 Task: Look for space in Caucete, Argentina from 11th June, 2023 to 15th June, 2023 for 2 adults in price range Rs.7000 to Rs.16000. Place can be private room with 1  bedroom having 2 beds and 1 bathroom. Property type can be house, flat, guest house, hotel. Amenities needed are: heating. Booking option can be shelf check-in. Required host language is English.
Action: Mouse moved to (480, 128)
Screenshot: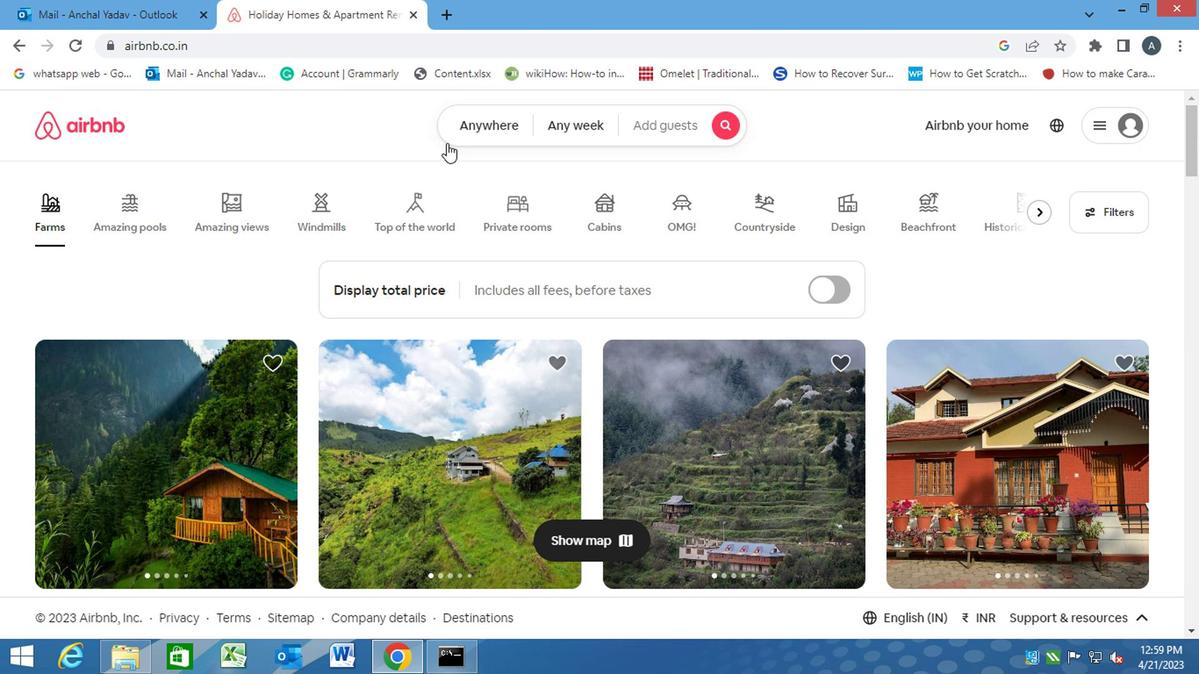 
Action: Mouse pressed left at (480, 128)
Screenshot: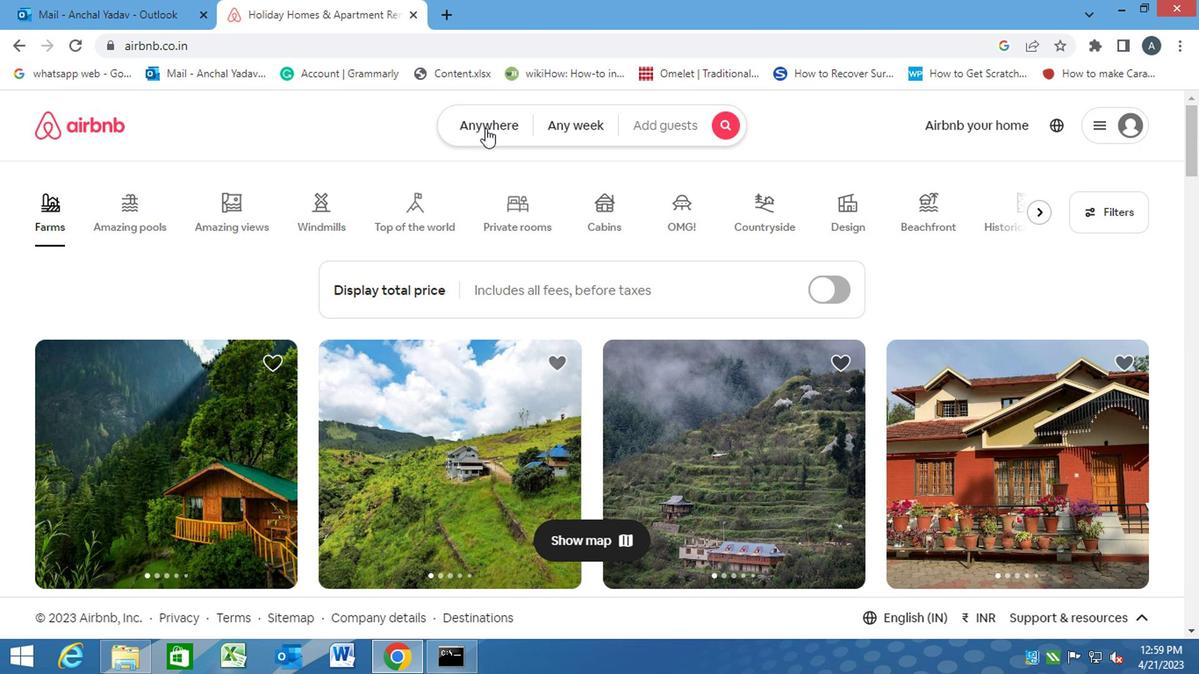 
Action: Mouse moved to (423, 190)
Screenshot: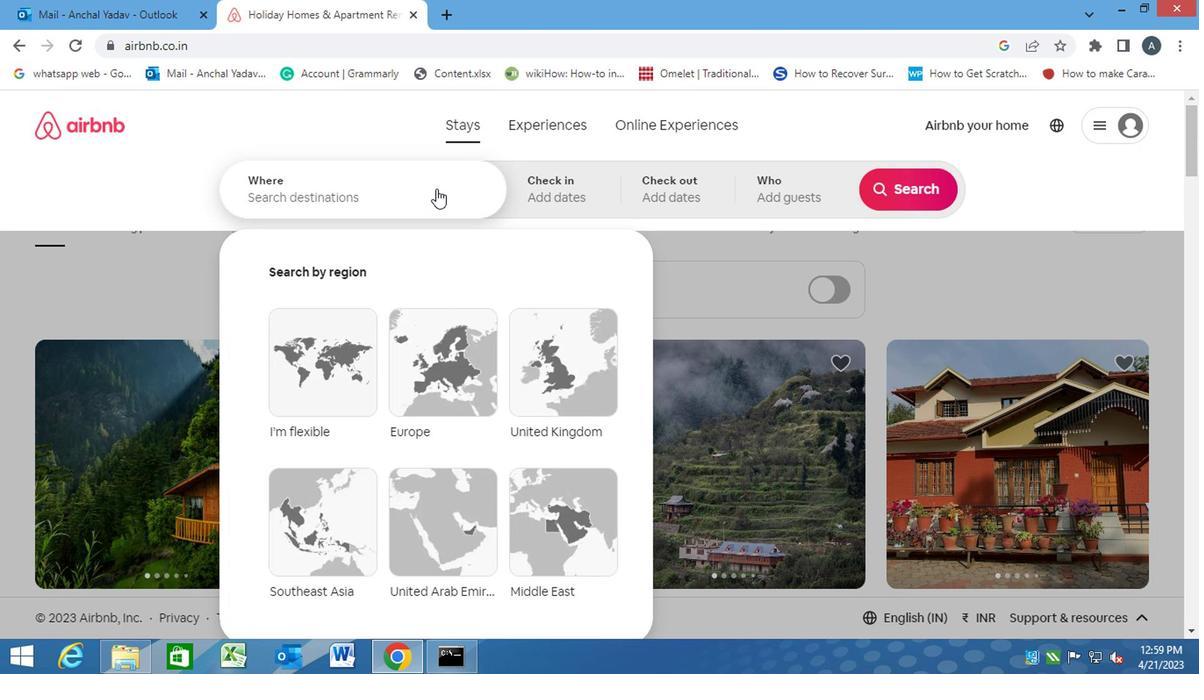 
Action: Mouse pressed left at (423, 190)
Screenshot: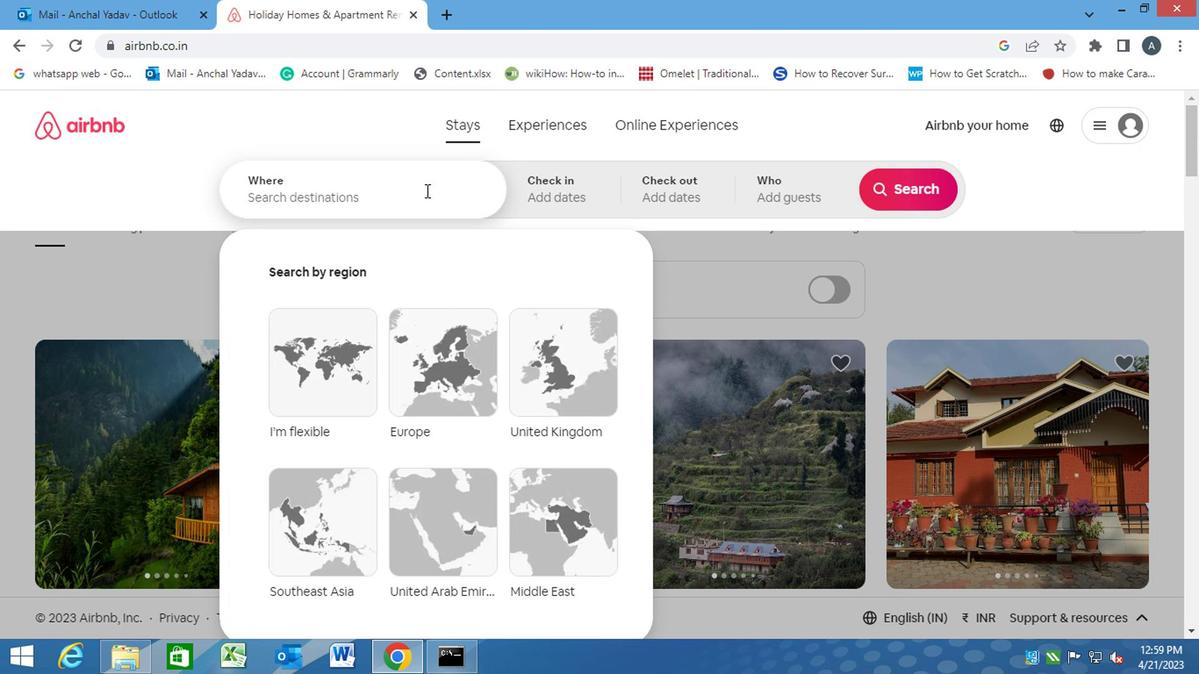 
Action: Key pressed <Key.caps_lock>c<Key.caps_lock>aucete,<Key.caps_lock>a<Key.caps_lock><Key.backspace><Key.space><Key.caps_lock>a<Key.caps_lock>rgentine<Key.backspace>a<Key.enter>
Screenshot: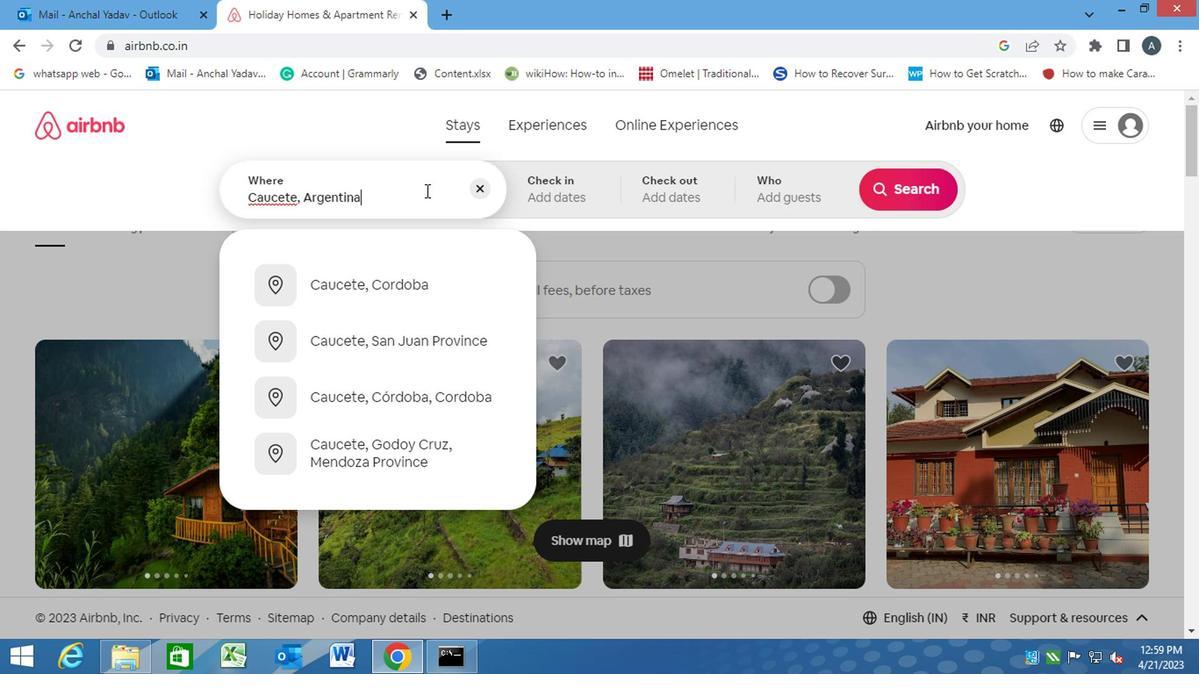 
Action: Mouse moved to (885, 333)
Screenshot: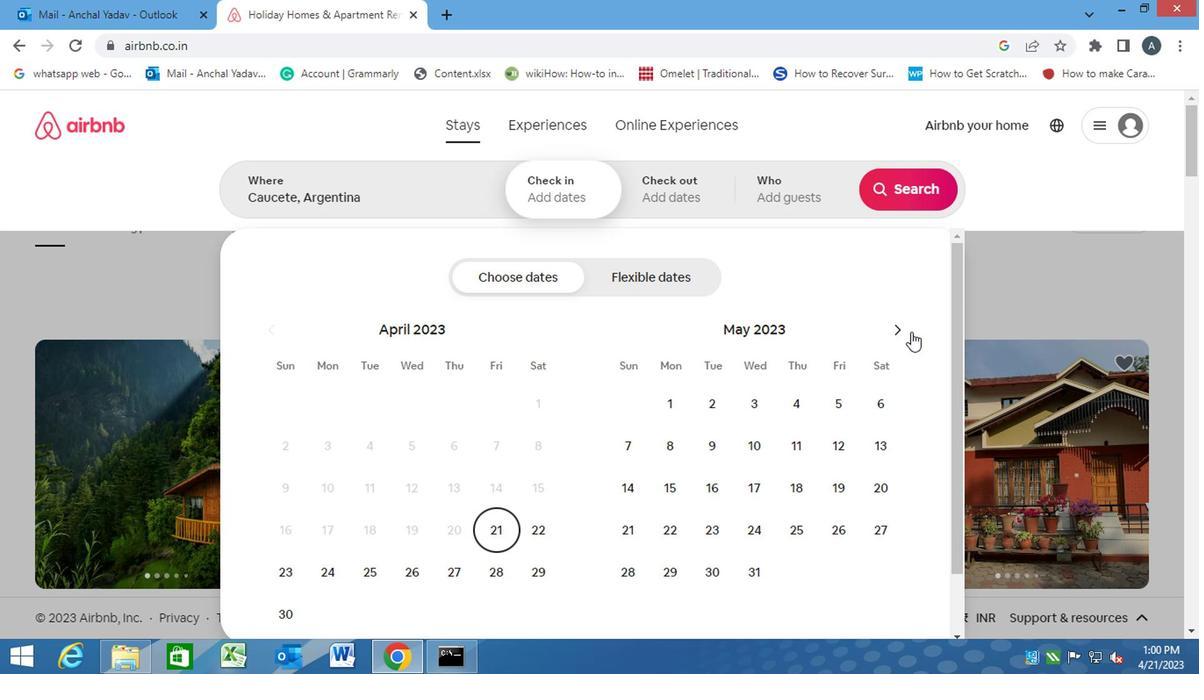 
Action: Mouse pressed left at (885, 333)
Screenshot: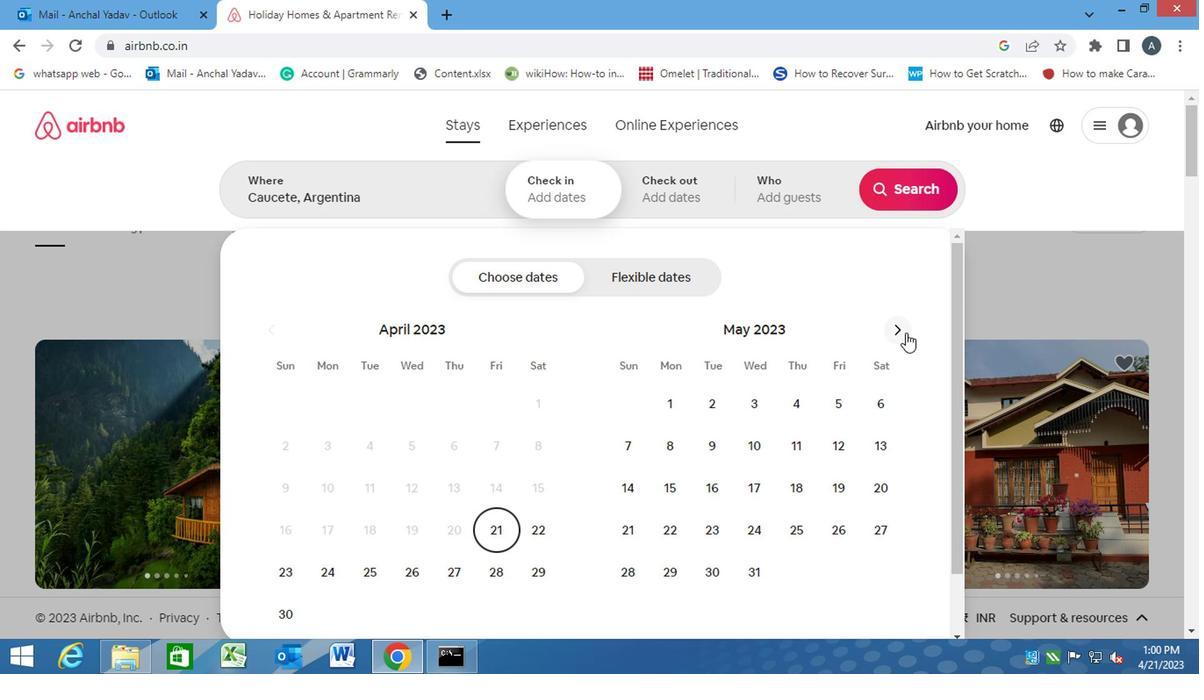 
Action: Mouse moved to (623, 483)
Screenshot: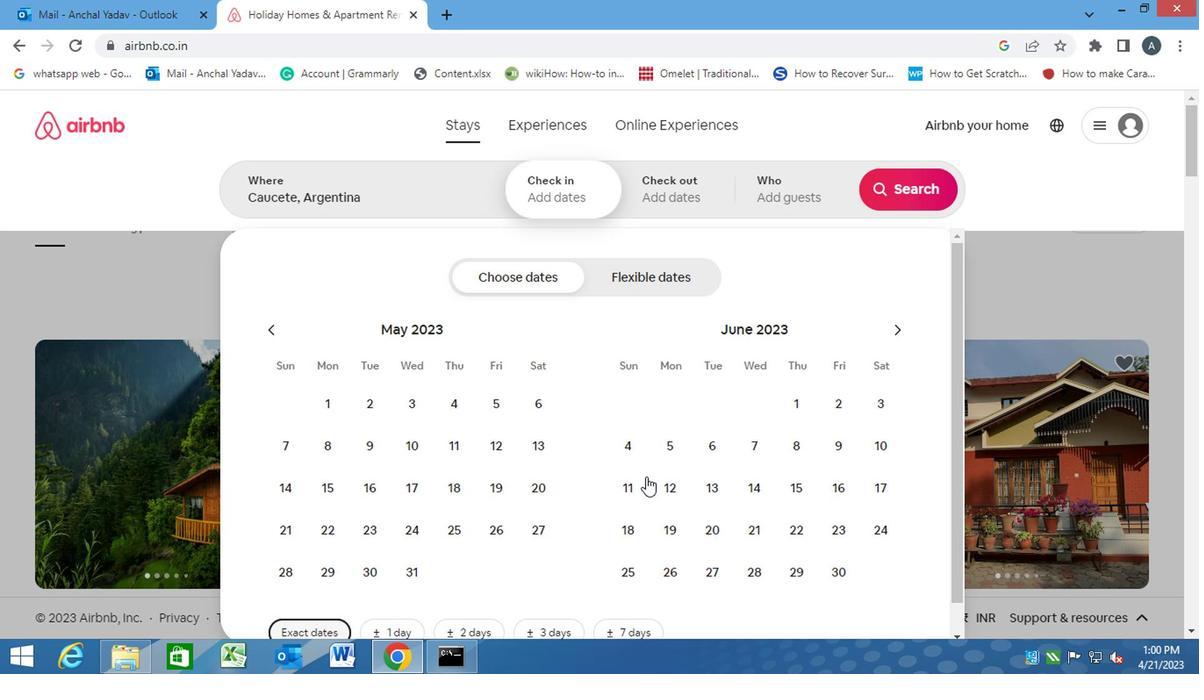 
Action: Mouse pressed left at (623, 483)
Screenshot: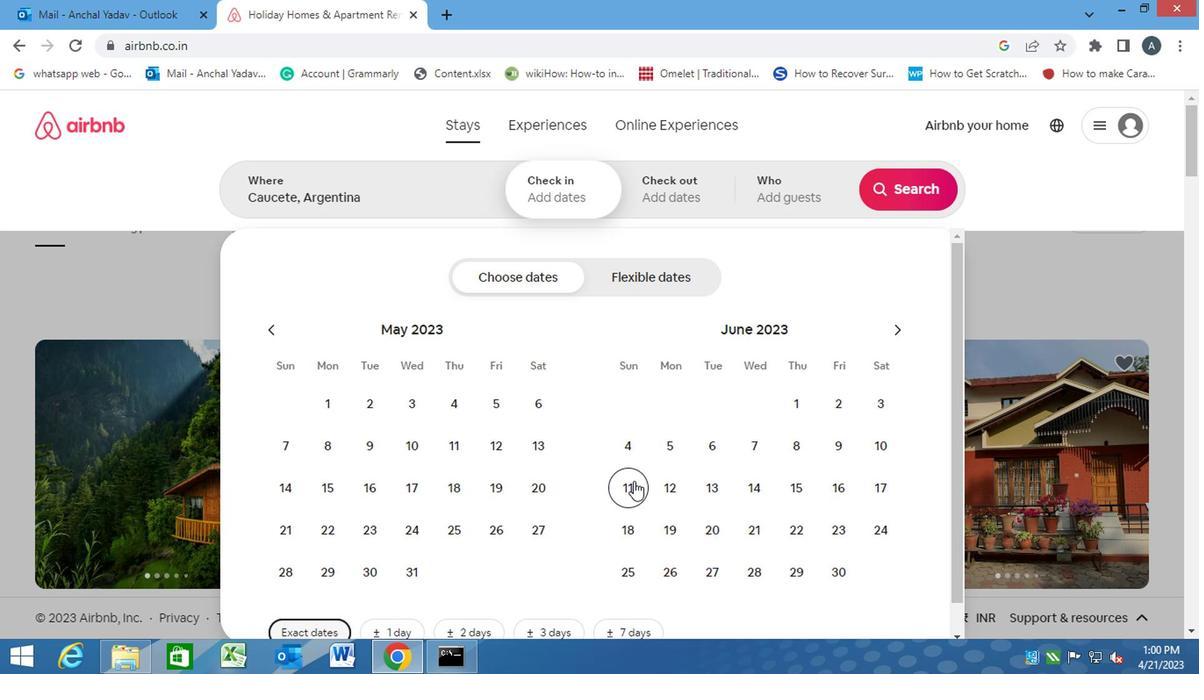 
Action: Mouse moved to (784, 491)
Screenshot: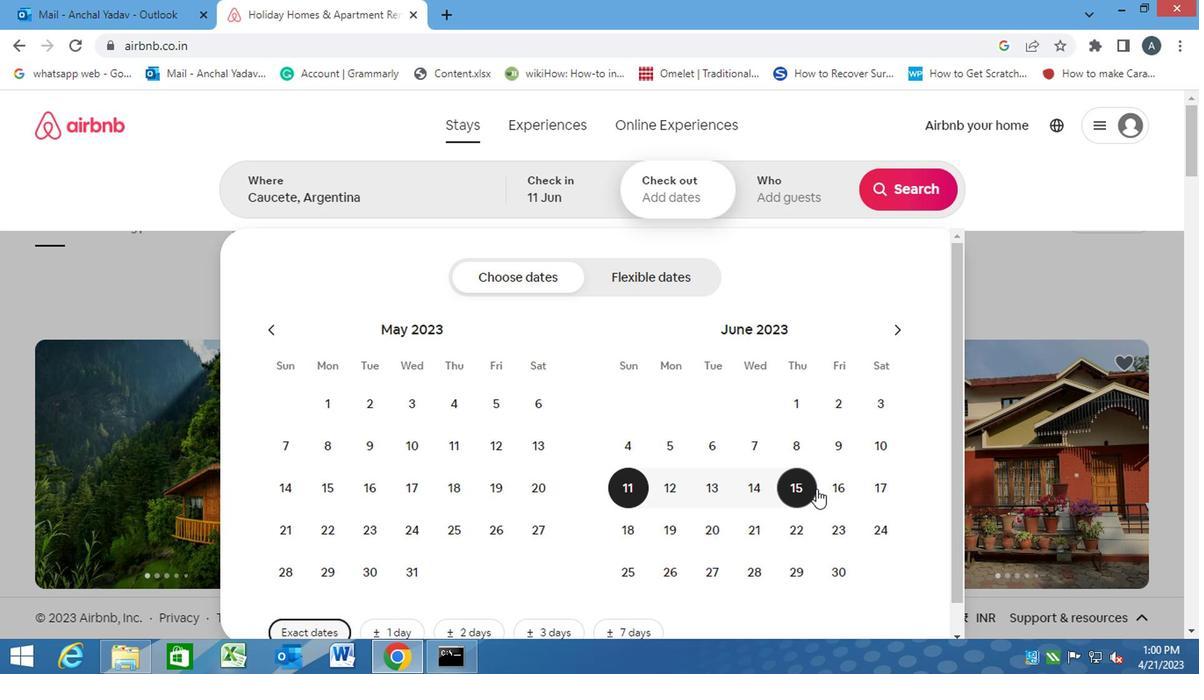 
Action: Mouse pressed left at (784, 491)
Screenshot: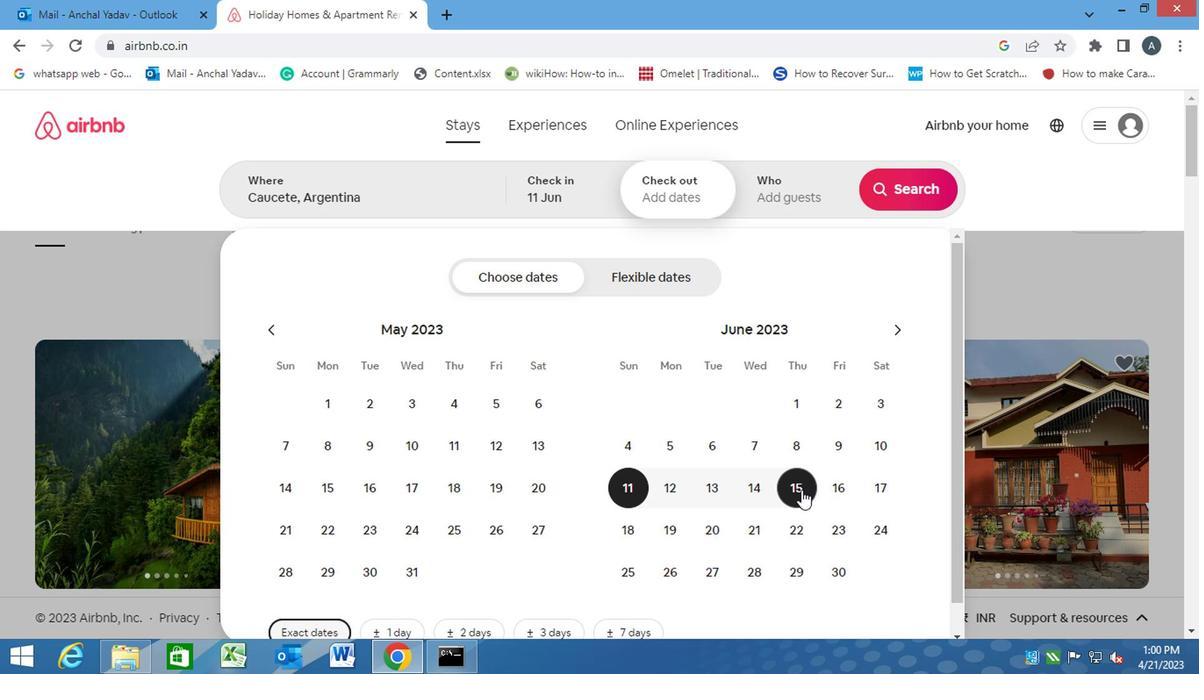 
Action: Mouse moved to (769, 193)
Screenshot: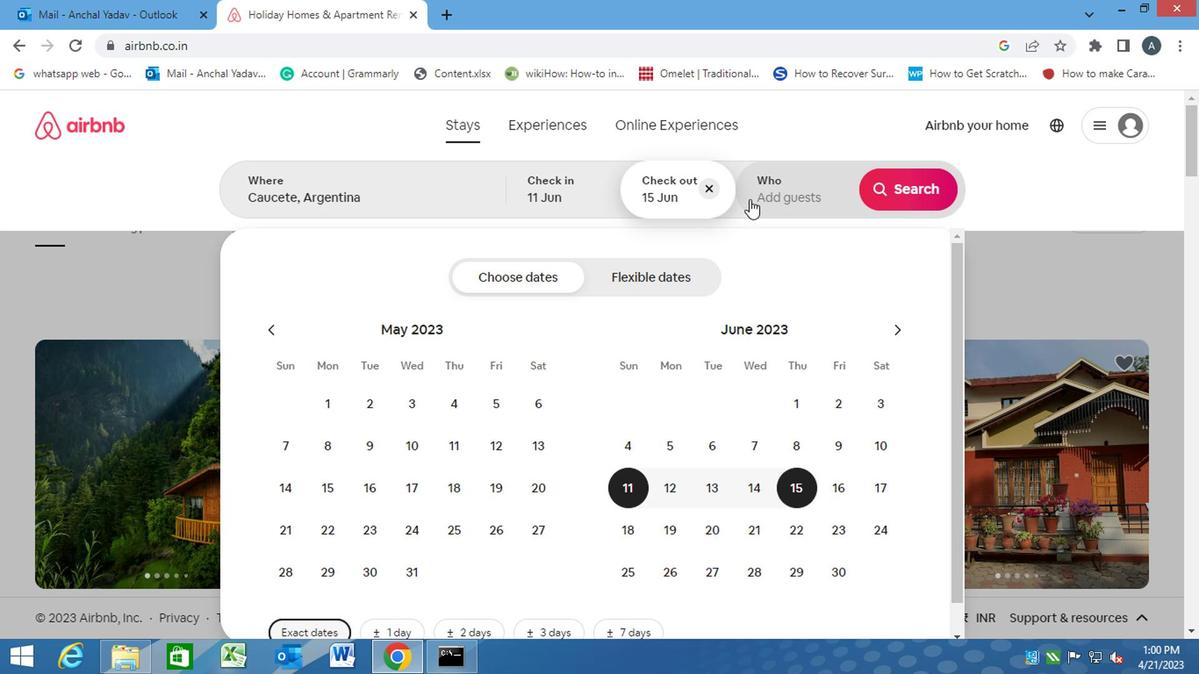 
Action: Mouse pressed left at (769, 193)
Screenshot: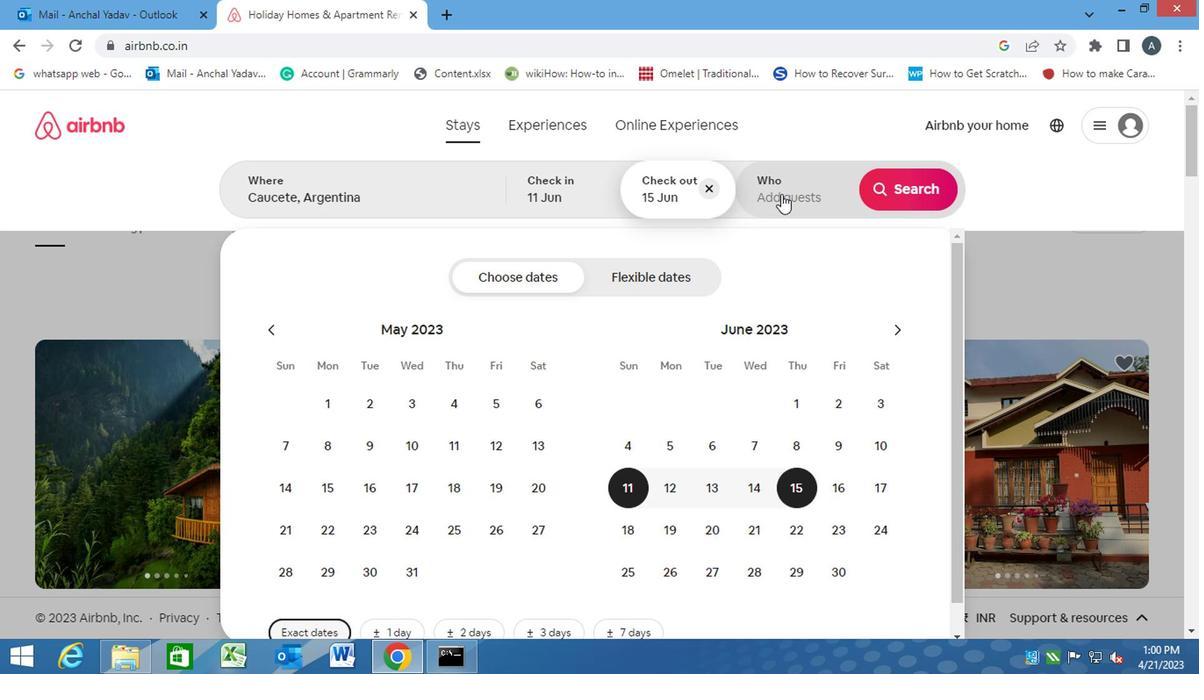 
Action: Mouse moved to (901, 292)
Screenshot: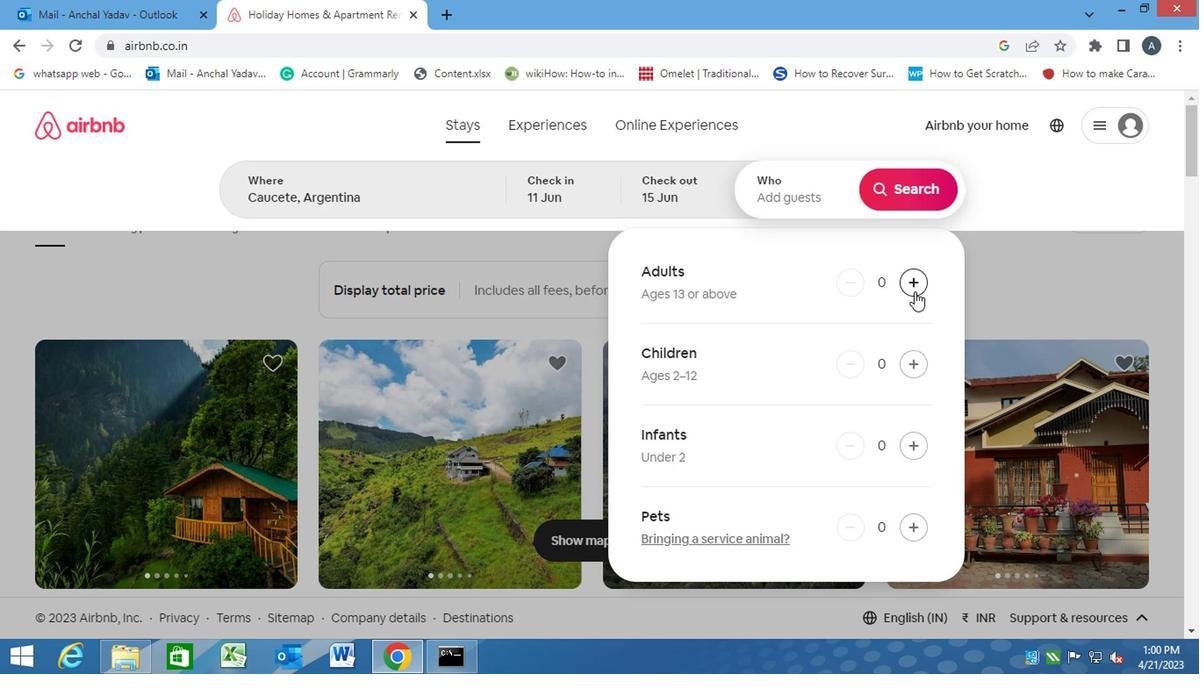 
Action: Mouse pressed left at (901, 292)
Screenshot: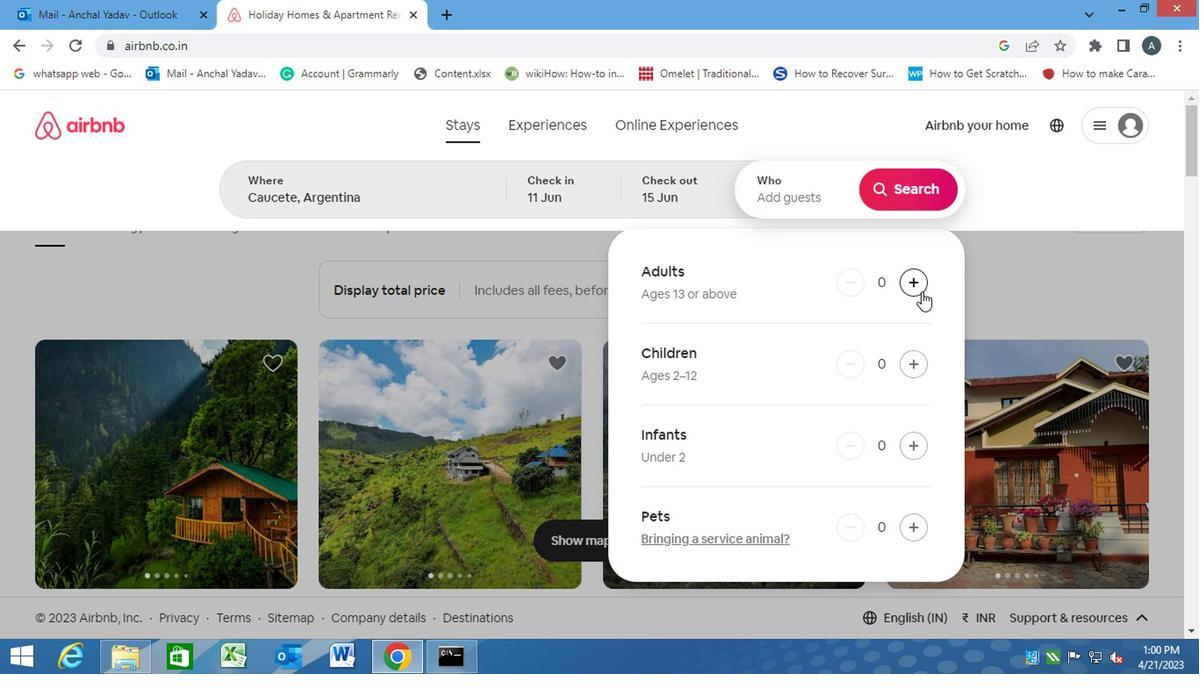 
Action: Mouse moved to (901, 292)
Screenshot: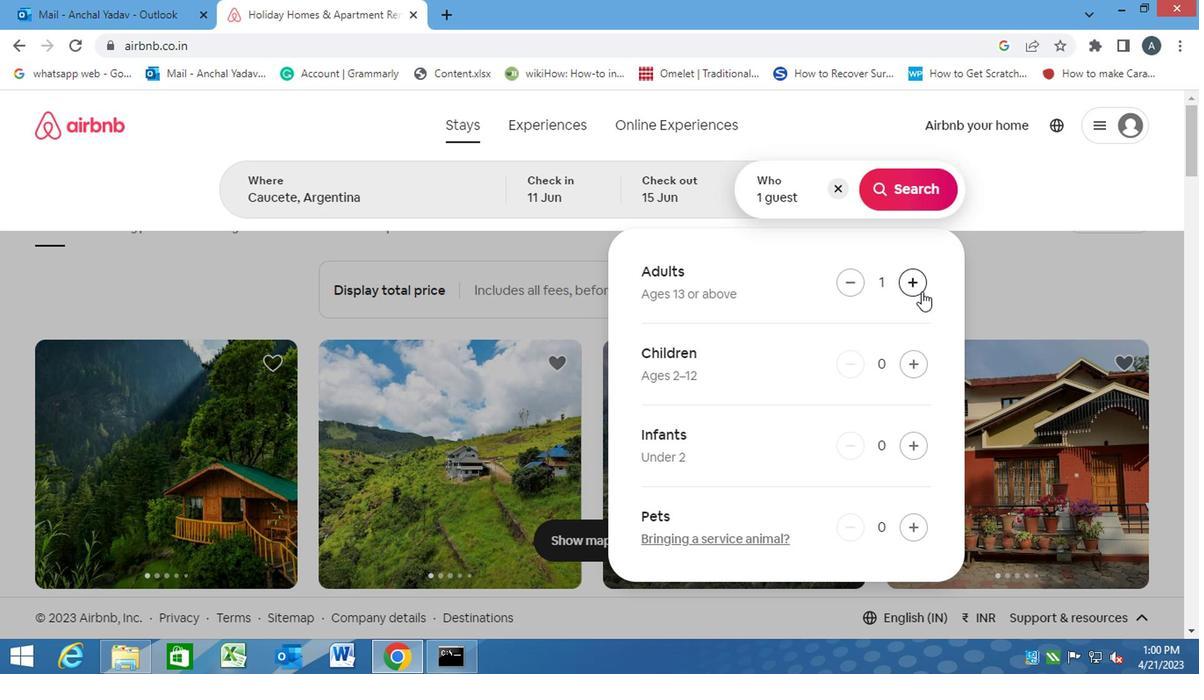 
Action: Mouse pressed left at (901, 292)
Screenshot: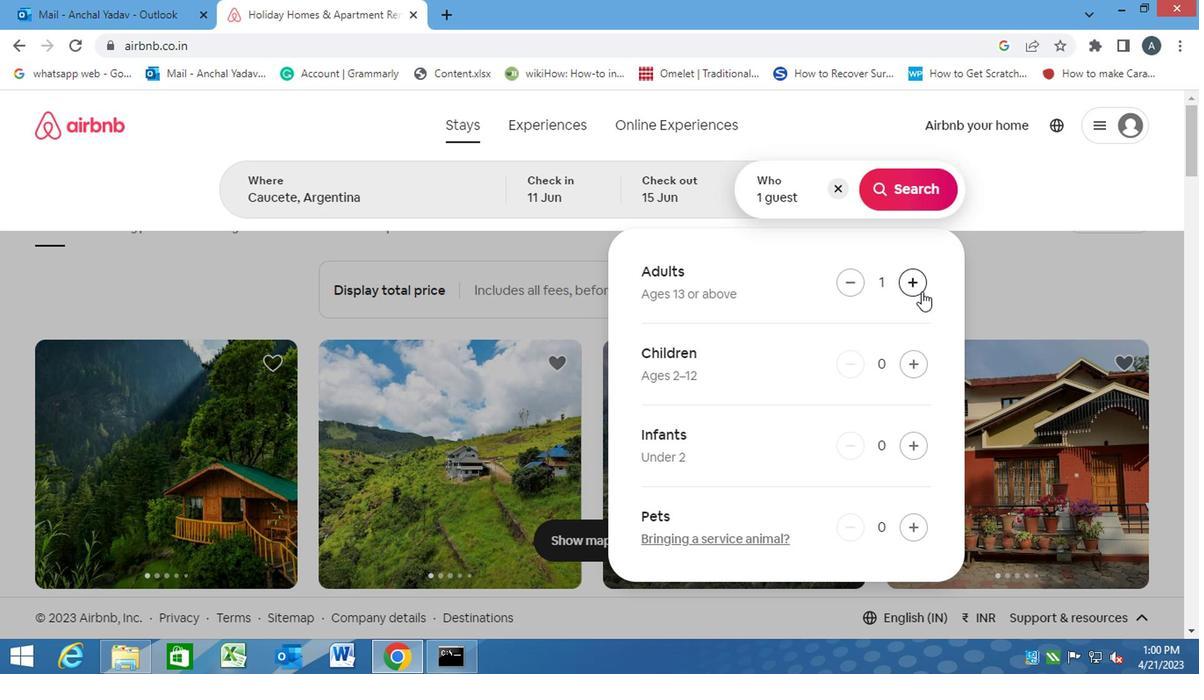 
Action: Mouse moved to (916, 188)
Screenshot: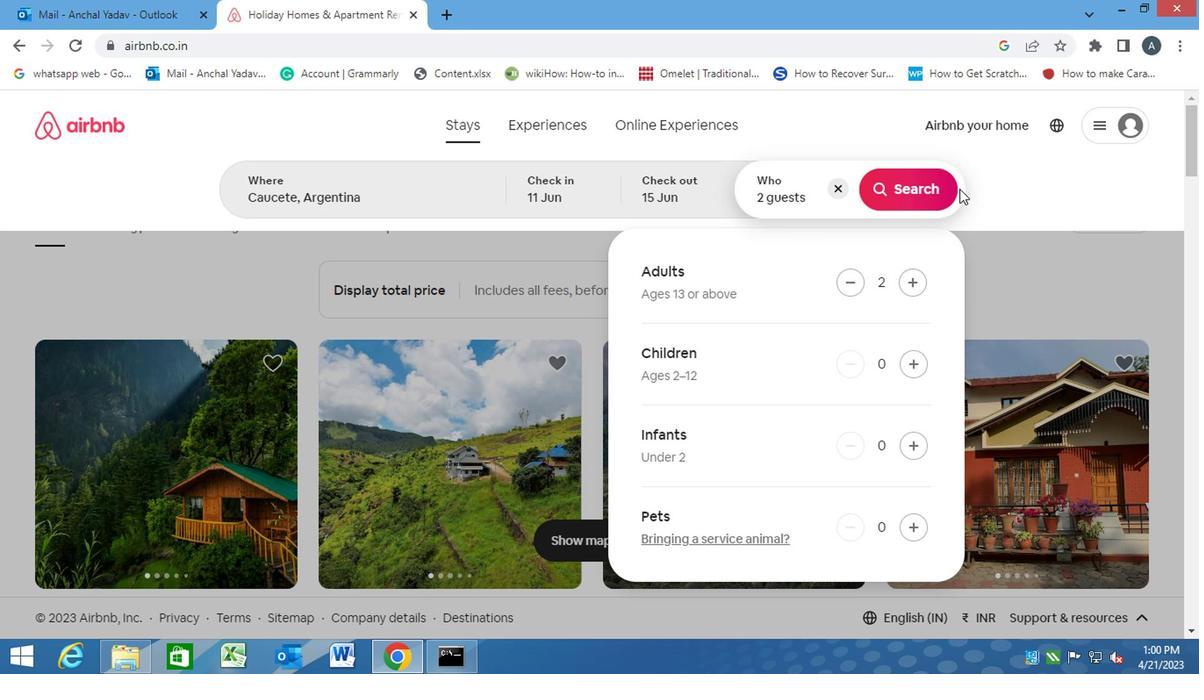 
Action: Mouse pressed left at (916, 188)
Screenshot: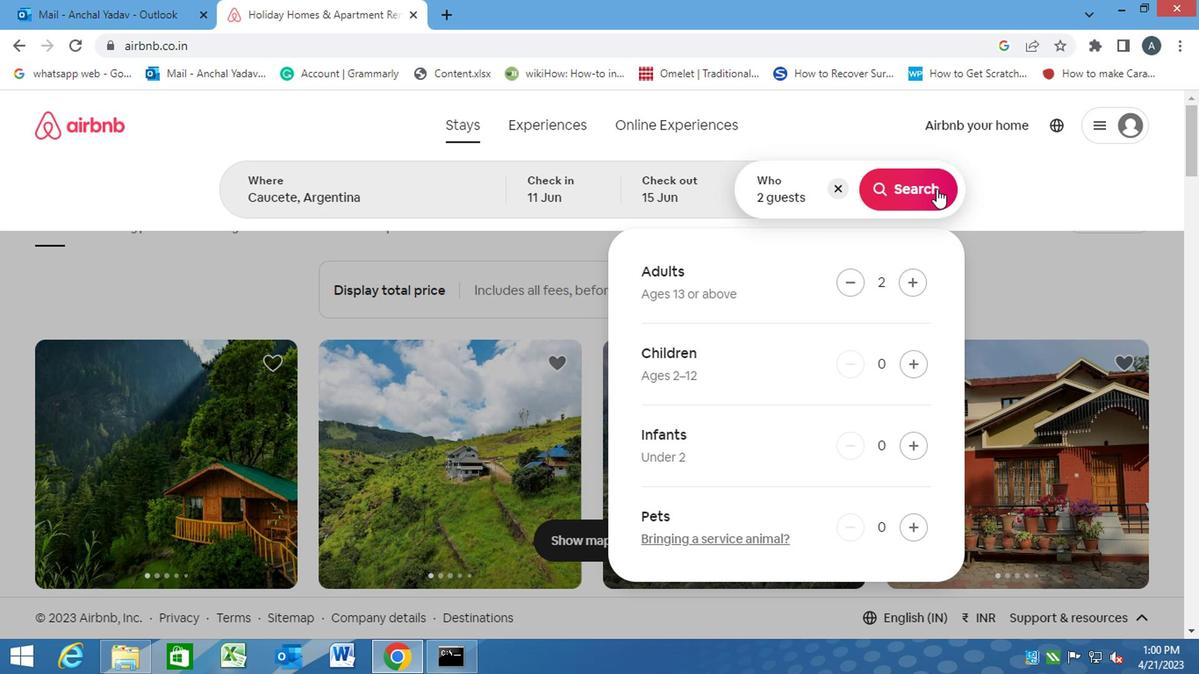 
Action: Mouse moved to (1109, 190)
Screenshot: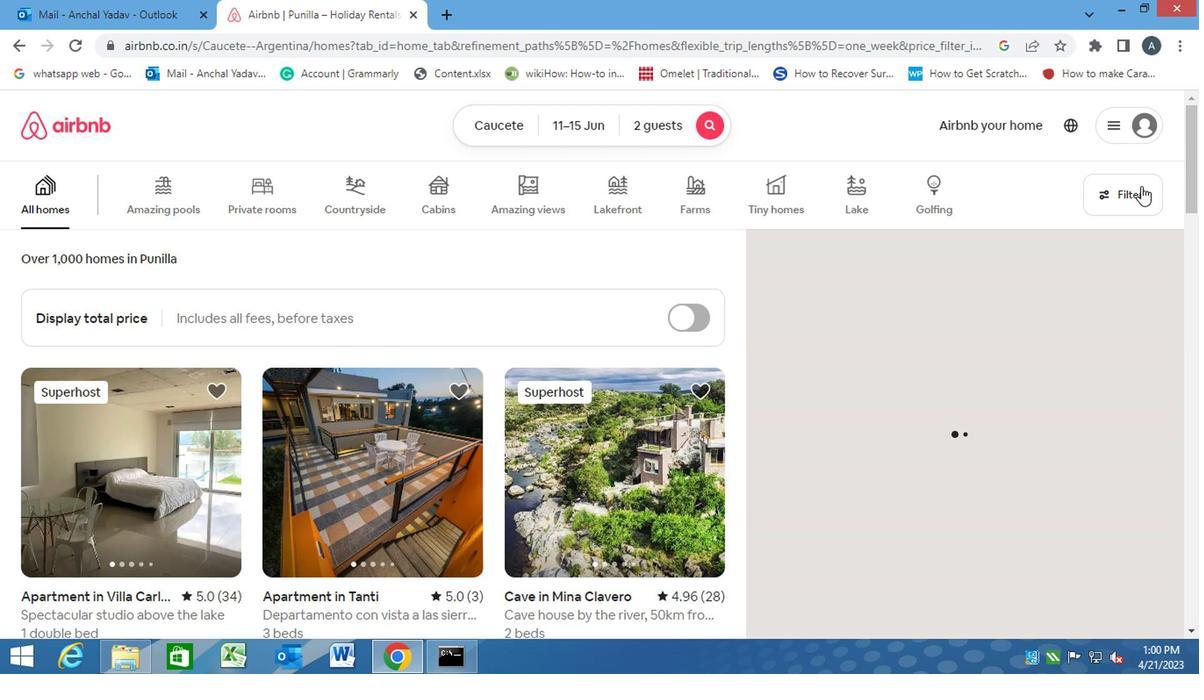 
Action: Mouse pressed left at (1109, 190)
Screenshot: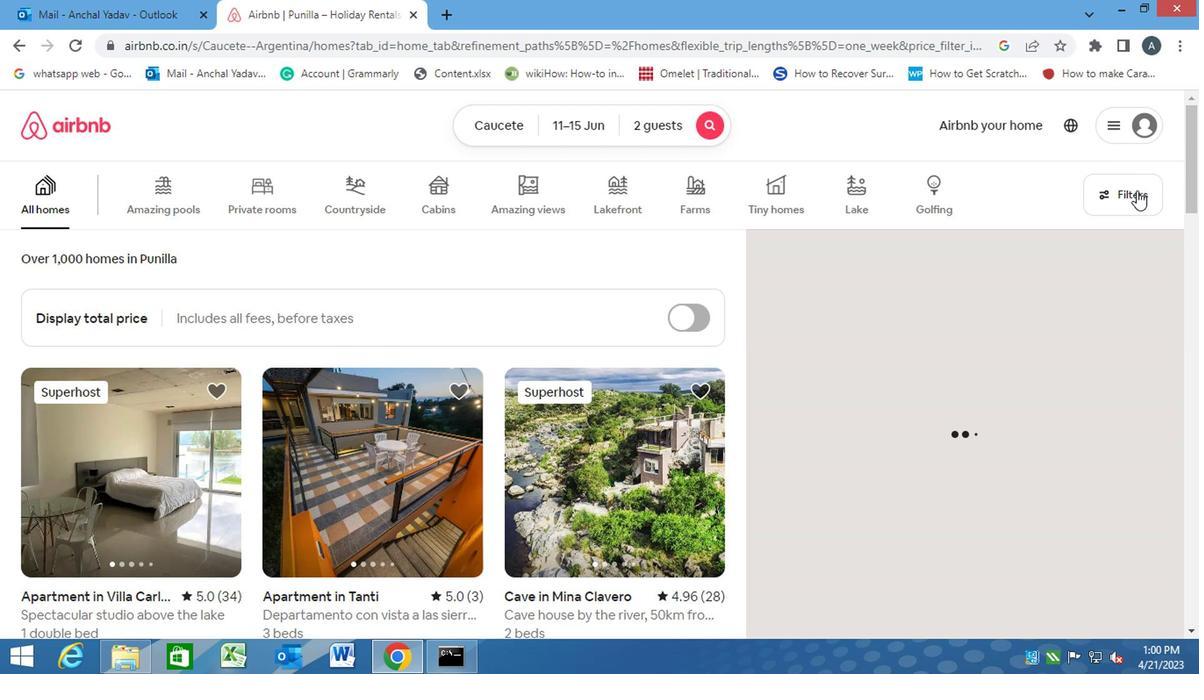 
Action: Mouse moved to (366, 418)
Screenshot: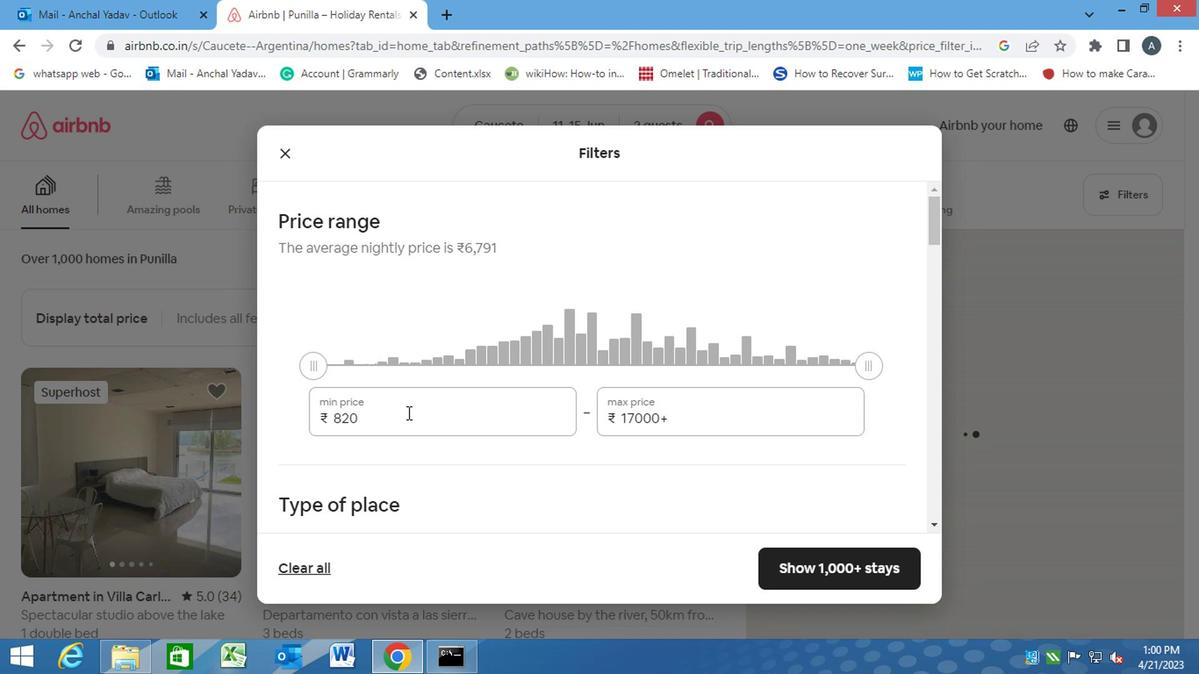 
Action: Mouse pressed left at (366, 418)
Screenshot: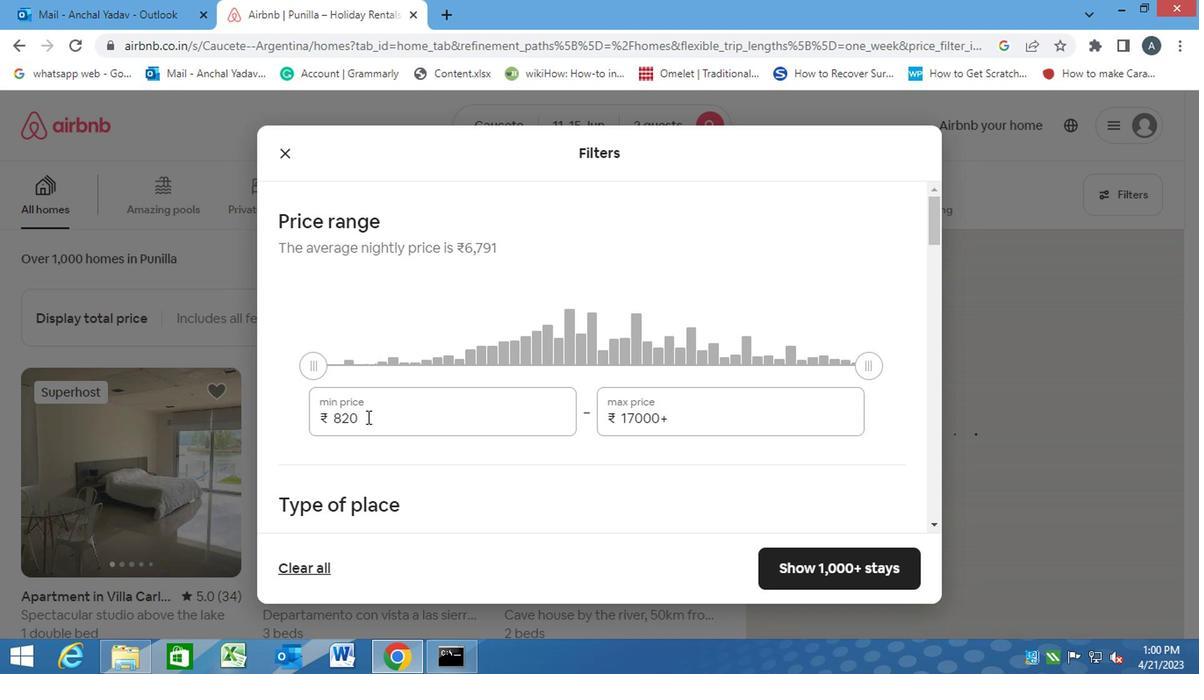 
Action: Mouse moved to (353, 431)
Screenshot: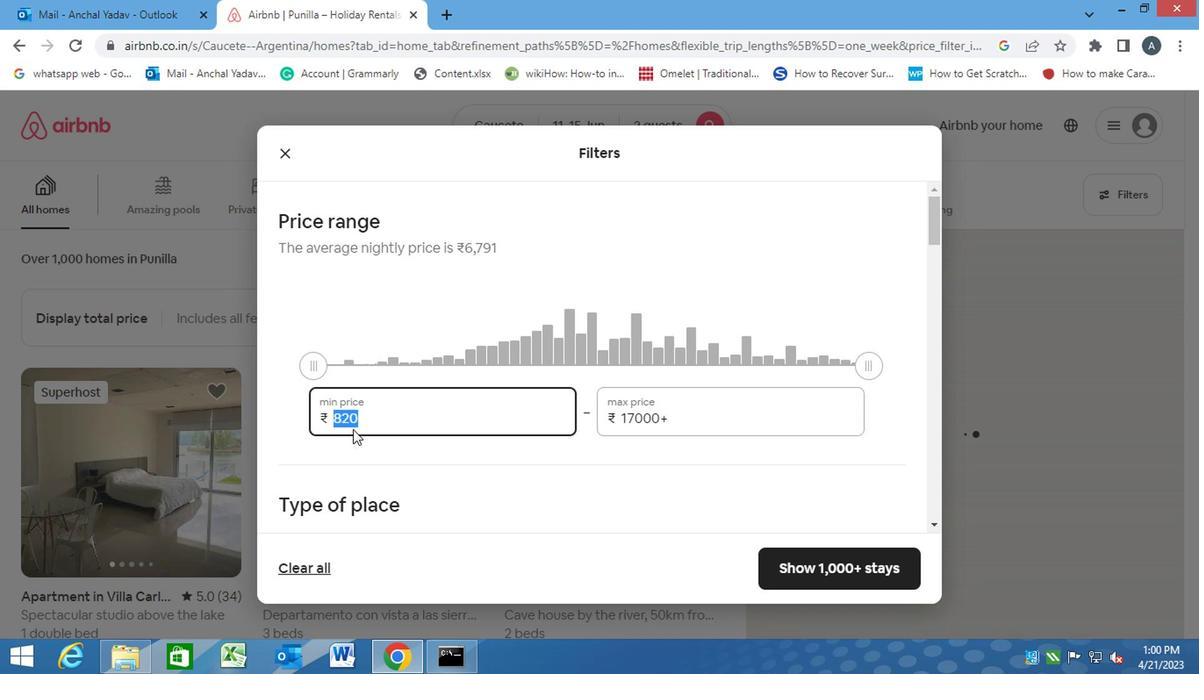 
Action: Key pressed 7000<Key.tab>16000
Screenshot: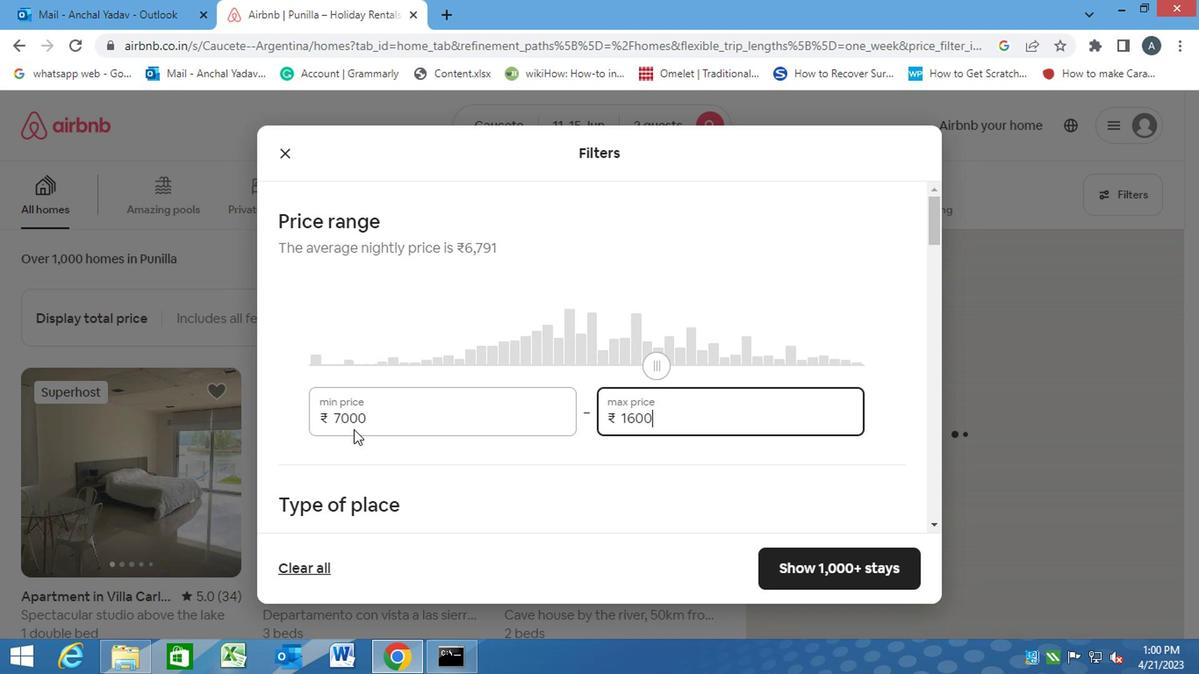 
Action: Mouse moved to (523, 513)
Screenshot: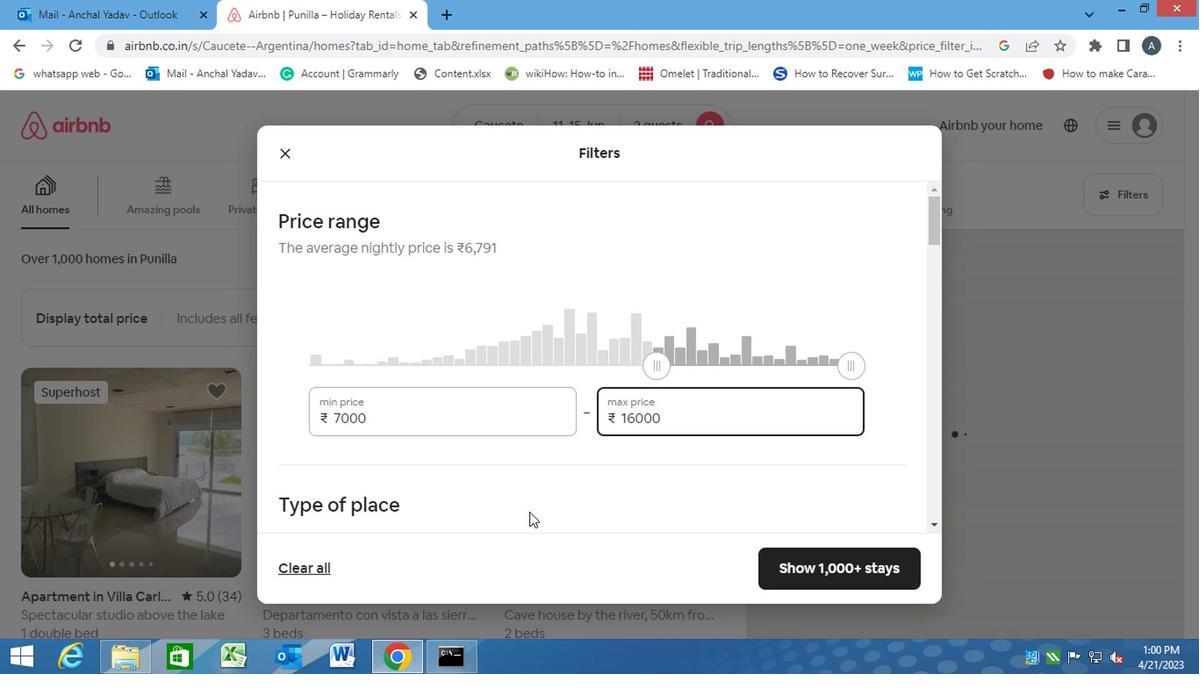 
Action: Mouse pressed left at (523, 513)
Screenshot: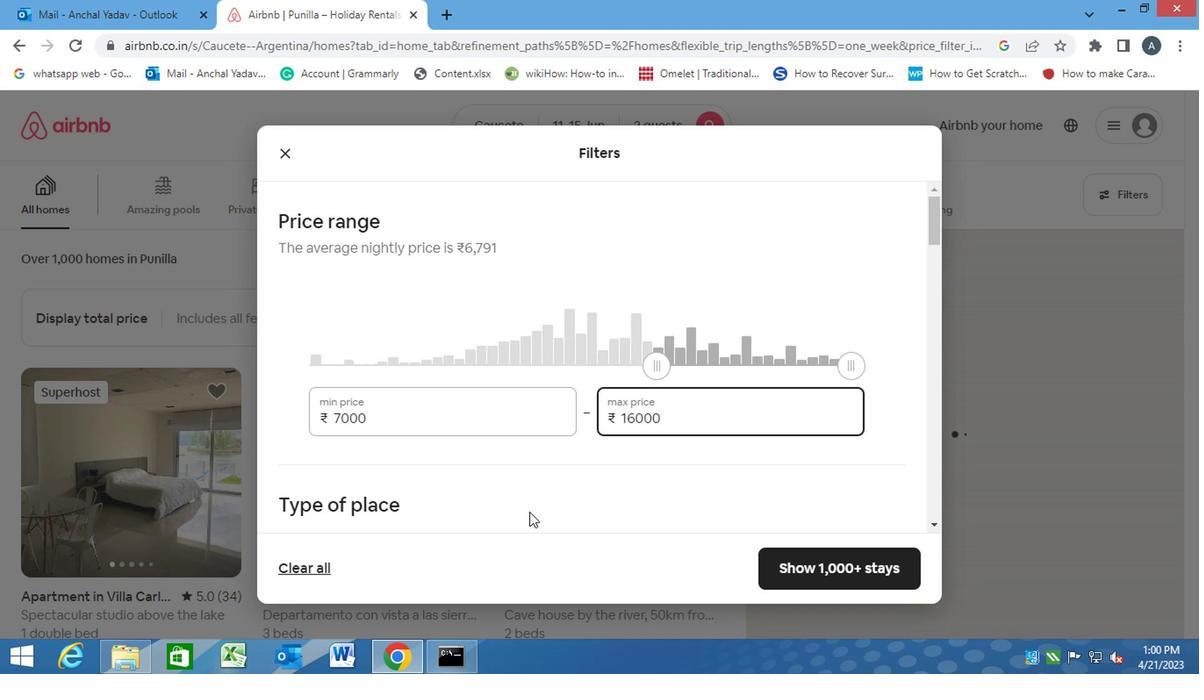 
Action: Mouse moved to (539, 519)
Screenshot: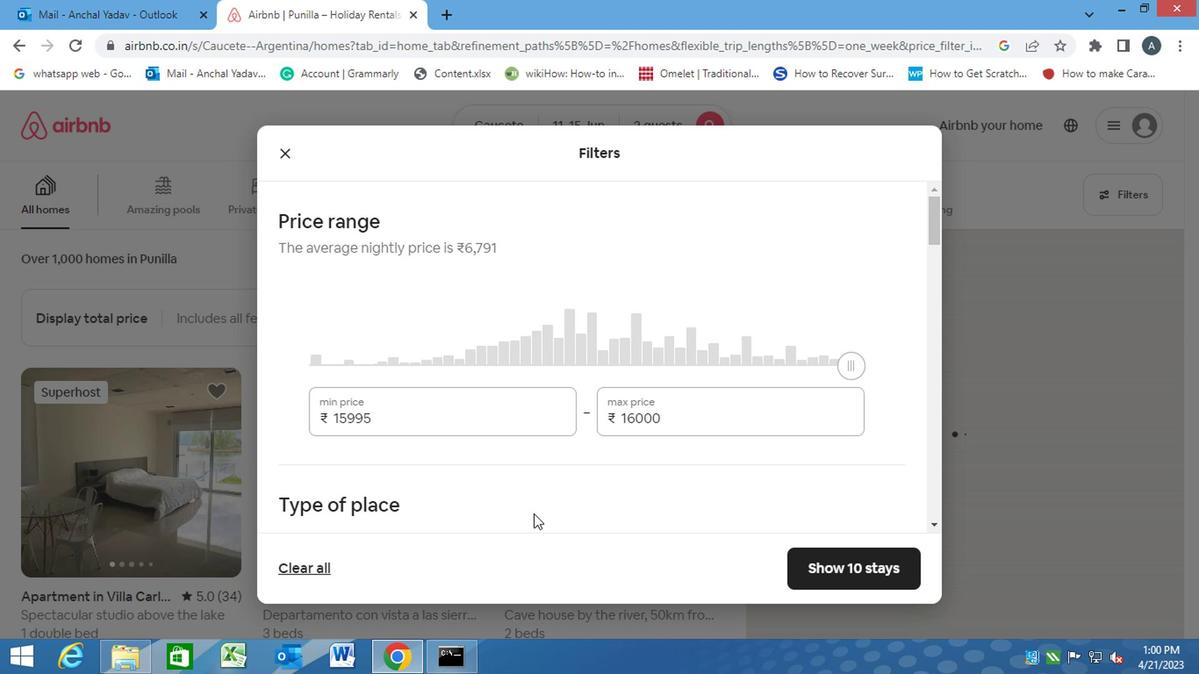 
Action: Mouse scrolled (539, 518) with delta (0, 0)
Screenshot: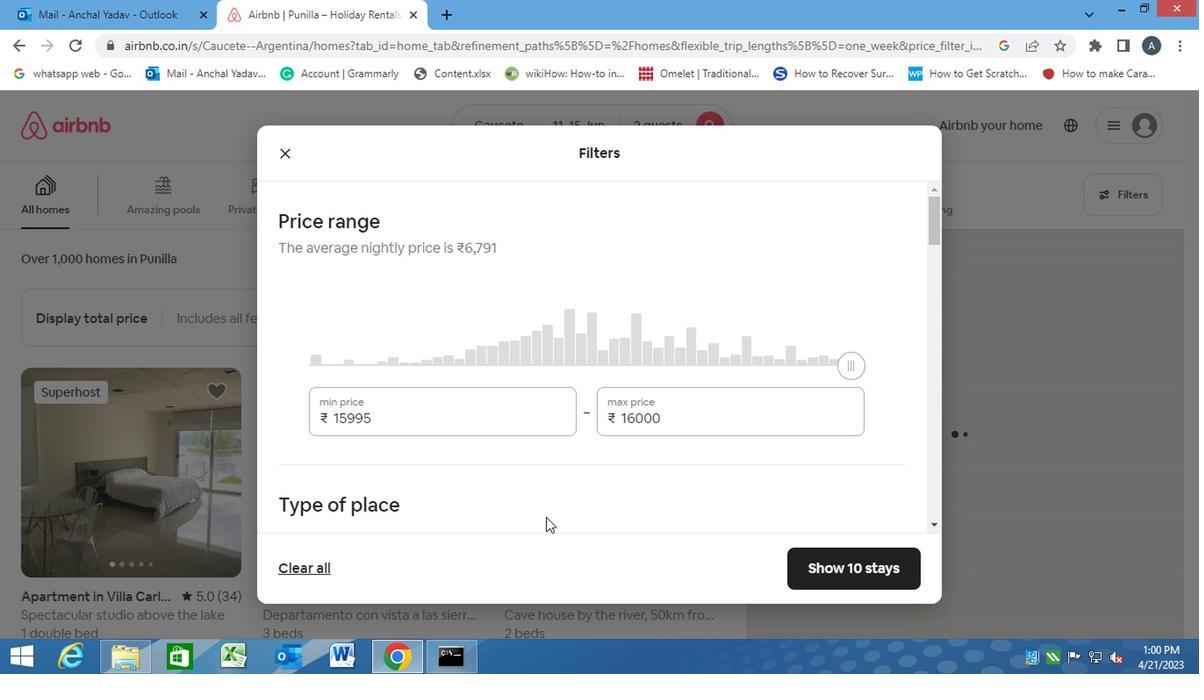 
Action: Mouse scrolled (539, 518) with delta (0, 0)
Screenshot: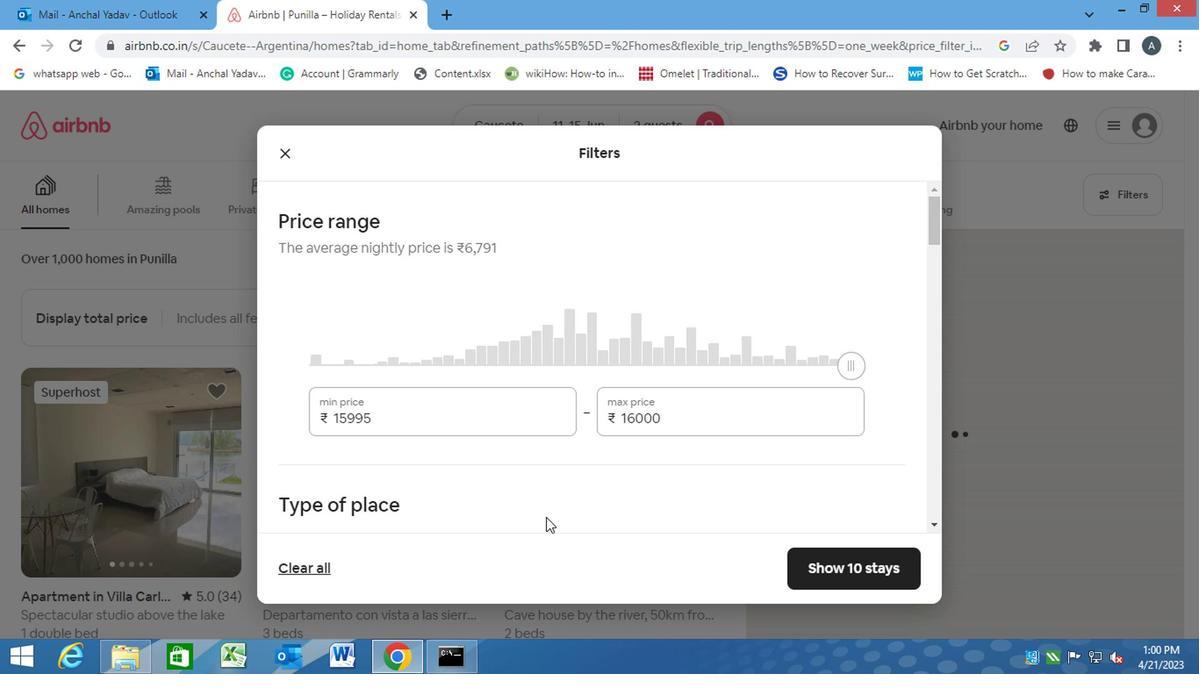 
Action: Mouse moved to (589, 383)
Screenshot: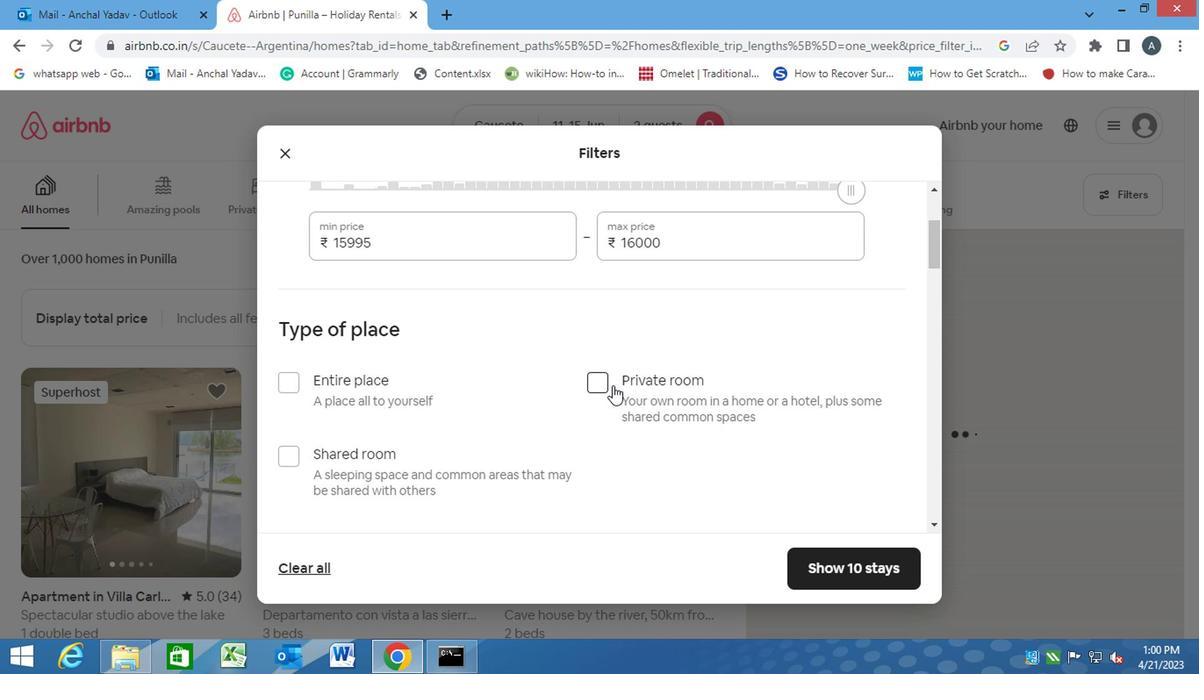 
Action: Mouse pressed left at (589, 383)
Screenshot: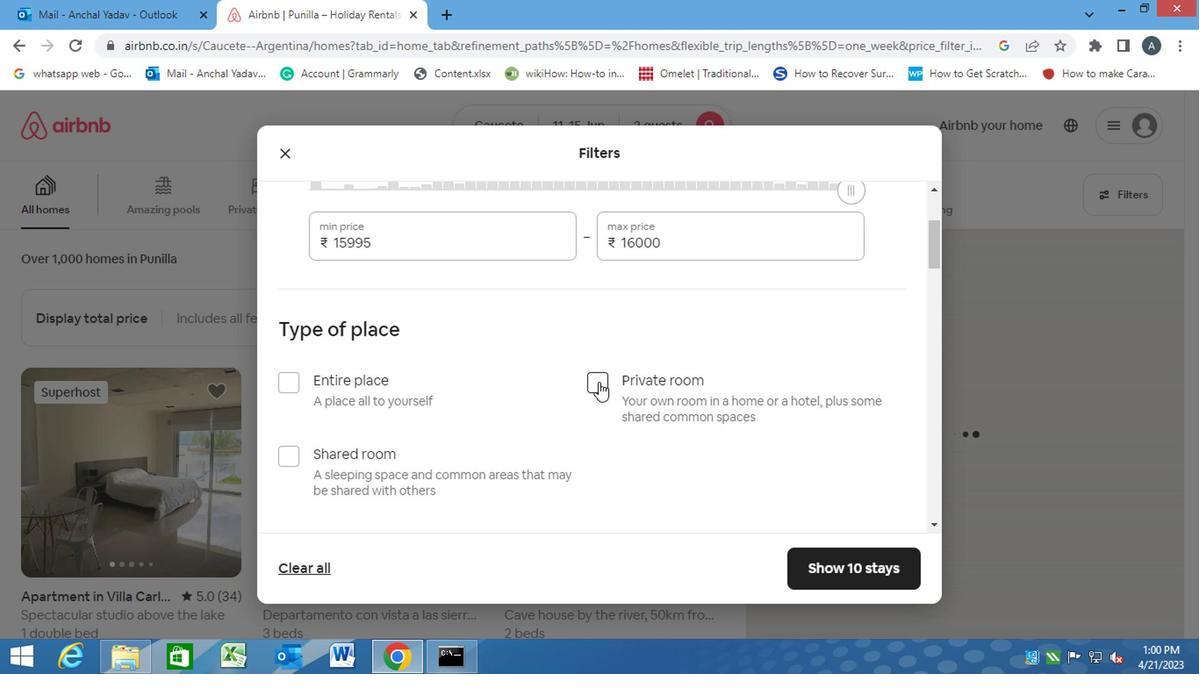 
Action: Mouse moved to (475, 429)
Screenshot: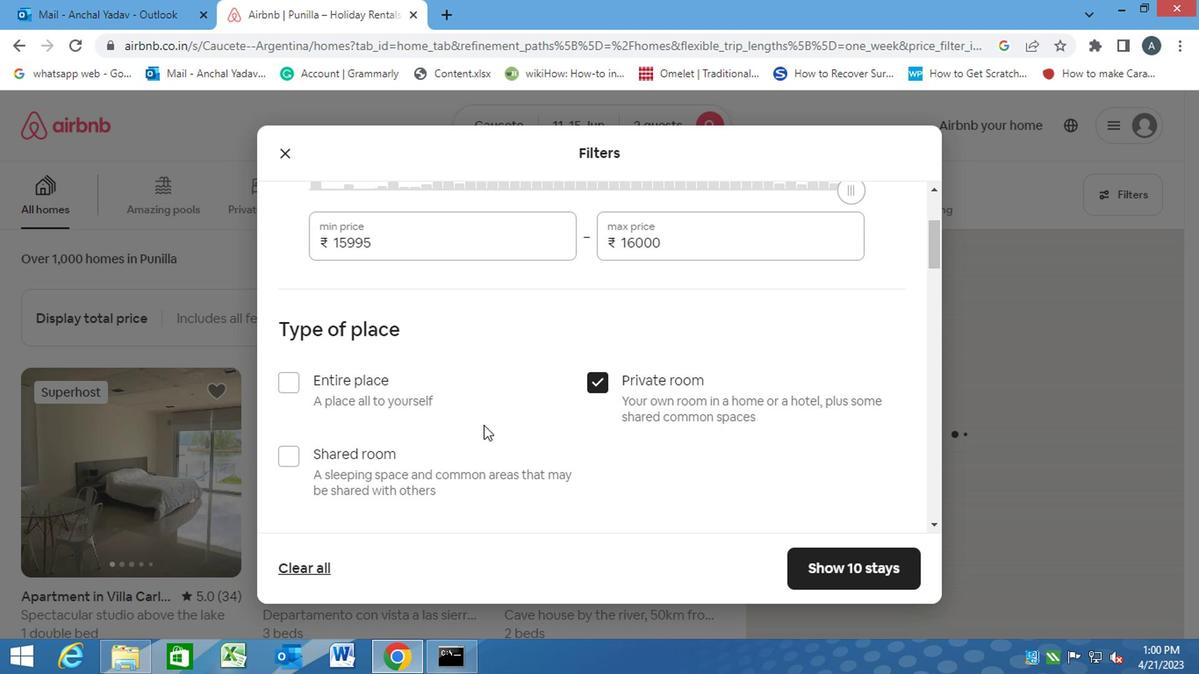 
Action: Mouse scrolled (475, 429) with delta (0, 0)
Screenshot: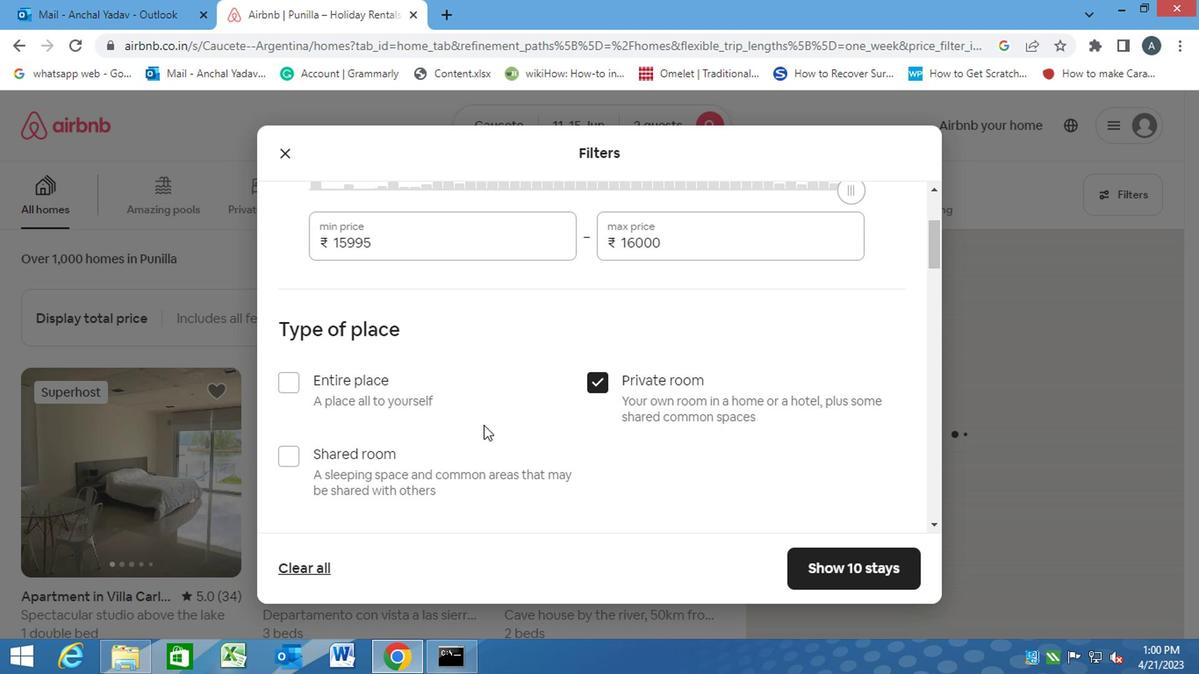 
Action: Mouse moved to (473, 431)
Screenshot: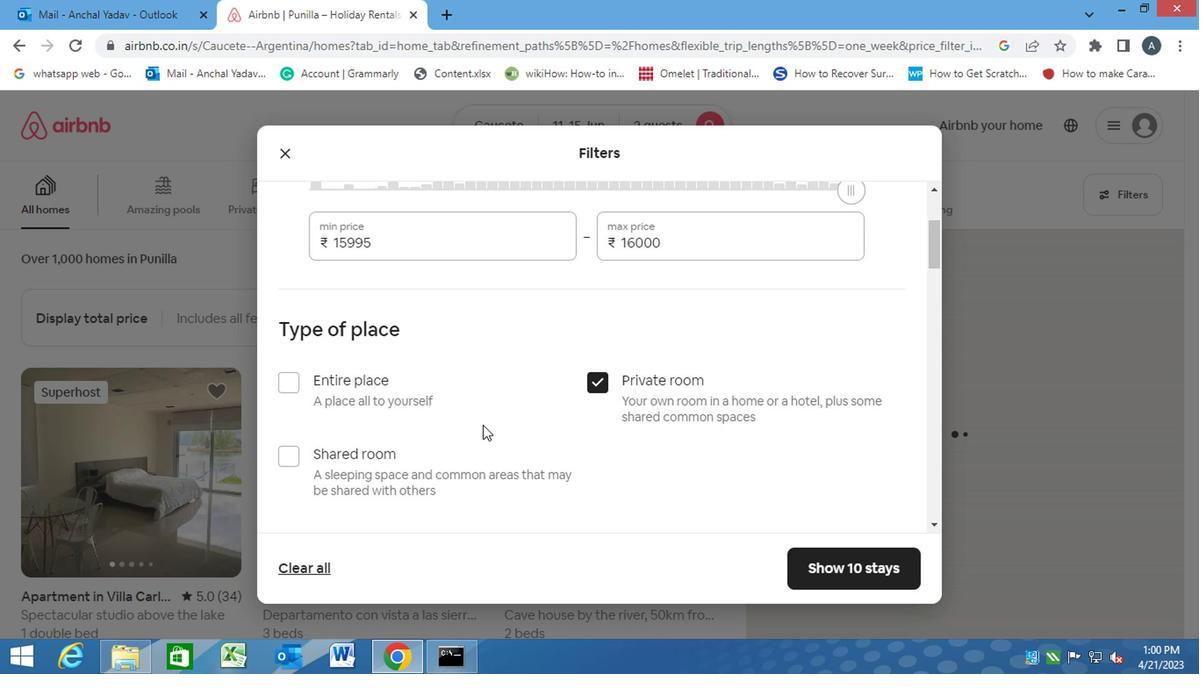 
Action: Mouse scrolled (473, 429) with delta (0, -1)
Screenshot: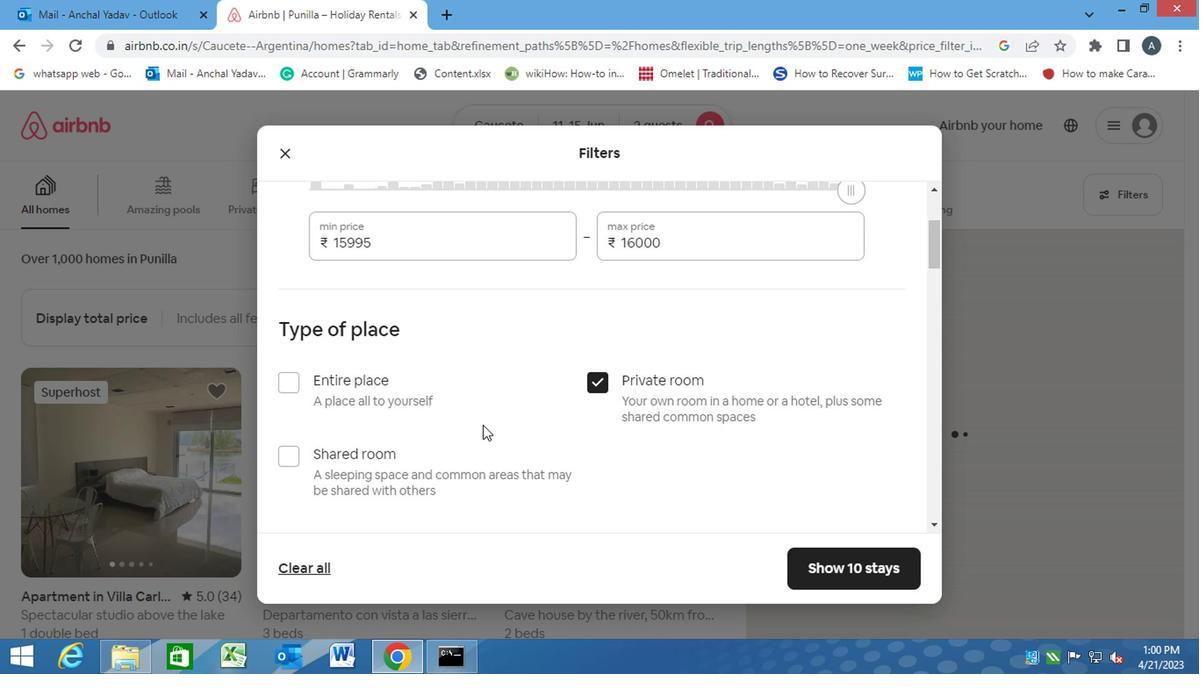 
Action: Mouse moved to (382, 501)
Screenshot: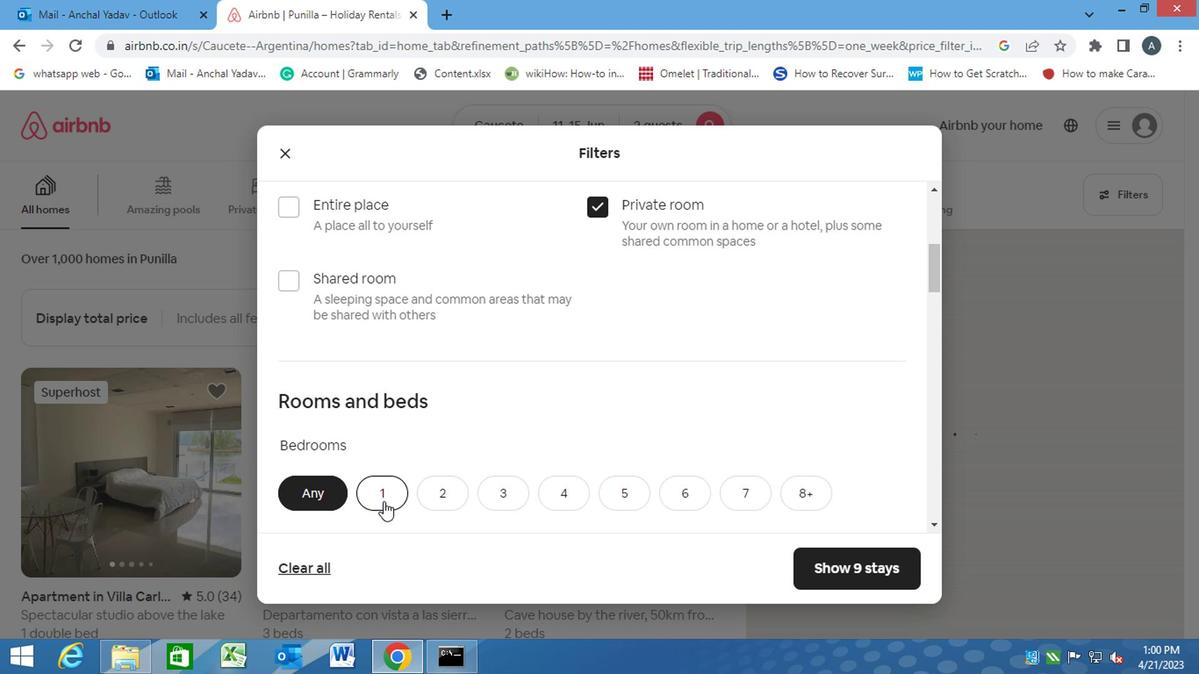 
Action: Mouse scrolled (382, 500) with delta (0, -1)
Screenshot: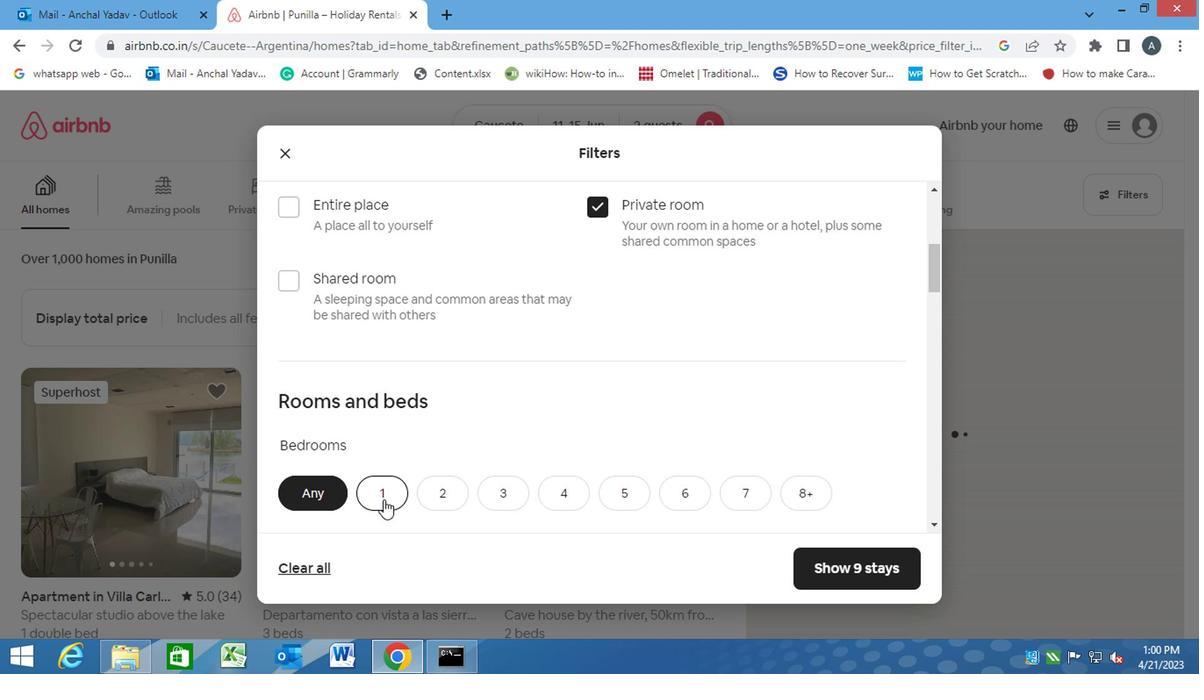 
Action: Mouse moved to (382, 408)
Screenshot: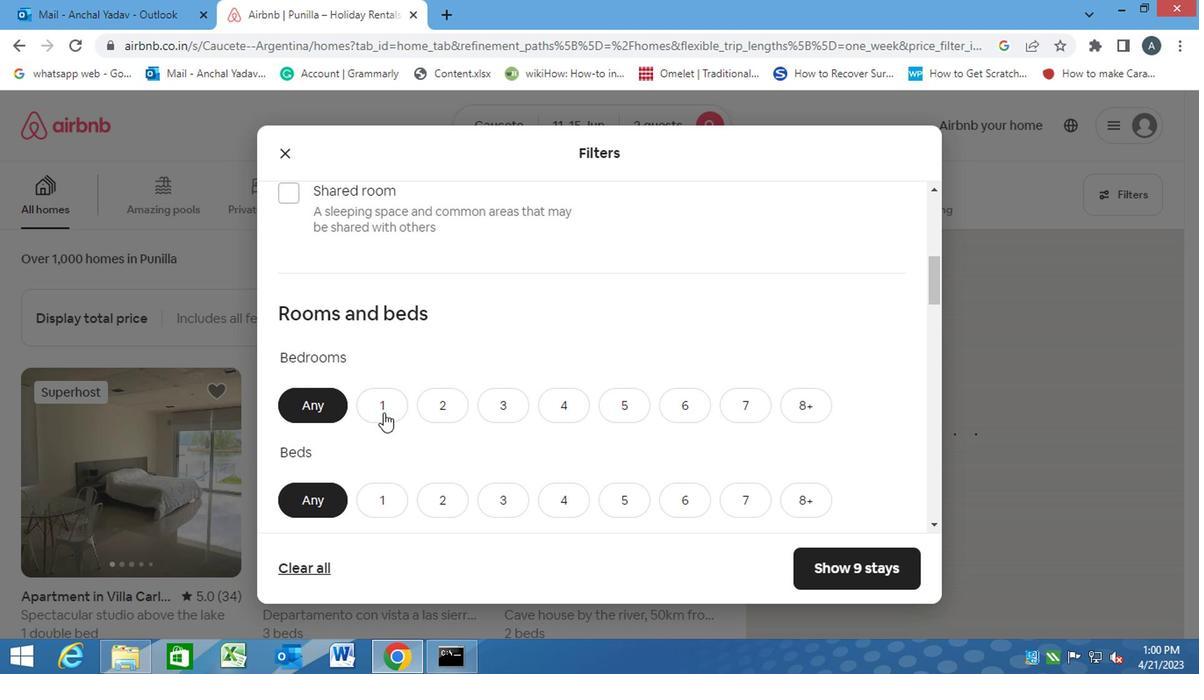 
Action: Mouse pressed left at (382, 408)
Screenshot: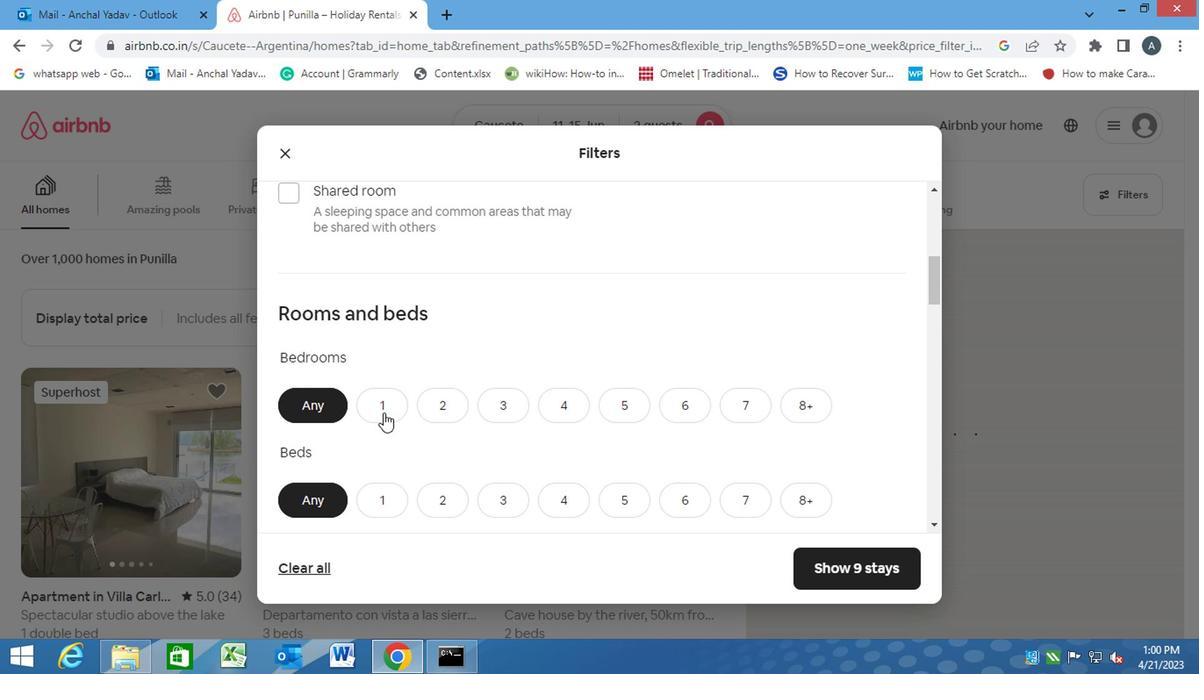 
Action: Mouse moved to (439, 495)
Screenshot: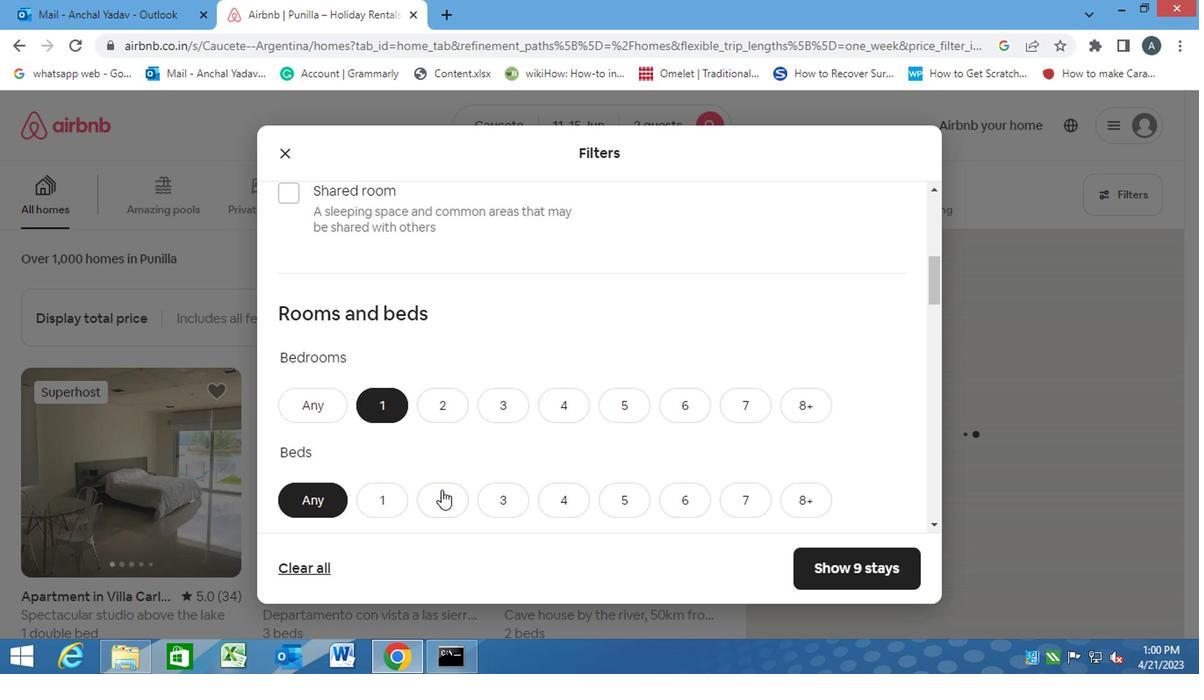 
Action: Mouse pressed left at (439, 495)
Screenshot: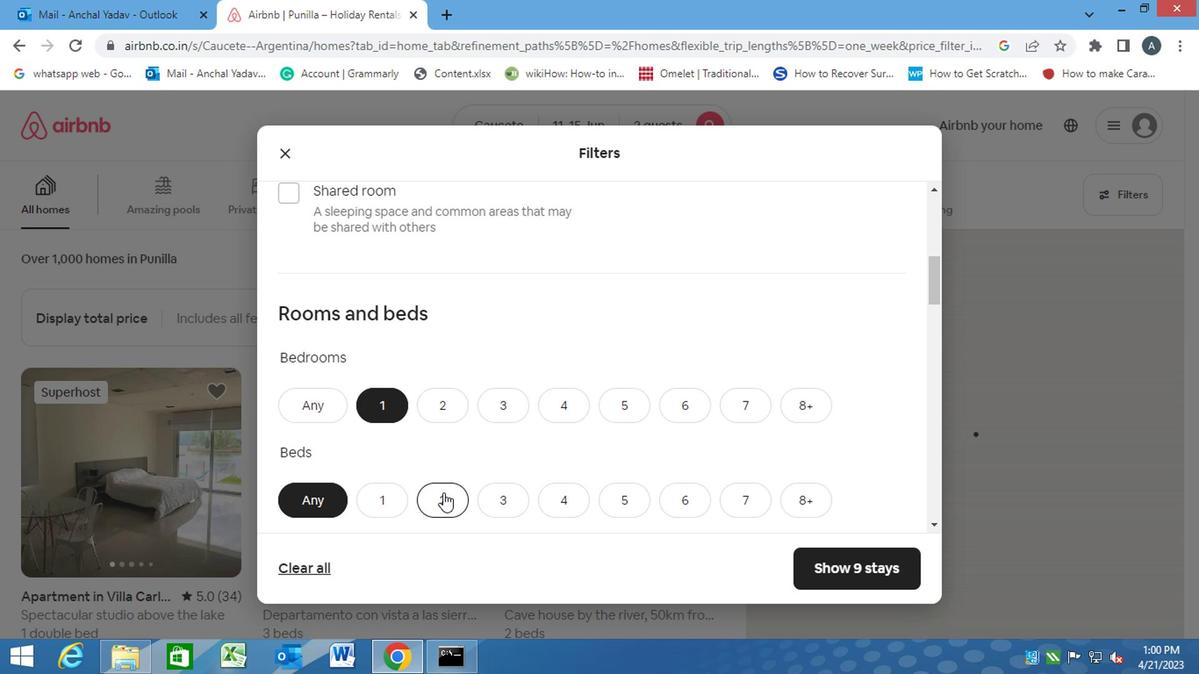 
Action: Mouse scrolled (439, 494) with delta (0, -1)
Screenshot: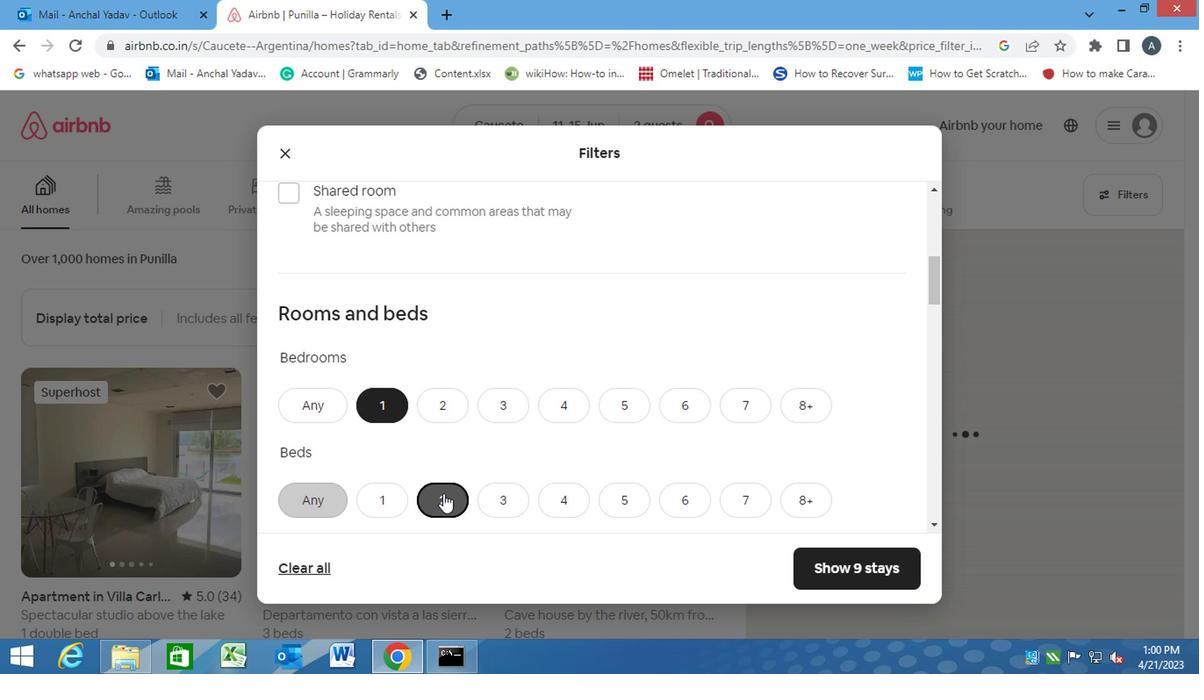 
Action: Mouse scrolled (439, 494) with delta (0, -1)
Screenshot: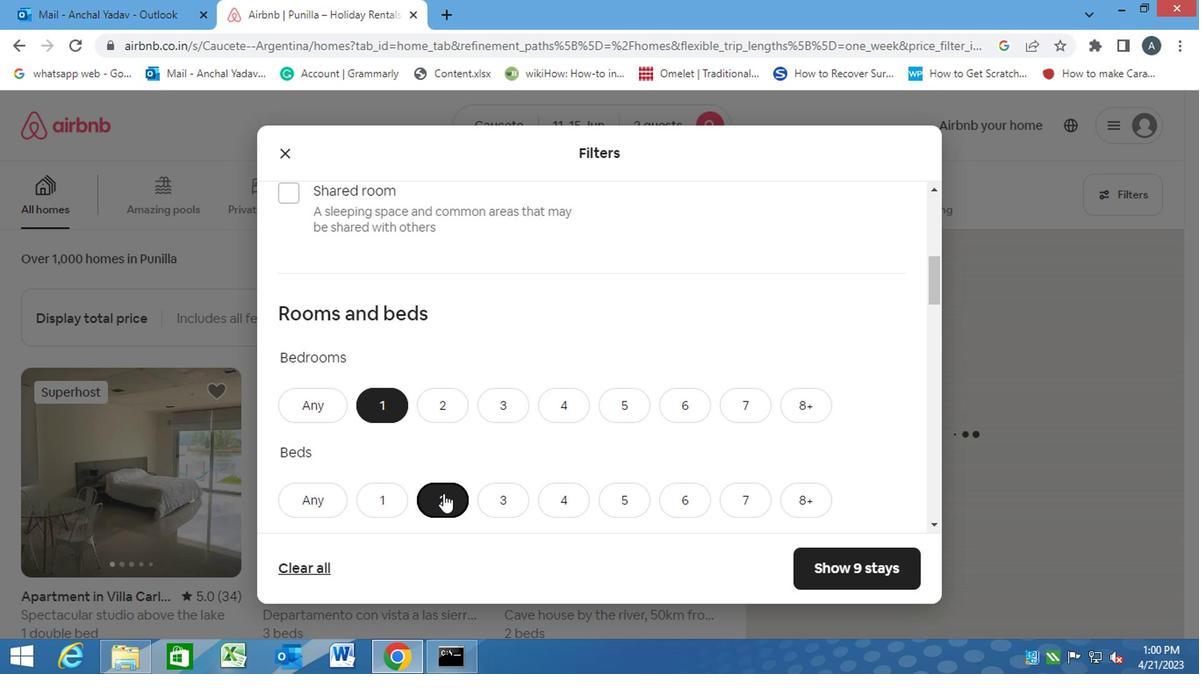 
Action: Mouse moved to (377, 410)
Screenshot: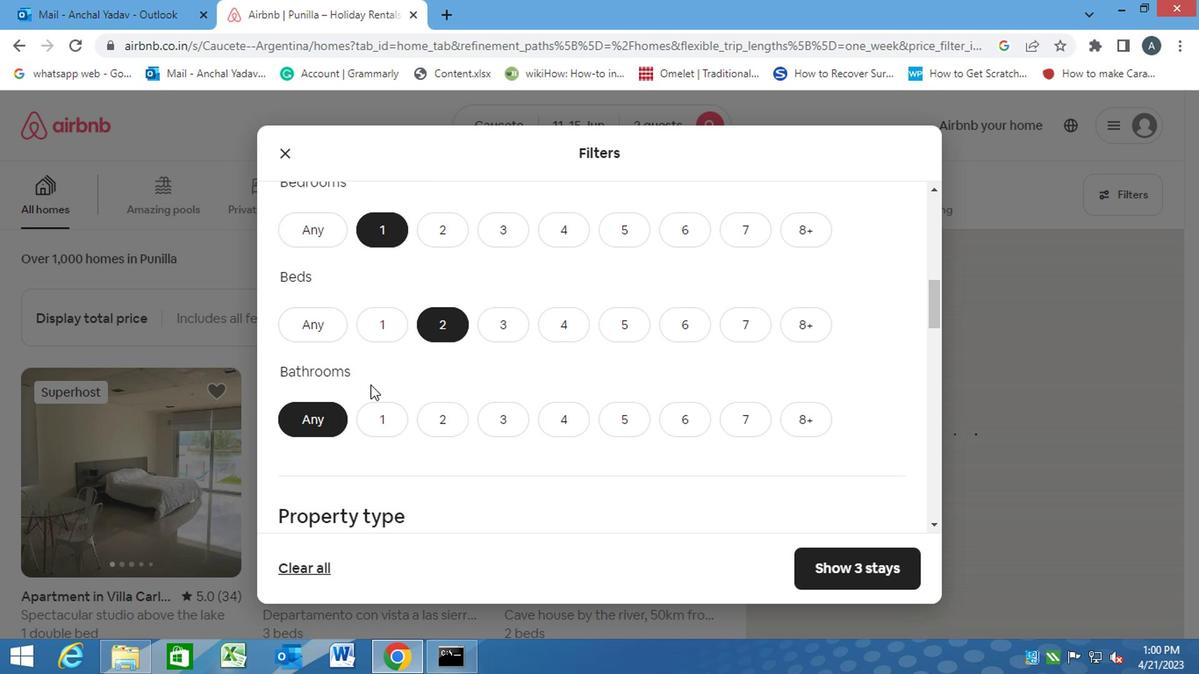 
Action: Mouse pressed left at (377, 410)
Screenshot: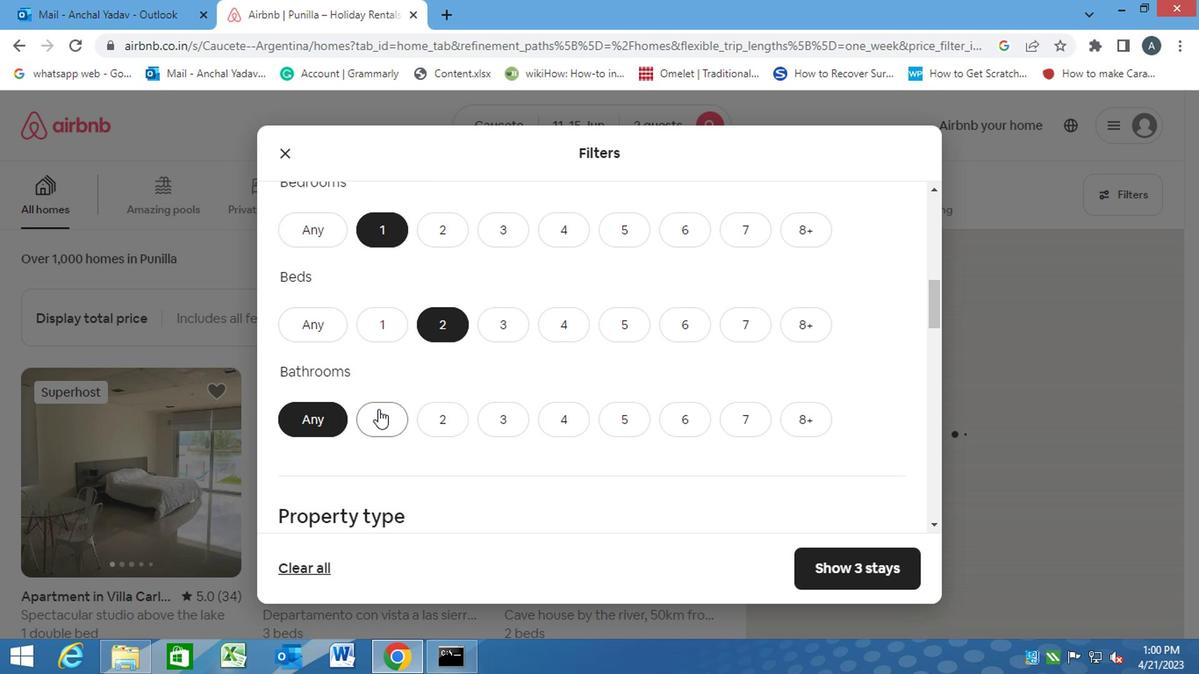 
Action: Mouse moved to (399, 437)
Screenshot: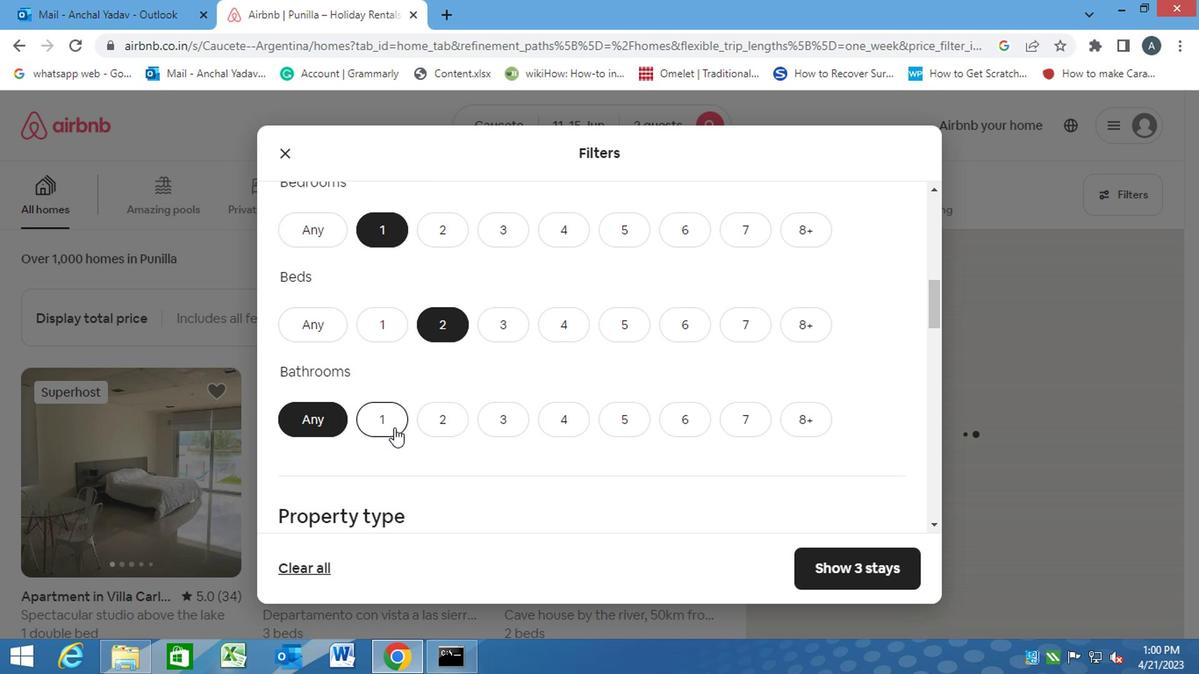 
Action: Mouse scrolled (399, 436) with delta (0, -1)
Screenshot: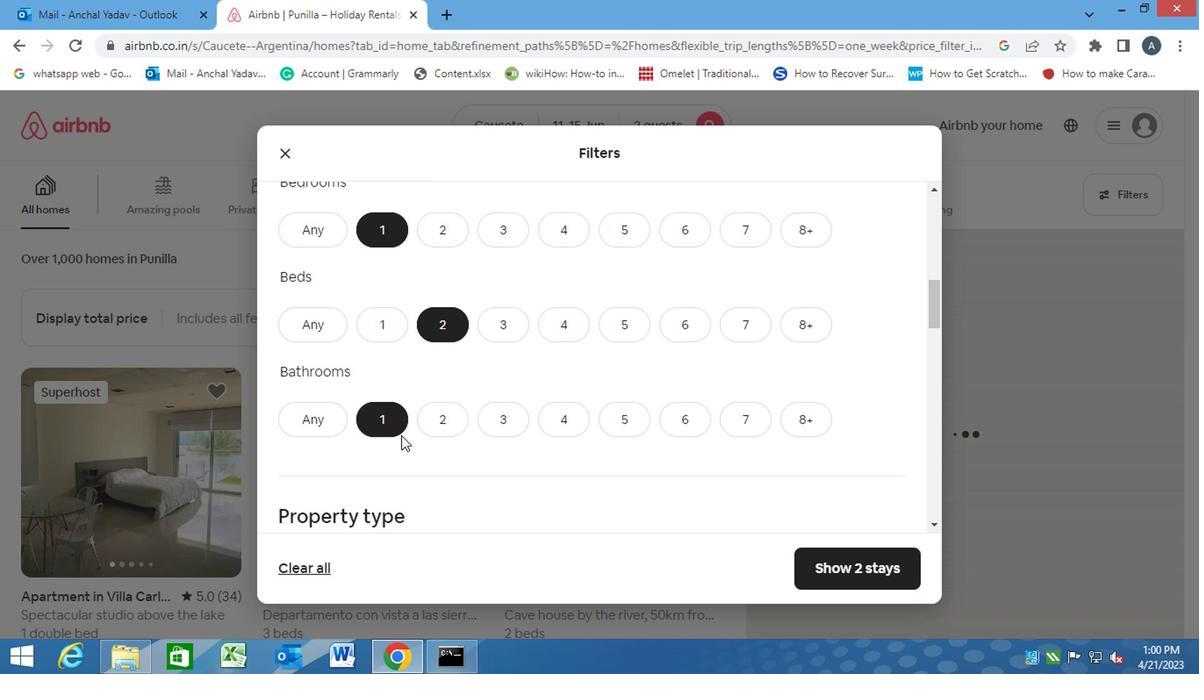 
Action: Mouse moved to (386, 483)
Screenshot: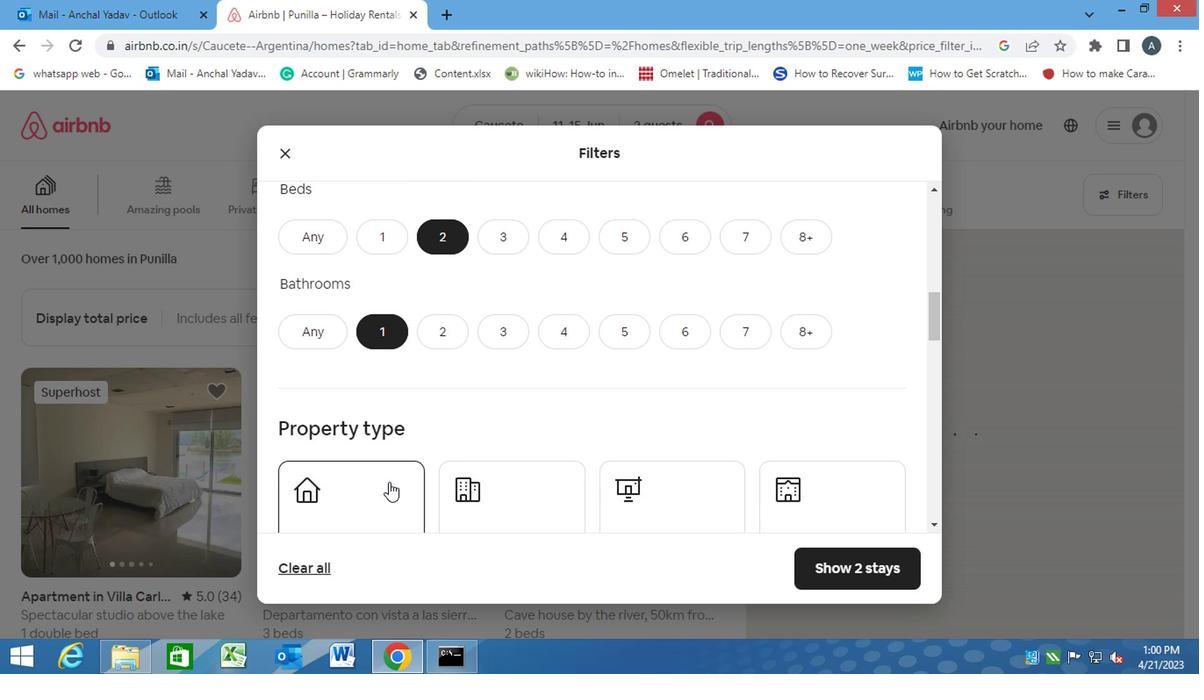 
Action: Mouse scrolled (386, 483) with delta (0, 0)
Screenshot: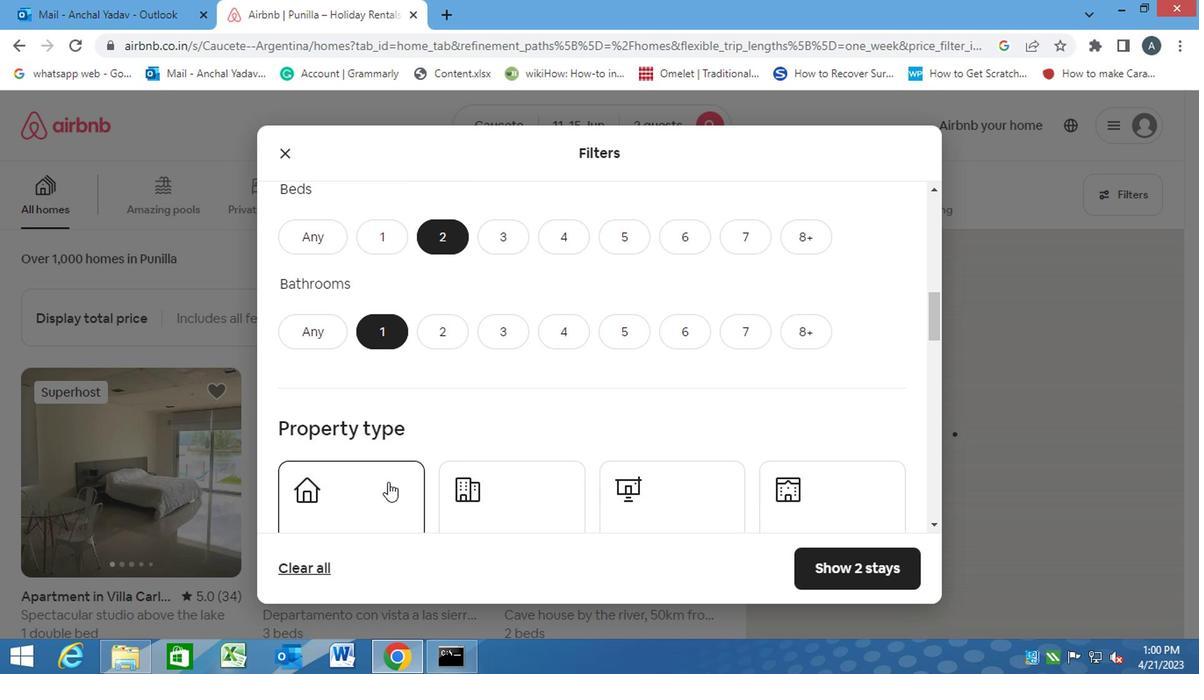 
Action: Mouse moved to (364, 423)
Screenshot: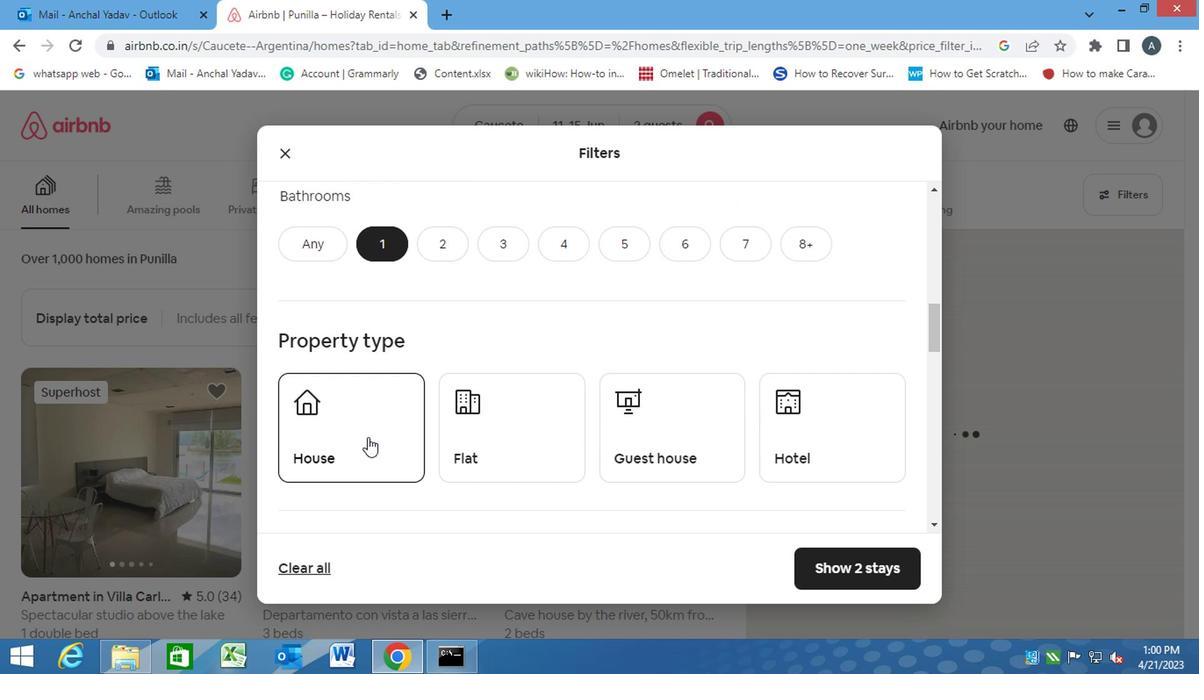 
Action: Mouse pressed left at (364, 423)
Screenshot: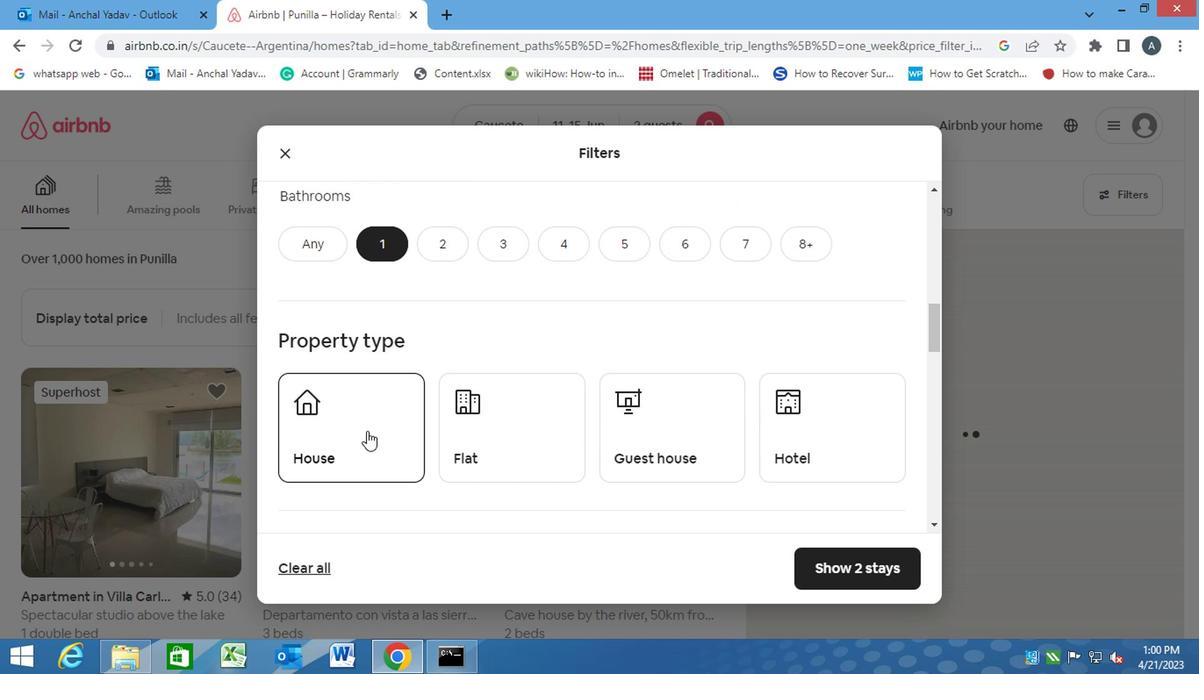 
Action: Mouse moved to (478, 434)
Screenshot: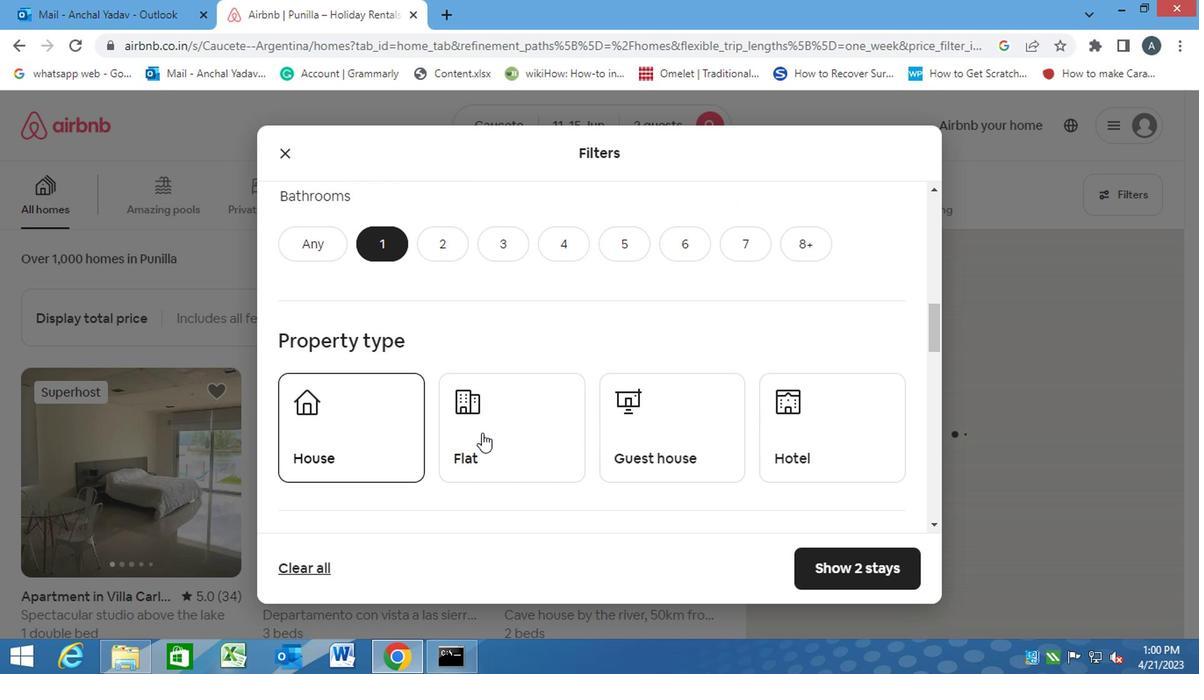 
Action: Mouse pressed left at (478, 434)
Screenshot: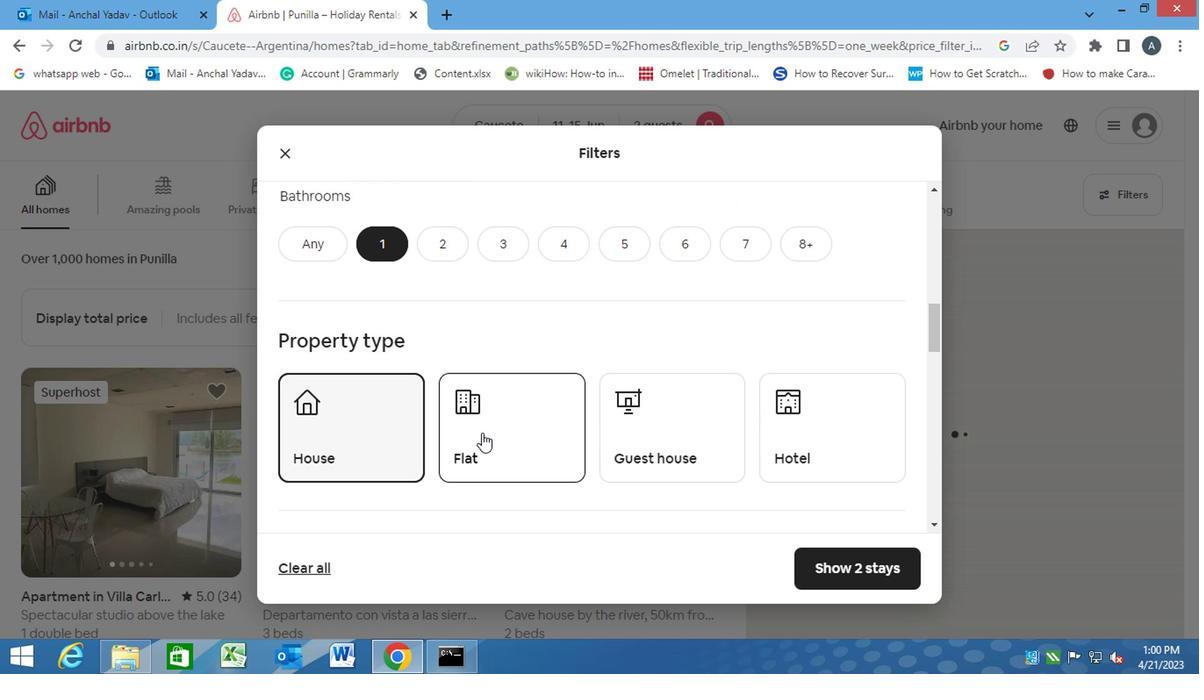 
Action: Mouse moved to (614, 452)
Screenshot: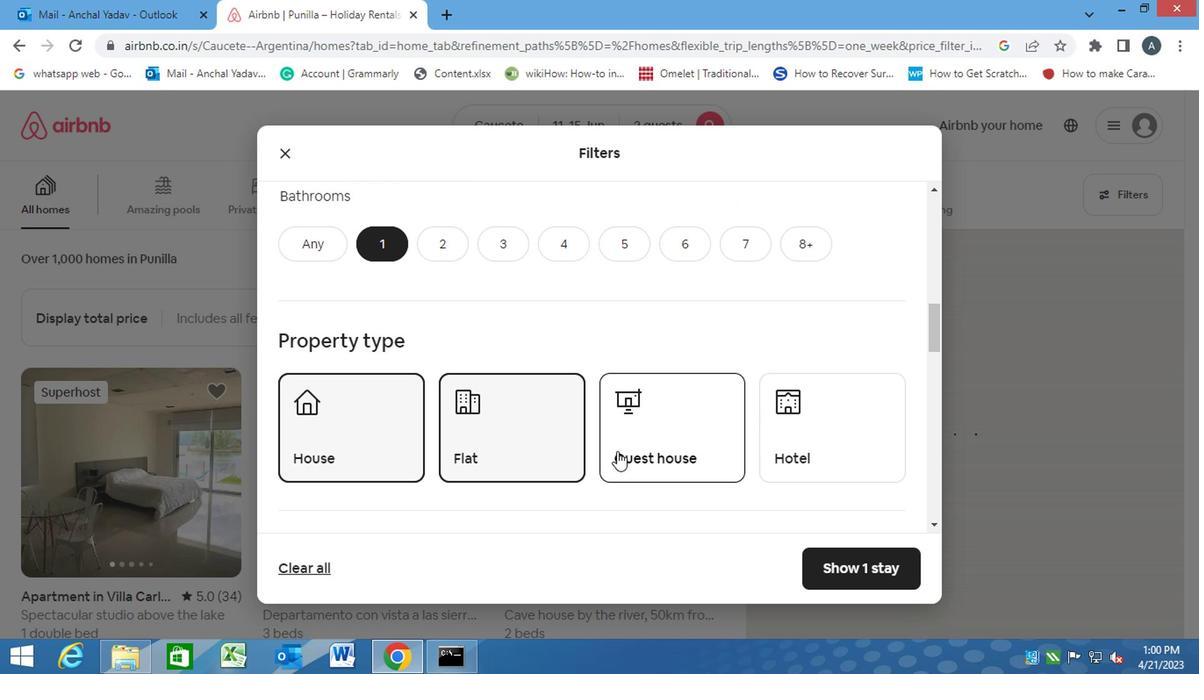 
Action: Mouse pressed left at (614, 452)
Screenshot: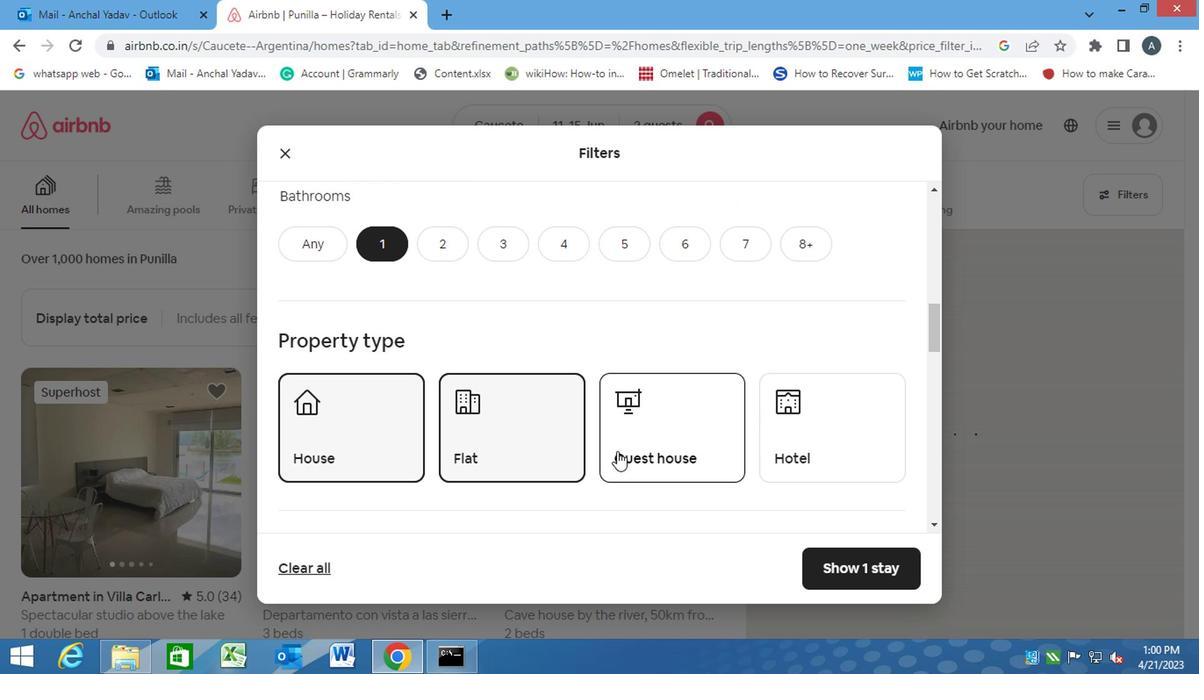 
Action: Mouse moved to (763, 454)
Screenshot: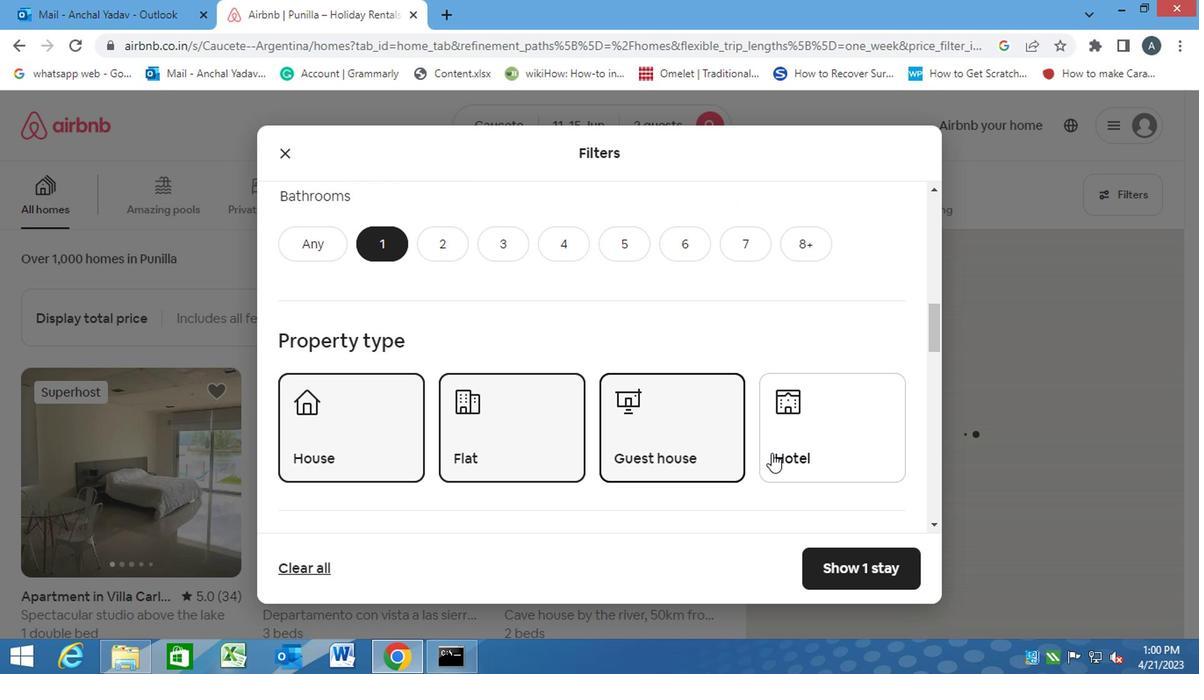
Action: Mouse pressed left at (763, 454)
Screenshot: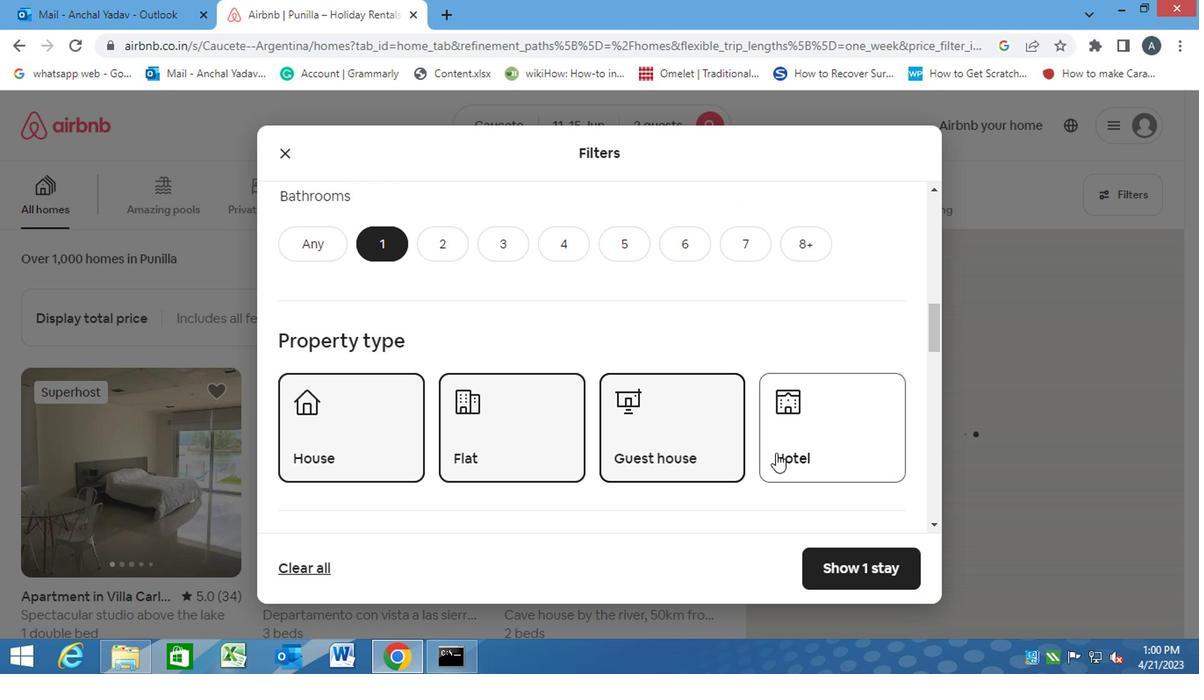 
Action: Mouse moved to (616, 484)
Screenshot: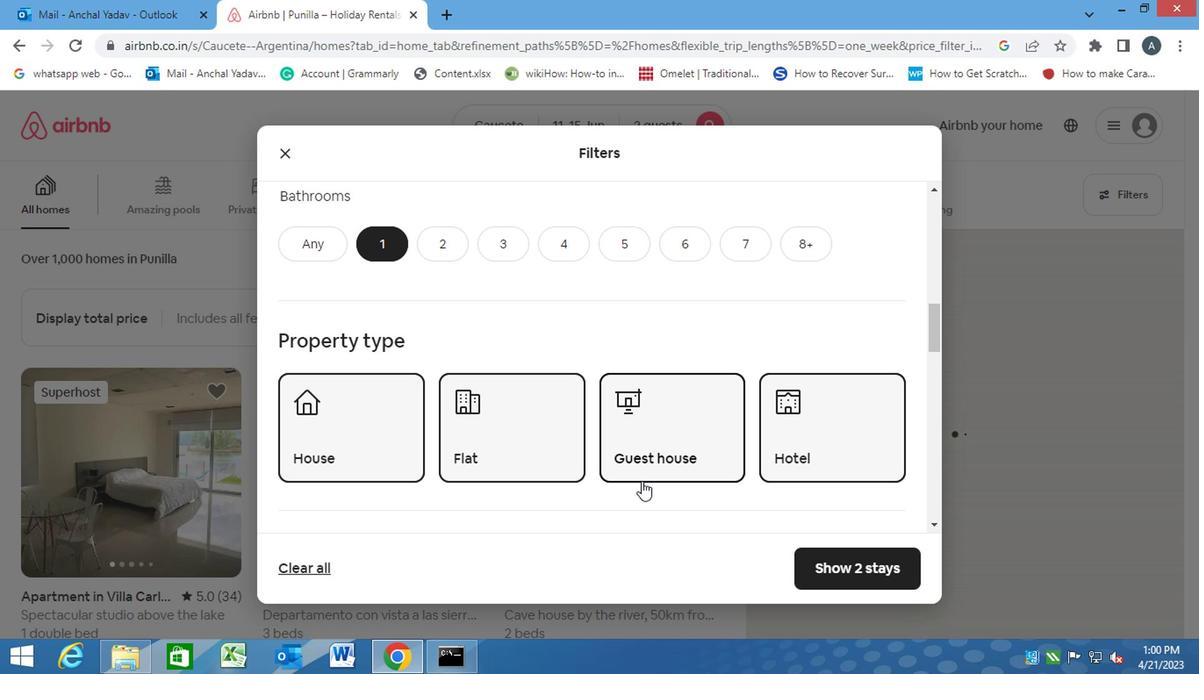 
Action: Mouse scrolled (616, 483) with delta (0, -1)
Screenshot: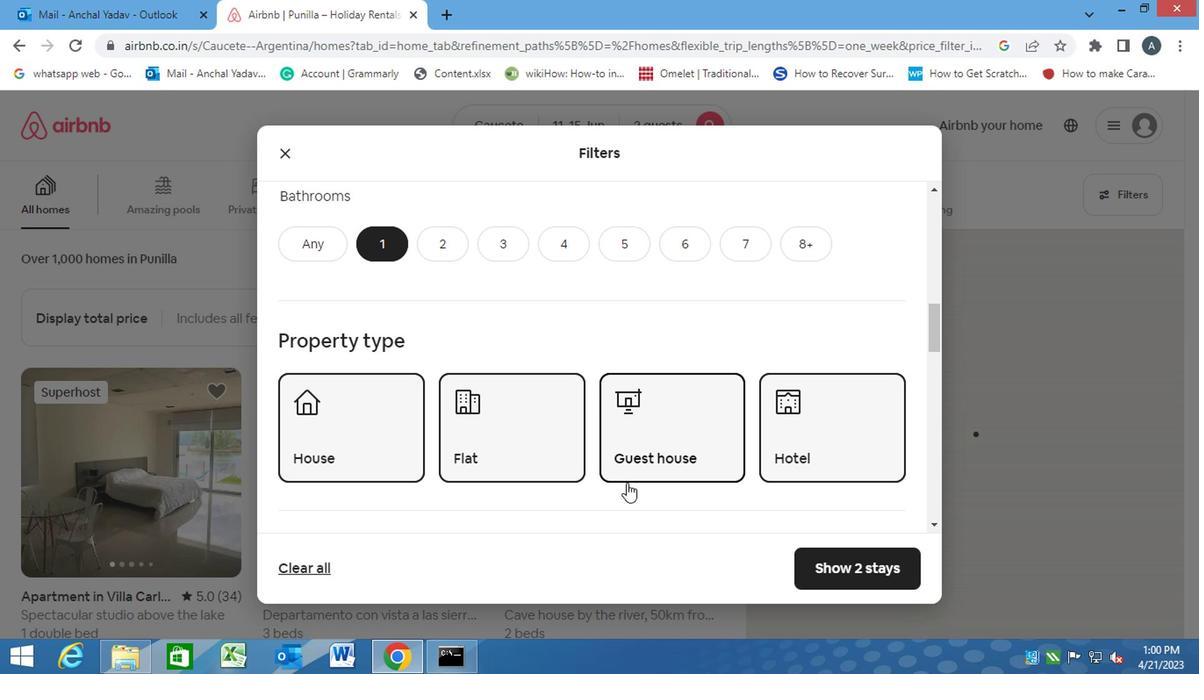 
Action: Mouse scrolled (616, 483) with delta (0, -1)
Screenshot: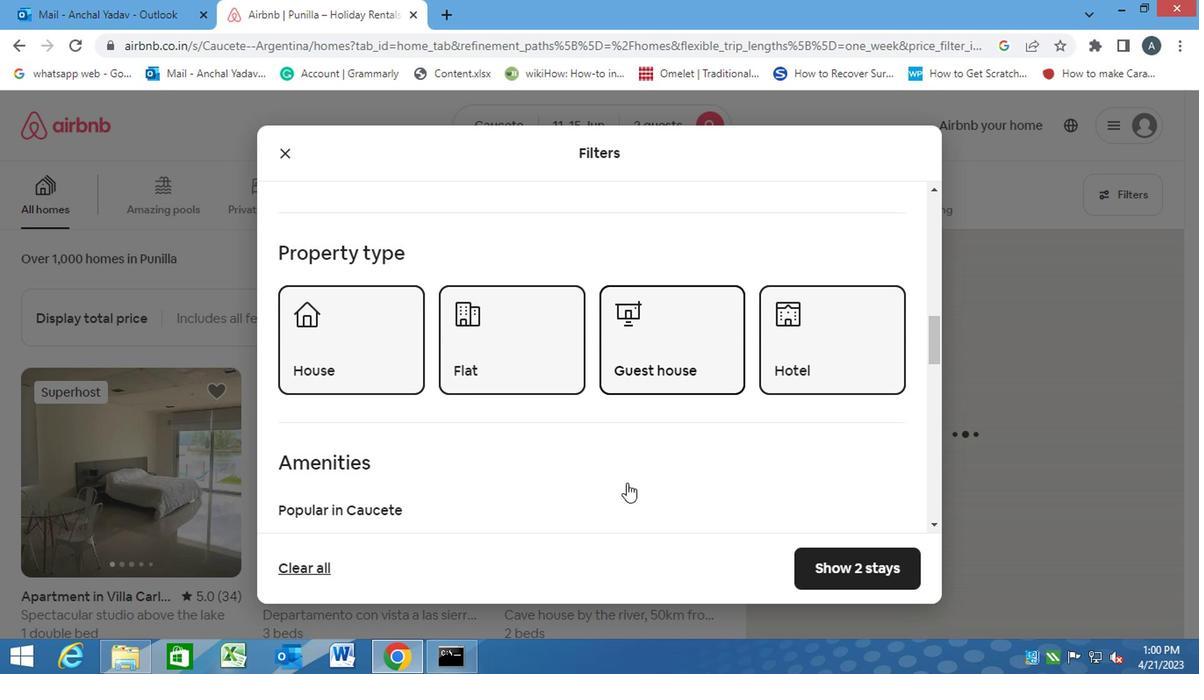 
Action: Mouse moved to (616, 484)
Screenshot: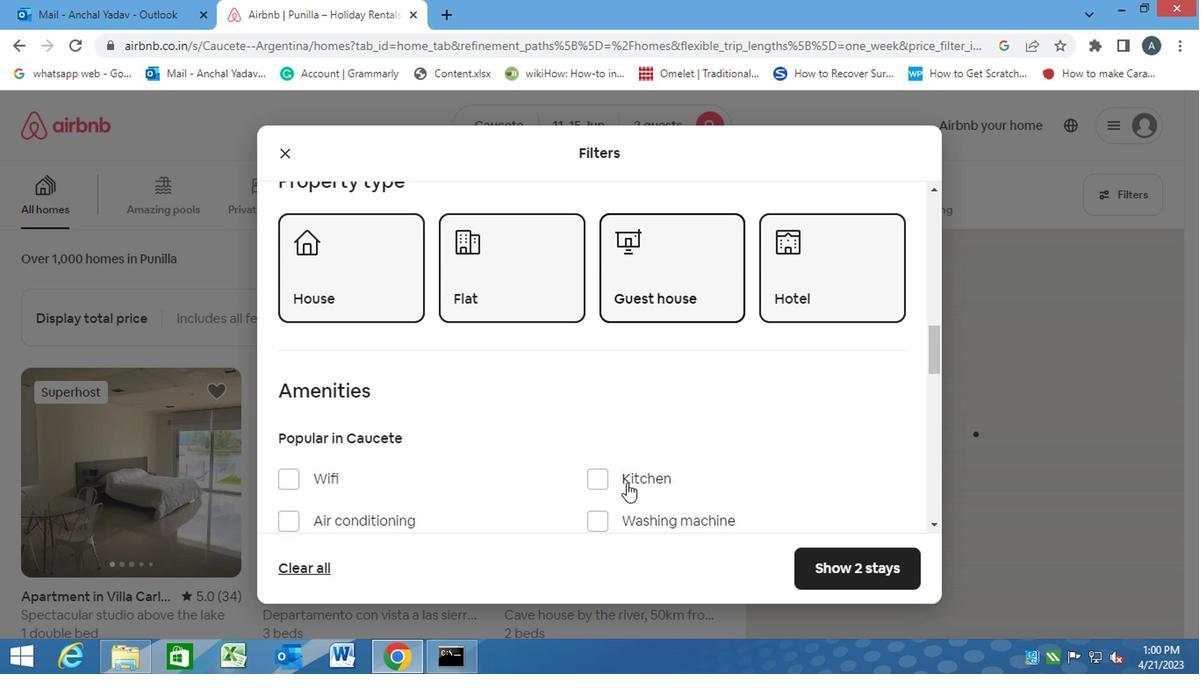 
Action: Mouse scrolled (616, 483) with delta (0, -1)
Screenshot: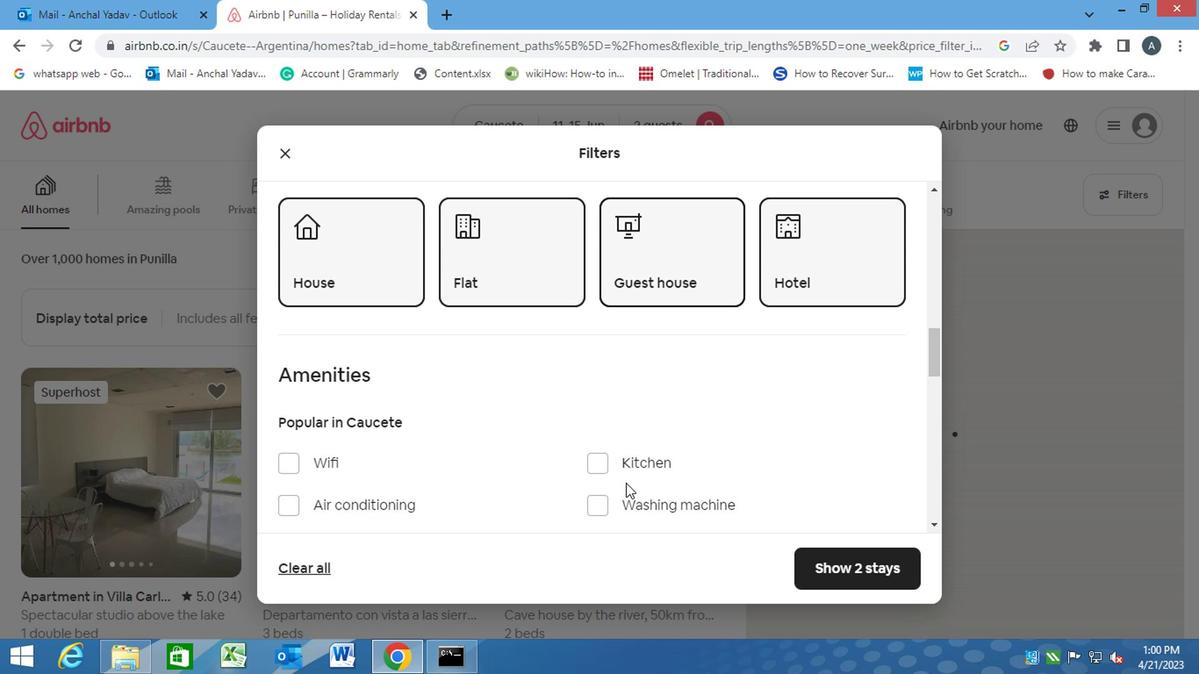 
Action: Mouse scrolled (616, 483) with delta (0, -1)
Screenshot: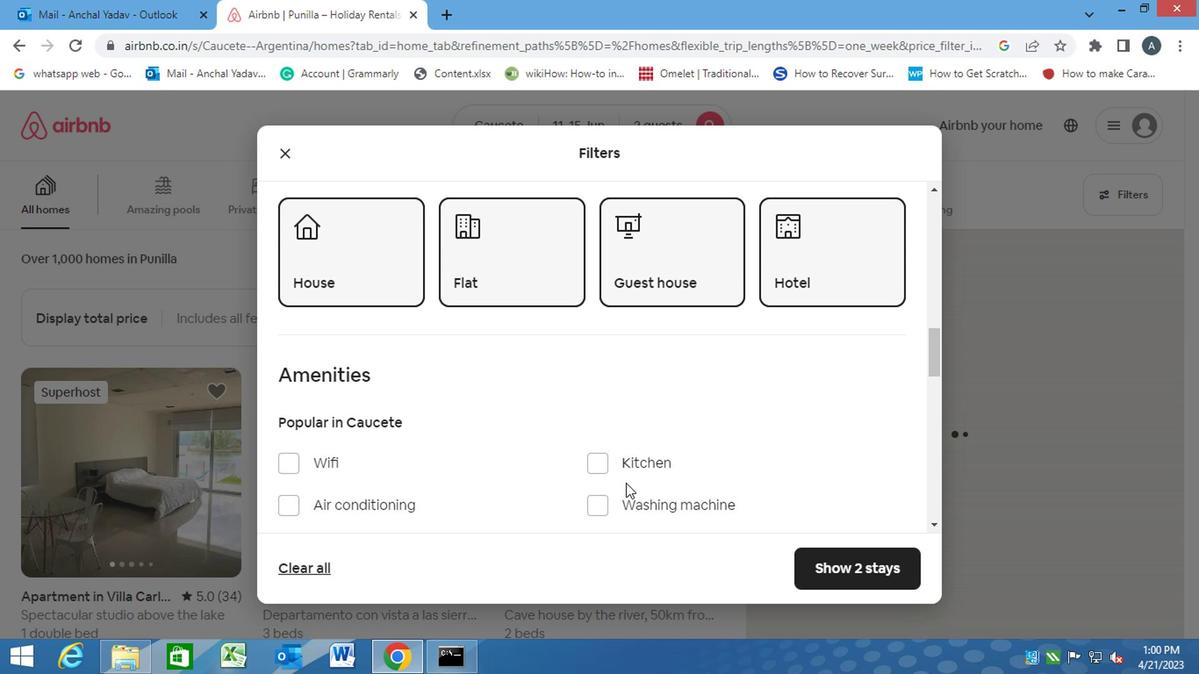 
Action: Mouse moved to (332, 412)
Screenshot: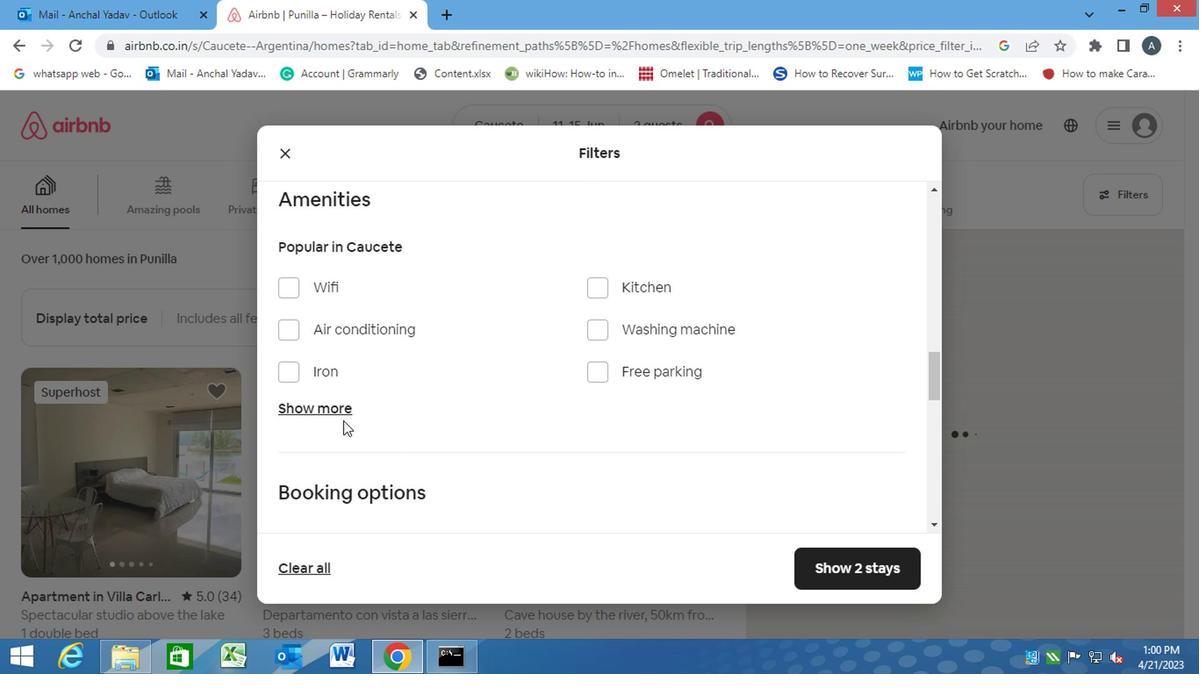 
Action: Mouse pressed left at (332, 412)
Screenshot: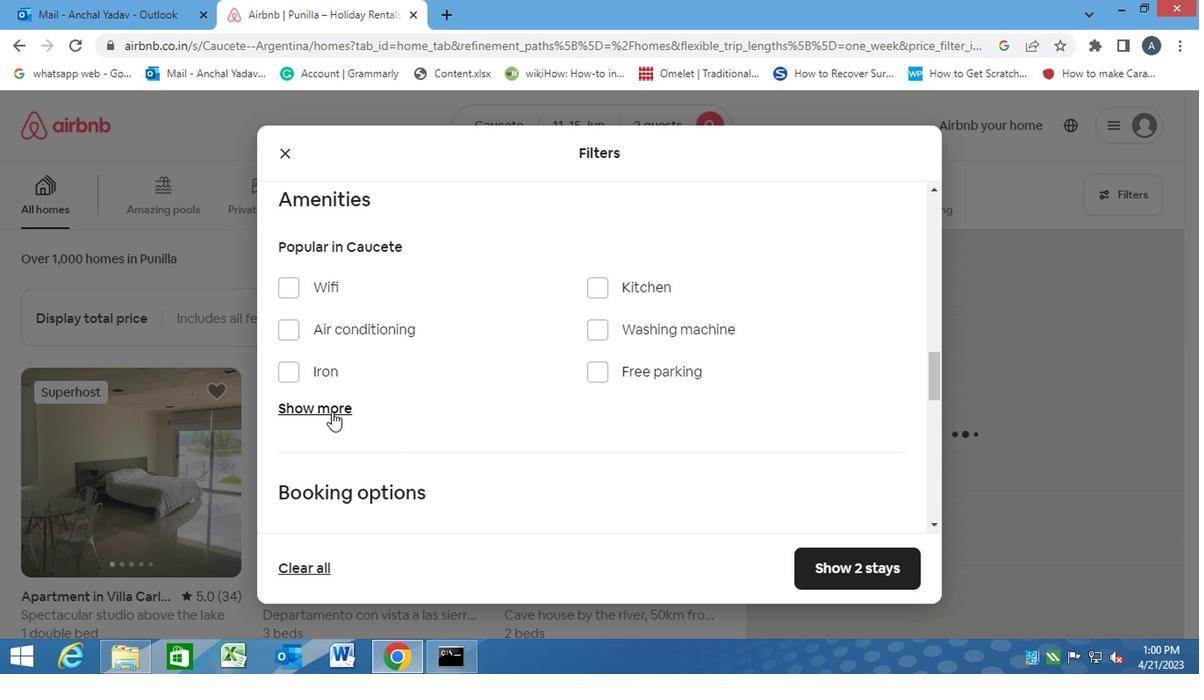 
Action: Mouse moved to (583, 471)
Screenshot: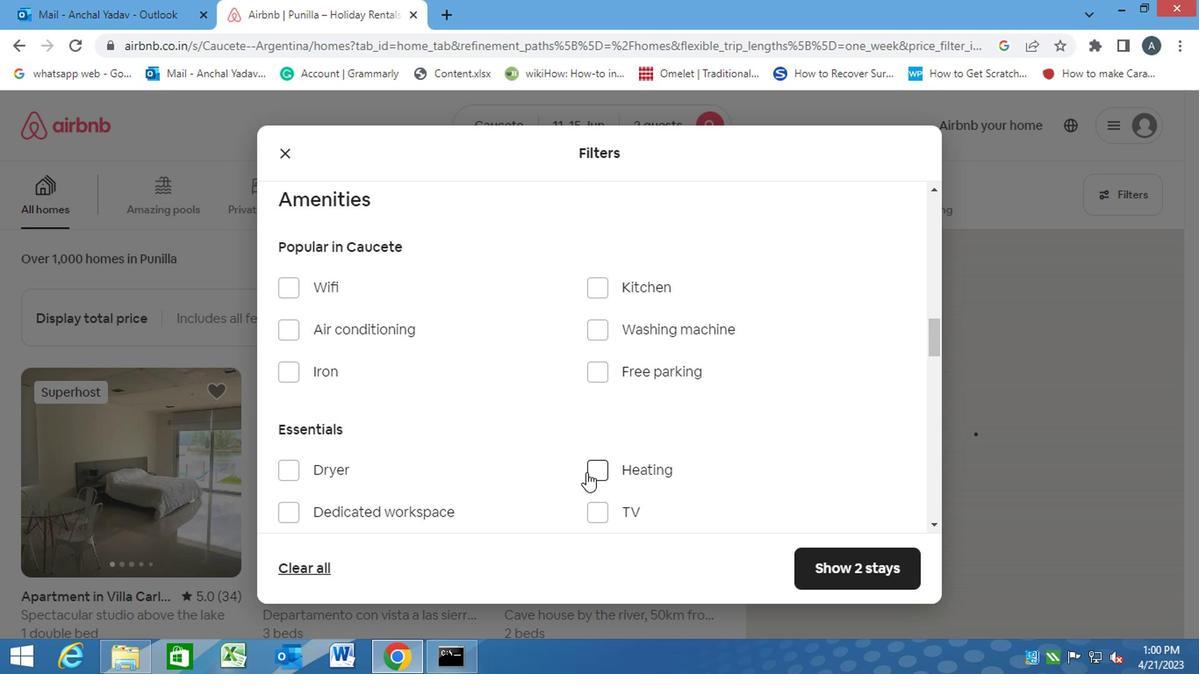 
Action: Mouse pressed left at (583, 471)
Screenshot: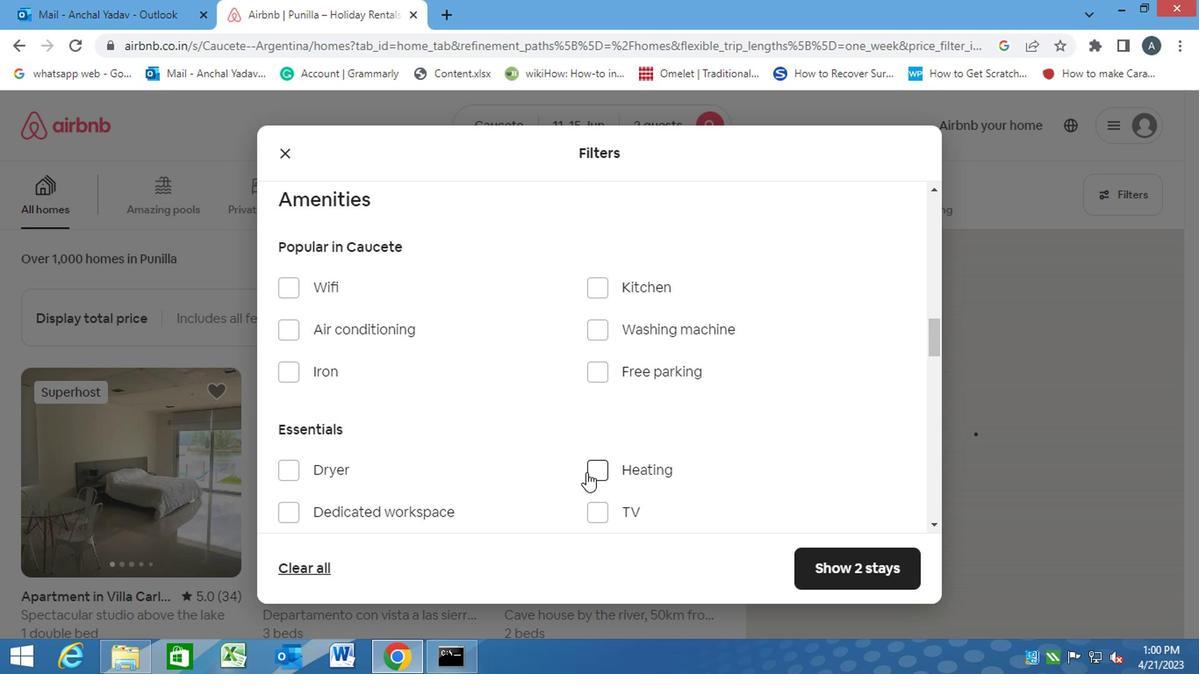 
Action: Mouse moved to (583, 471)
Screenshot: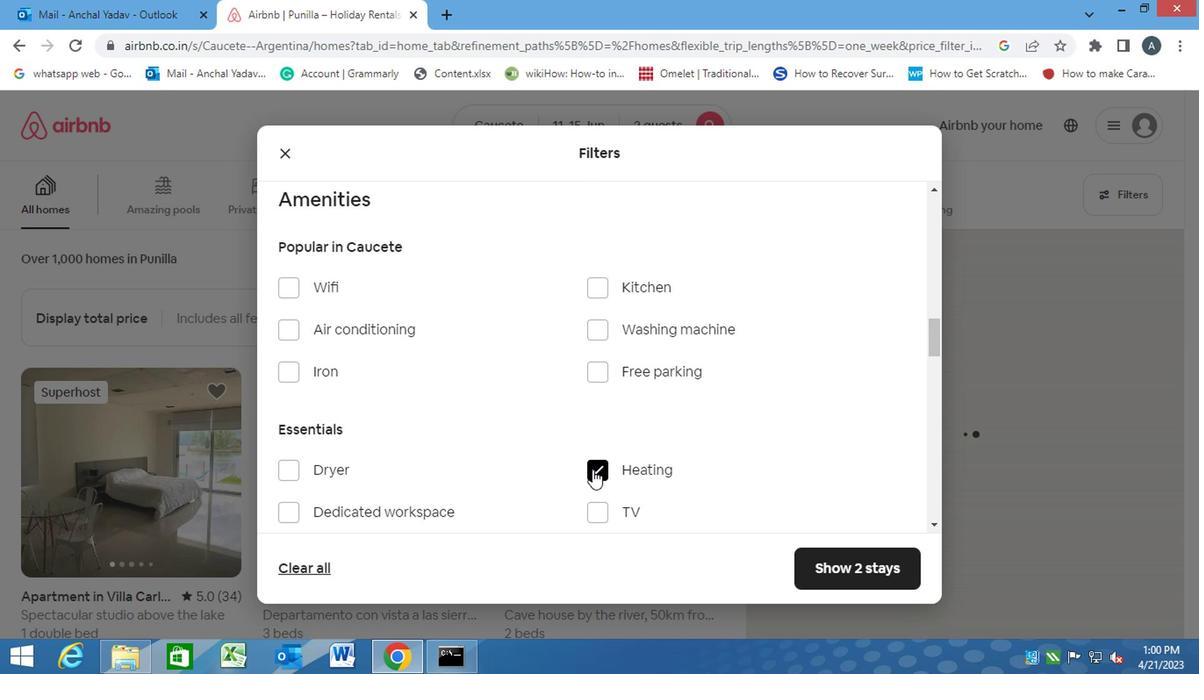 
Action: Mouse scrolled (583, 470) with delta (0, -1)
Screenshot: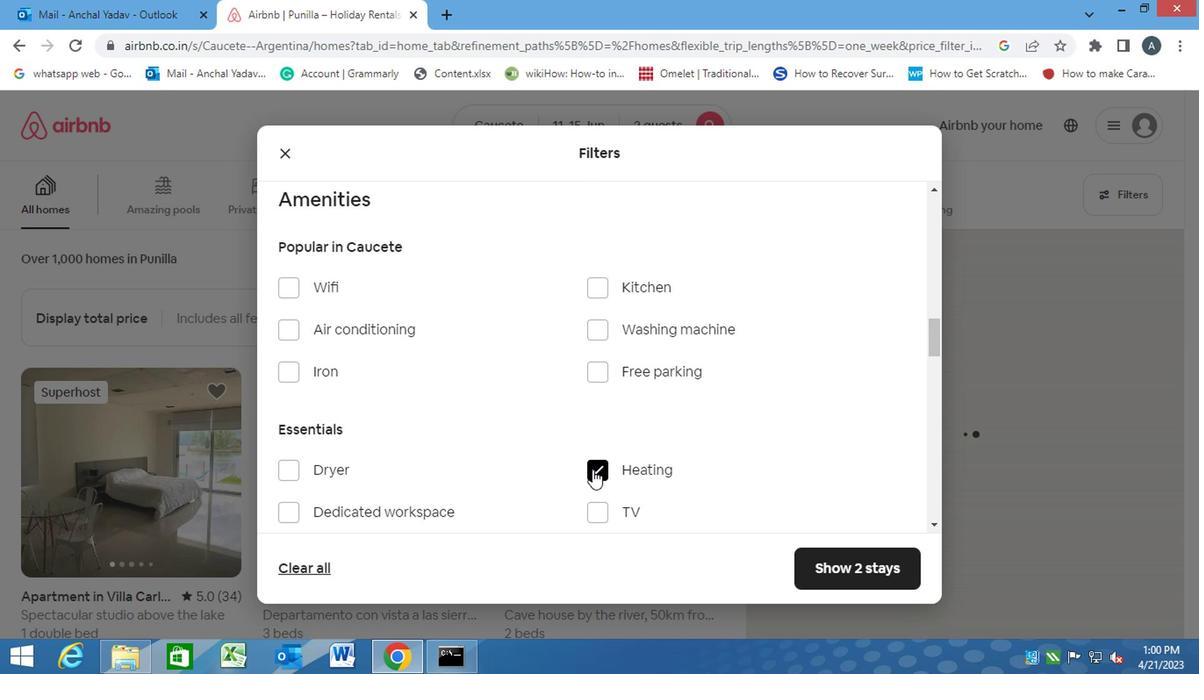
Action: Mouse moved to (582, 472)
Screenshot: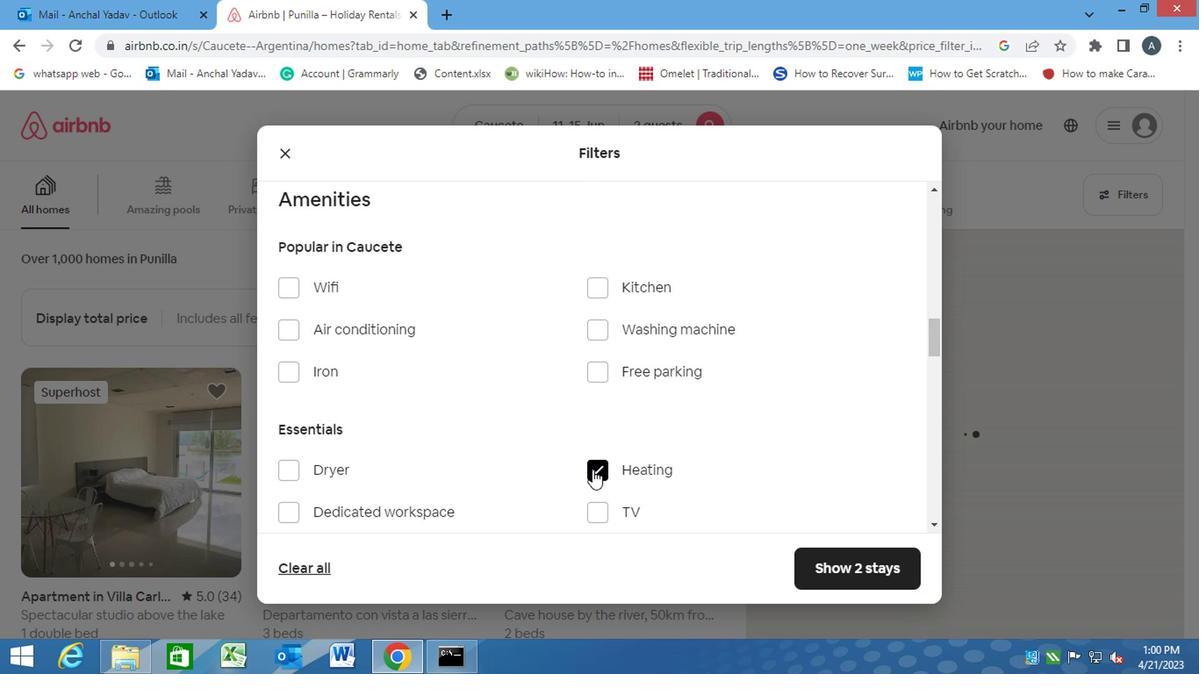 
Action: Mouse scrolled (582, 471) with delta (0, 0)
Screenshot: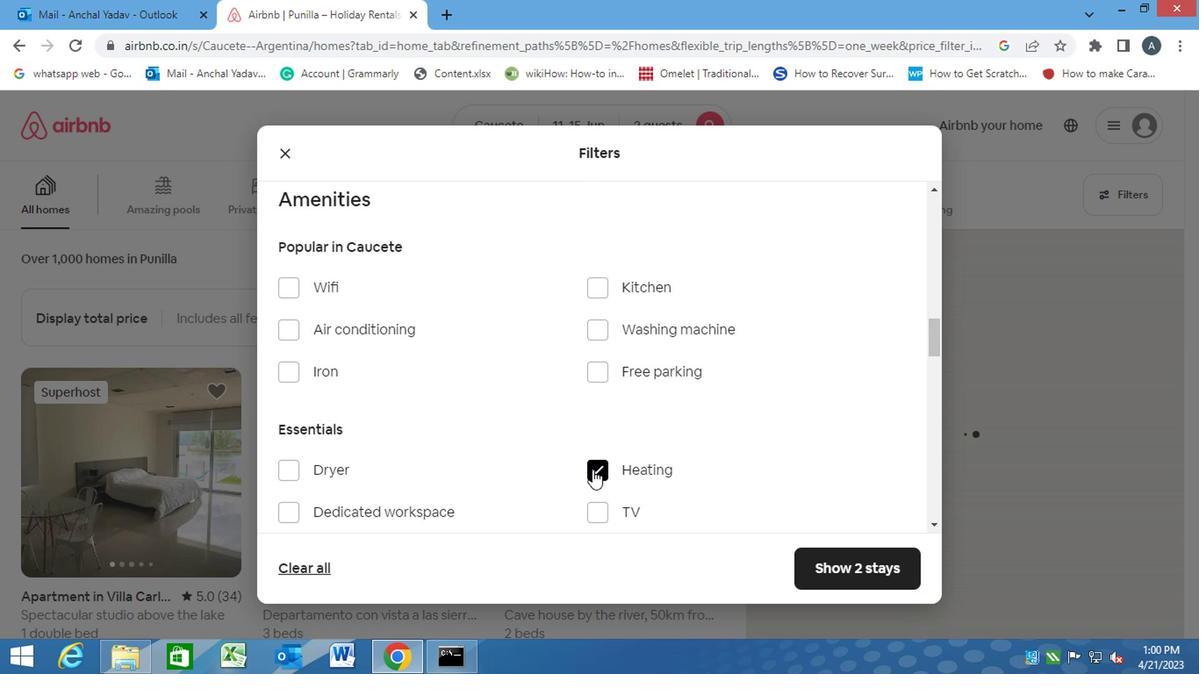 
Action: Mouse moved to (581, 474)
Screenshot: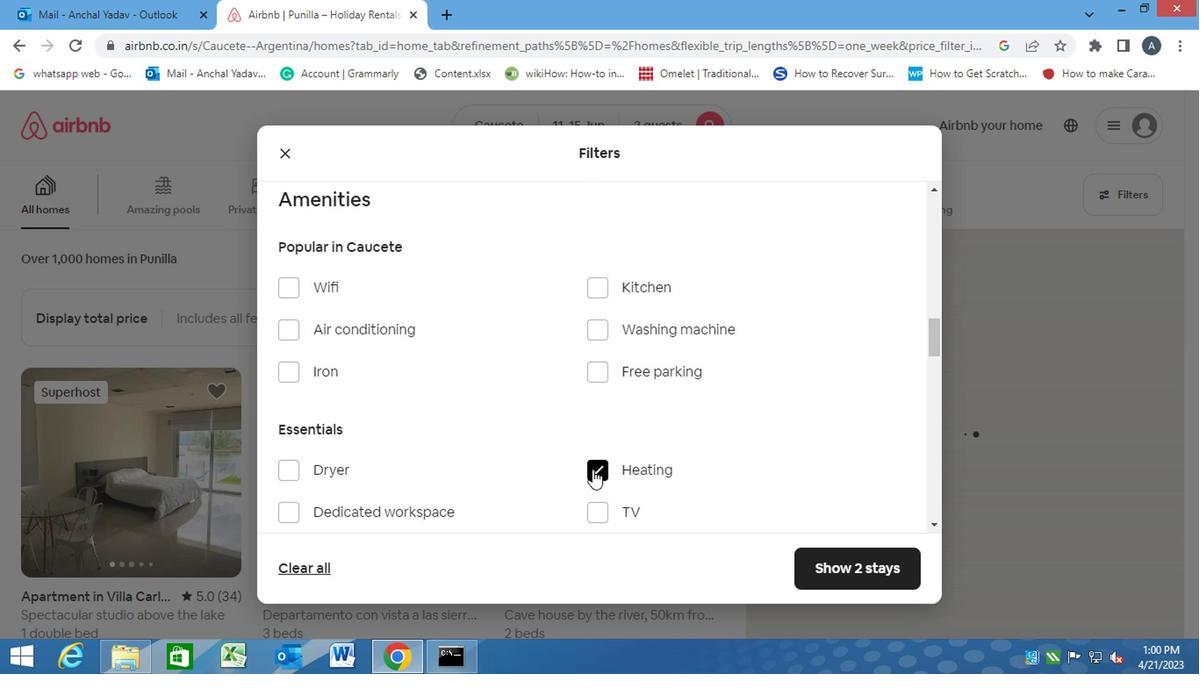 
Action: Mouse scrolled (581, 473) with delta (0, -1)
Screenshot: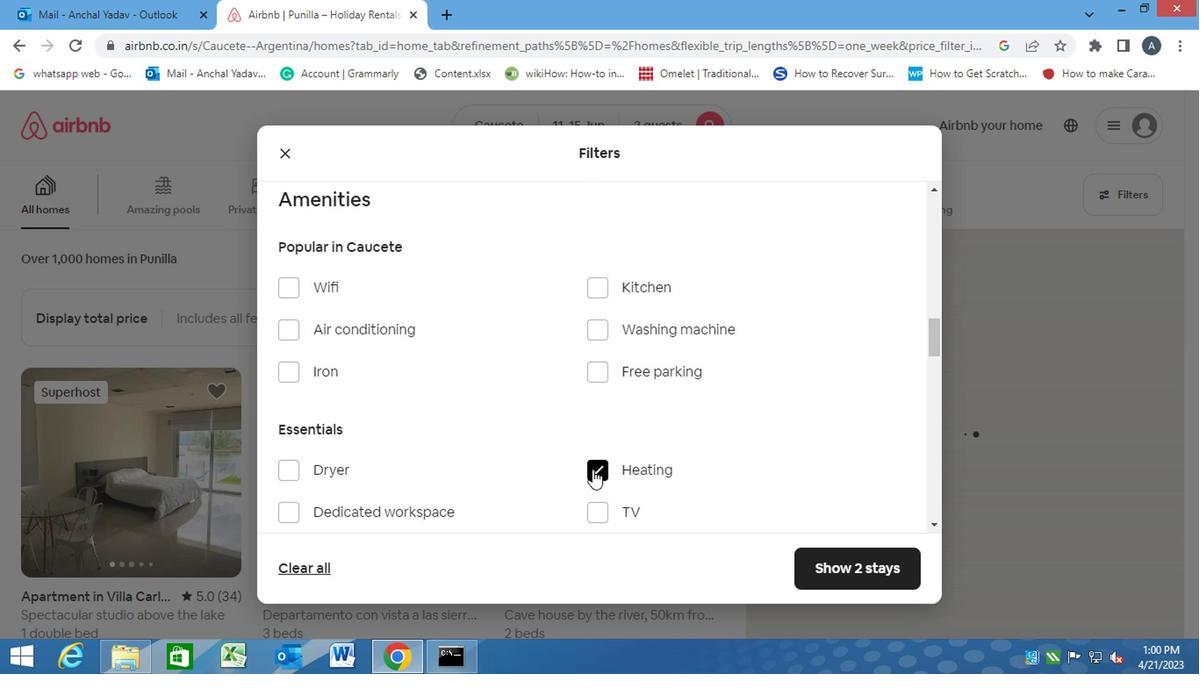 
Action: Mouse scrolled (581, 473) with delta (0, -1)
Screenshot: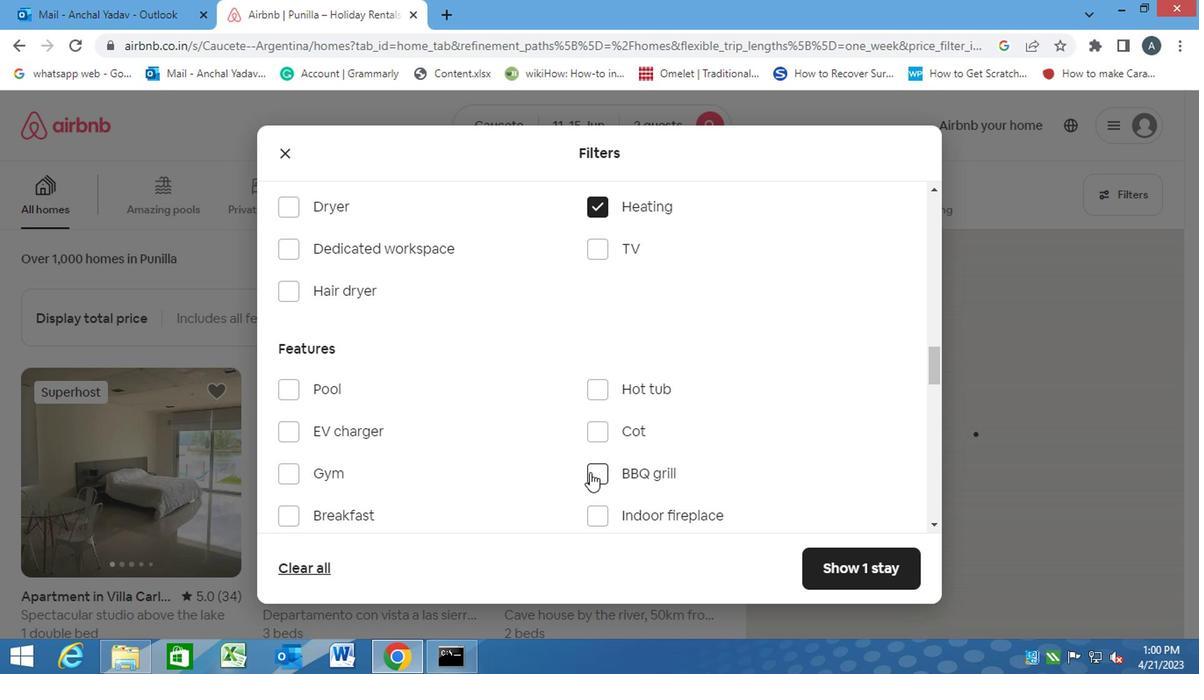 
Action: Mouse scrolled (581, 473) with delta (0, -1)
Screenshot: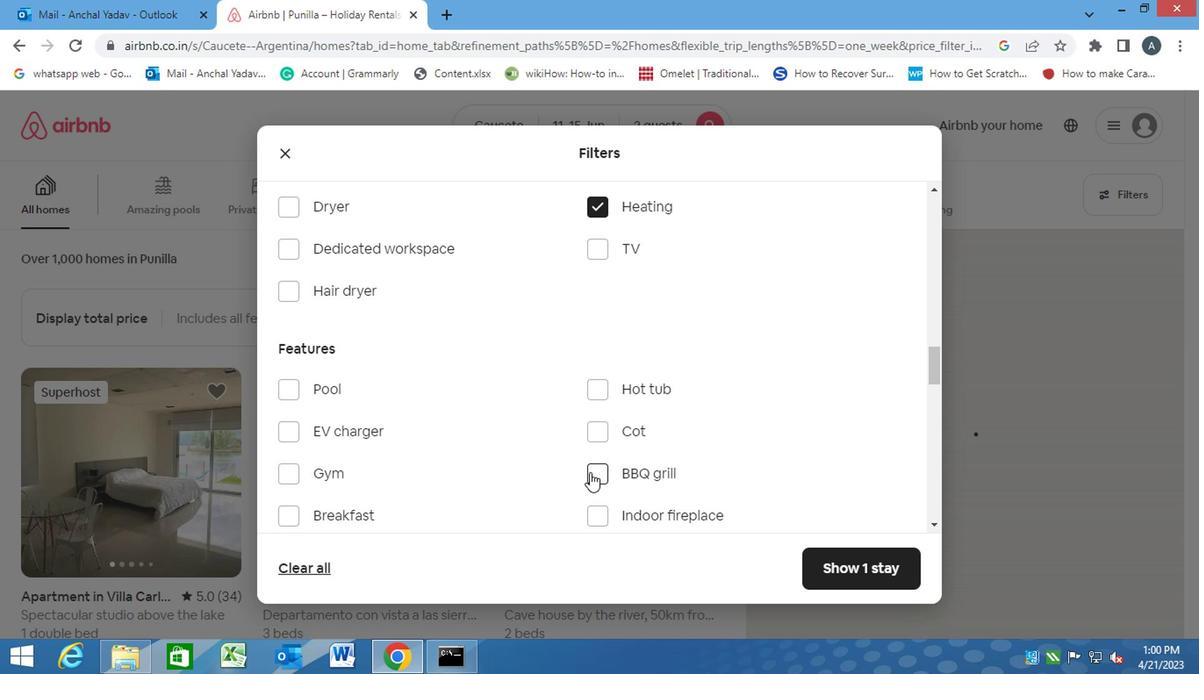 
Action: Mouse scrolled (581, 473) with delta (0, -1)
Screenshot: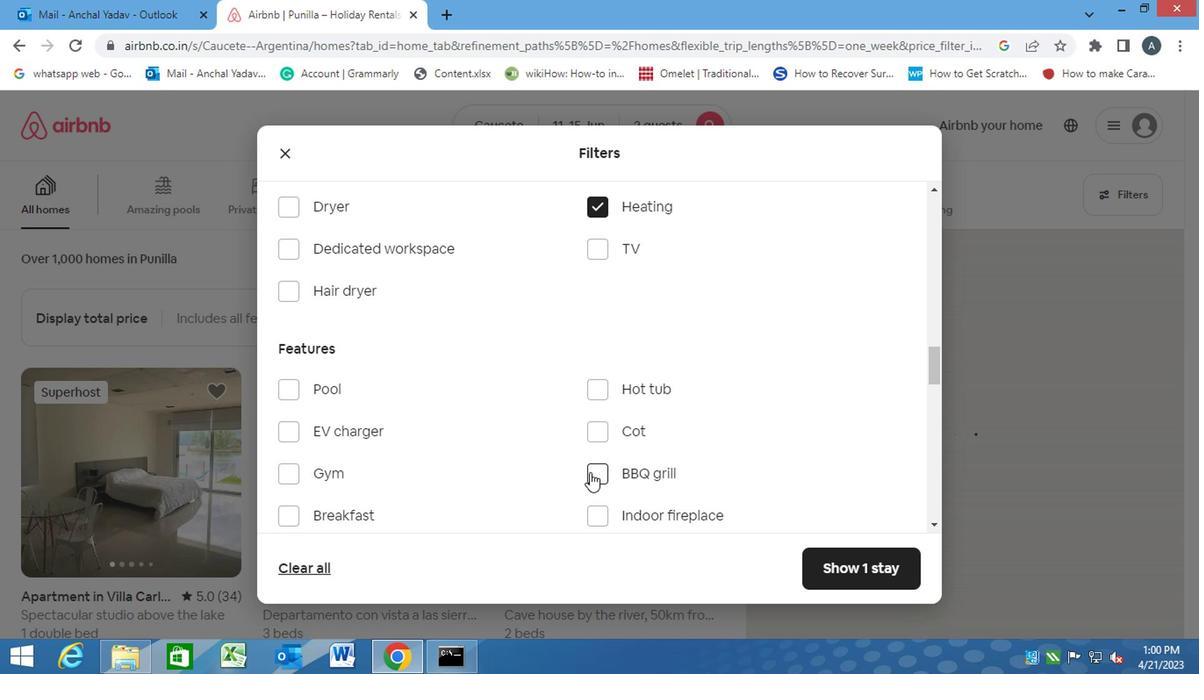 
Action: Mouse moved to (582, 474)
Screenshot: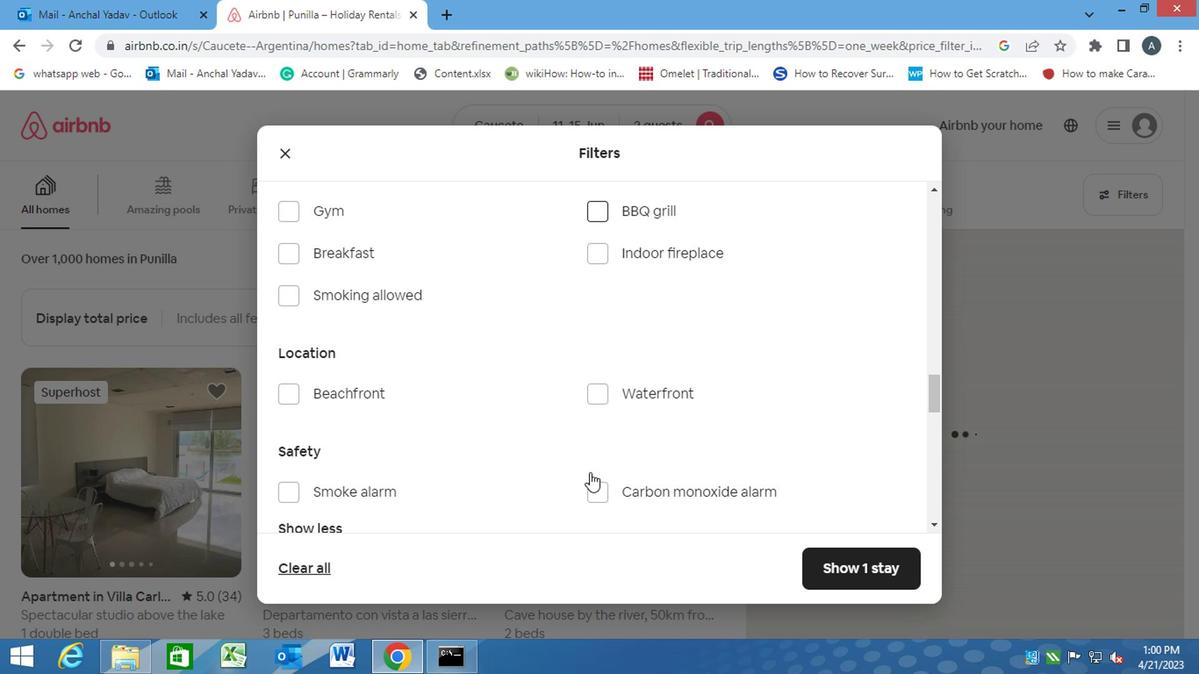 
Action: Mouse scrolled (582, 473) with delta (0, -1)
Screenshot: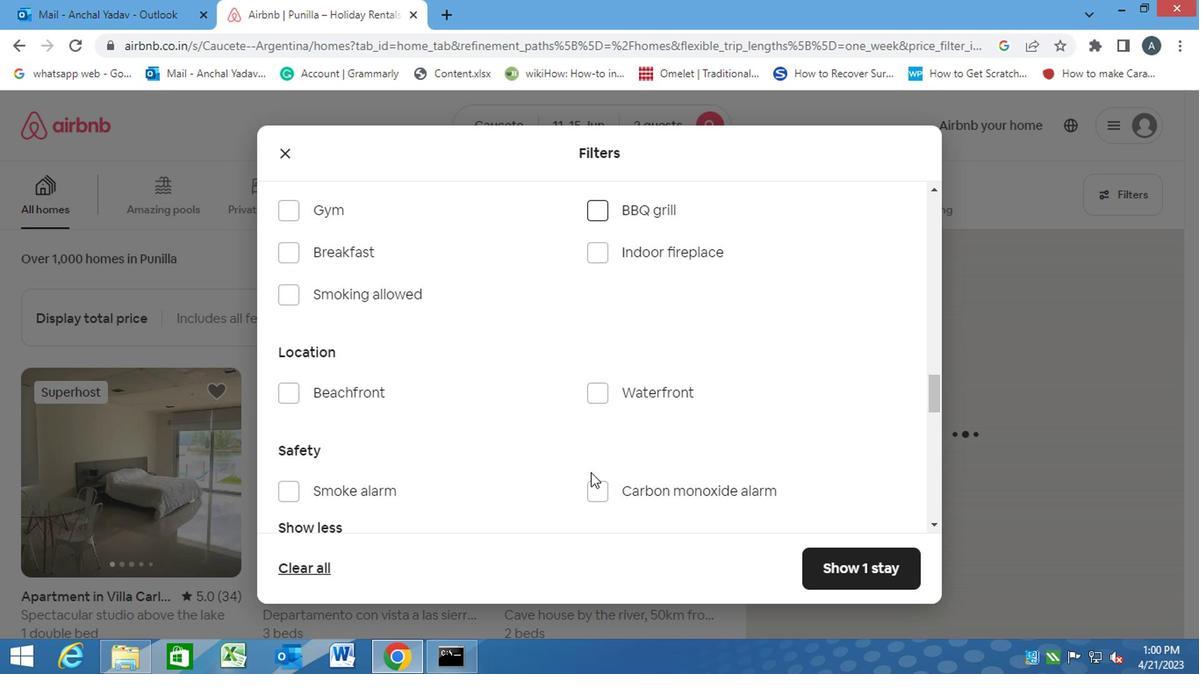 
Action: Mouse scrolled (582, 473) with delta (0, -1)
Screenshot: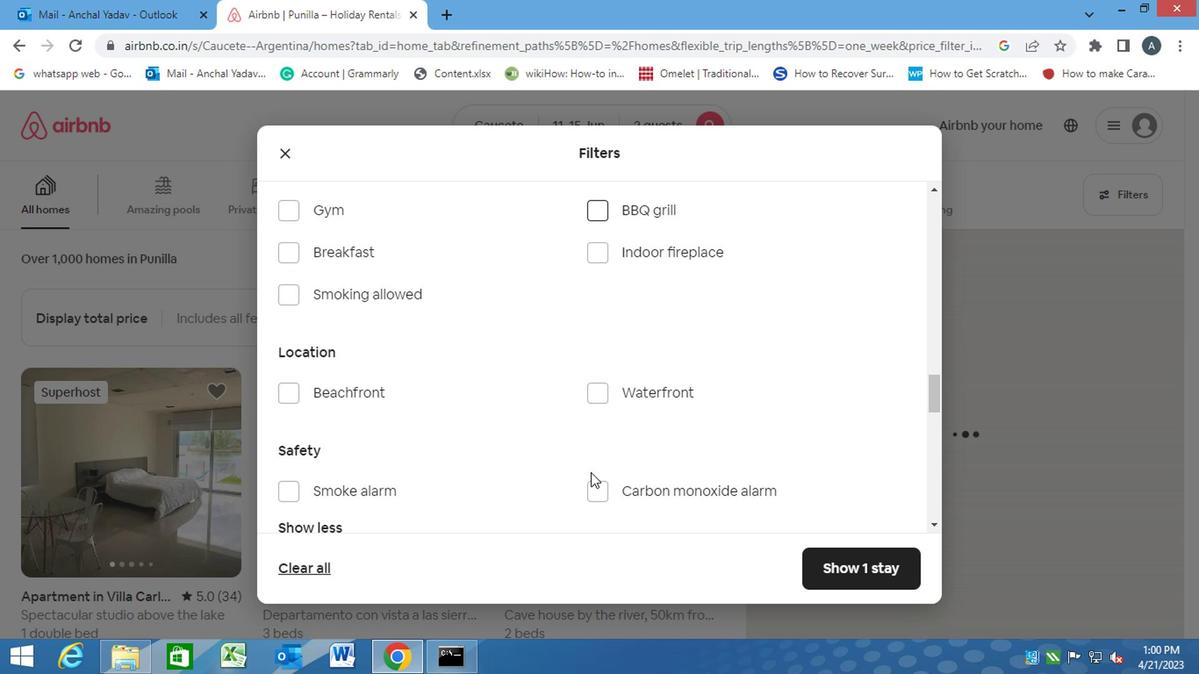 
Action: Mouse scrolled (582, 473) with delta (0, -1)
Screenshot: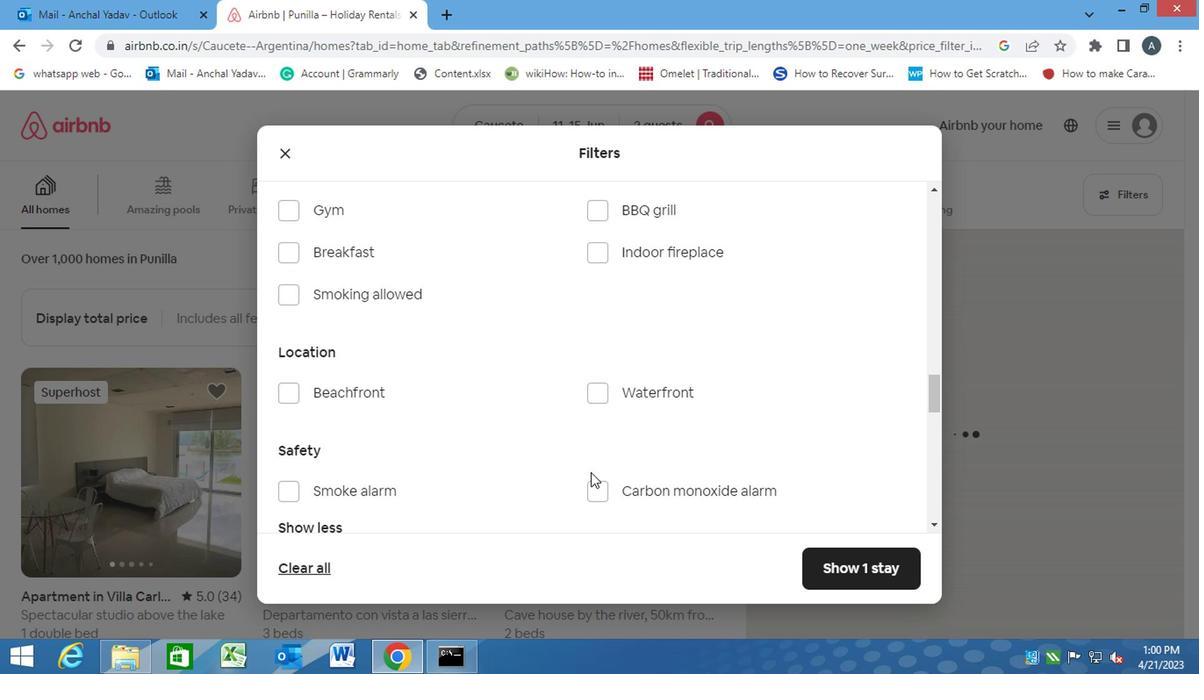 
Action: Mouse moved to (838, 465)
Screenshot: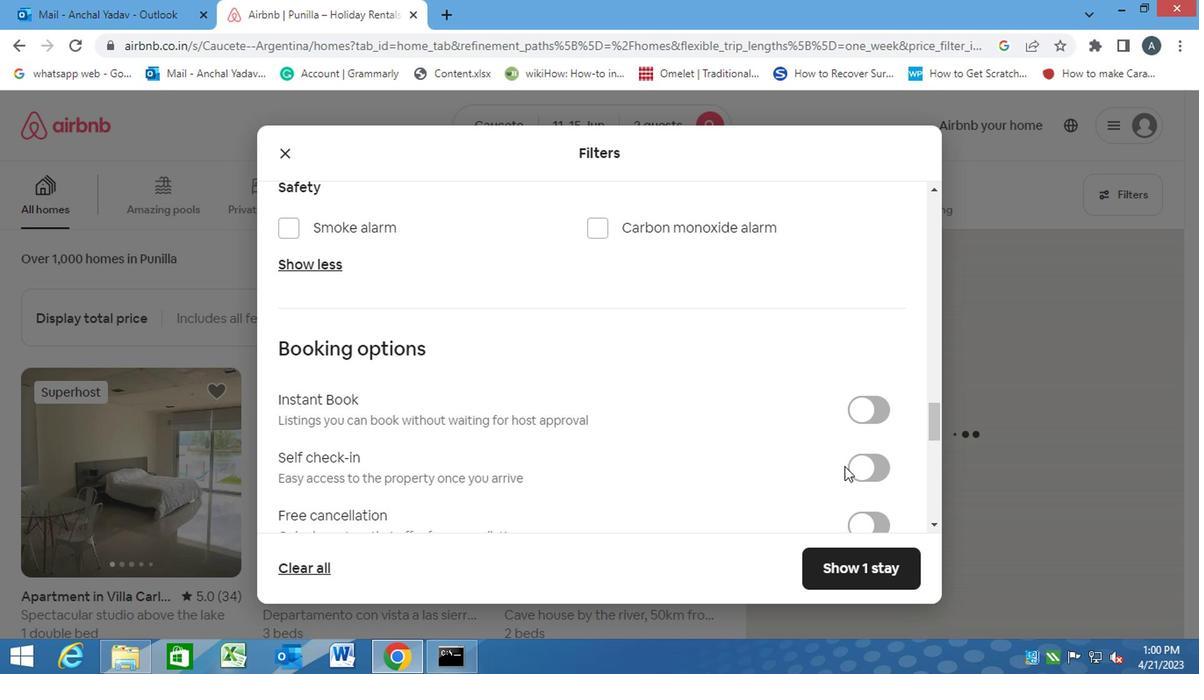 
Action: Mouse pressed left at (838, 465)
Screenshot: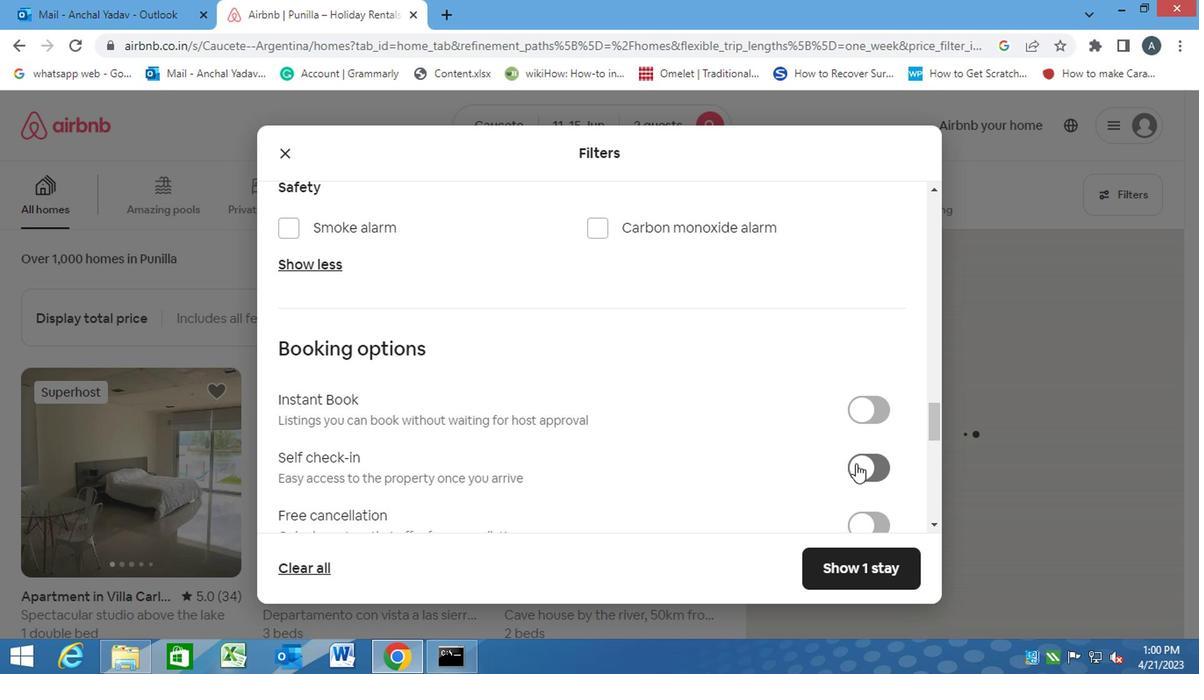 
Action: Mouse moved to (616, 485)
Screenshot: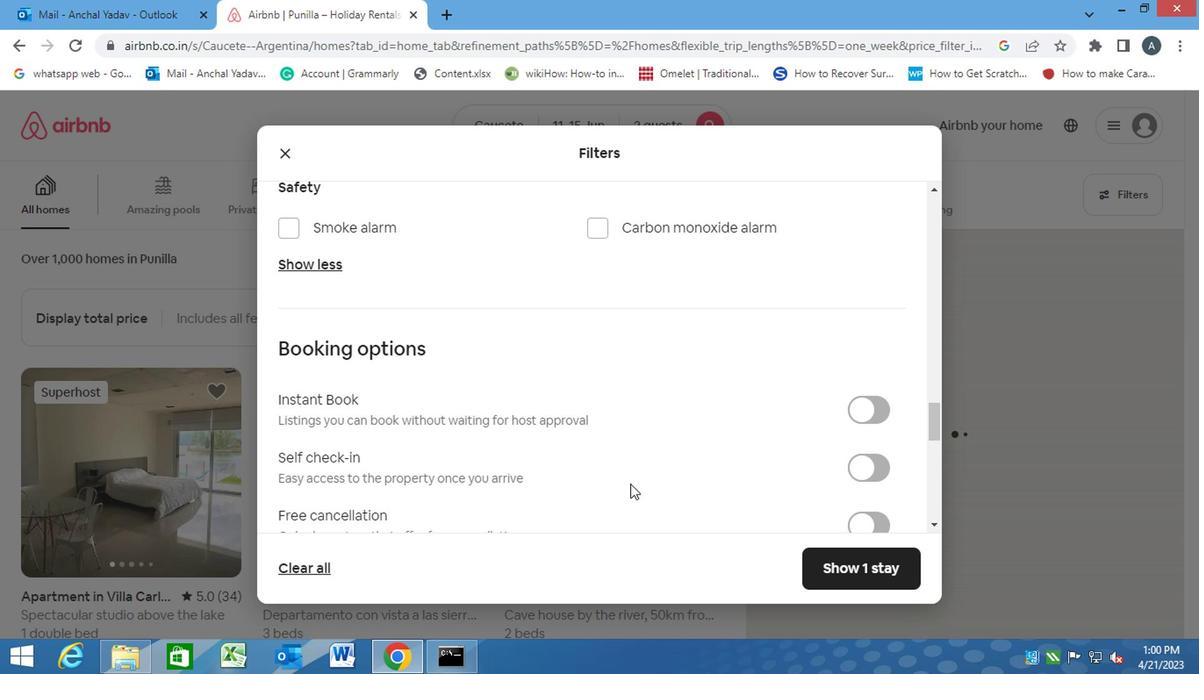 
Action: Mouse scrolled (616, 484) with delta (0, 0)
Screenshot: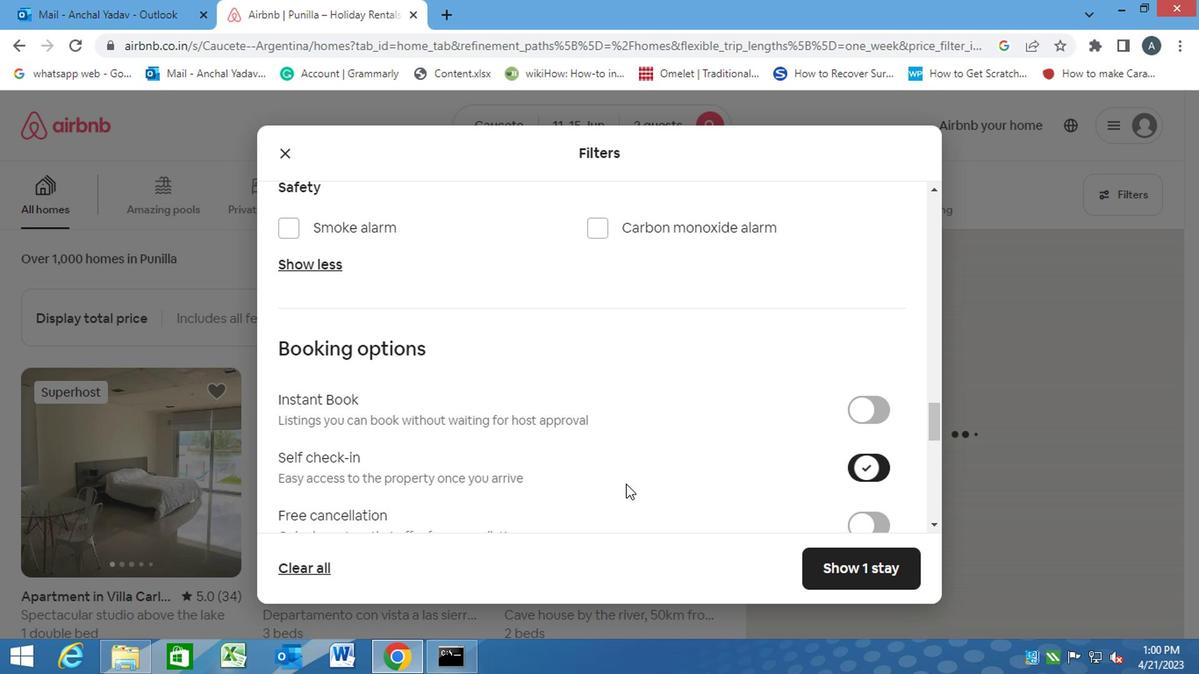 
Action: Mouse scrolled (616, 484) with delta (0, 0)
Screenshot: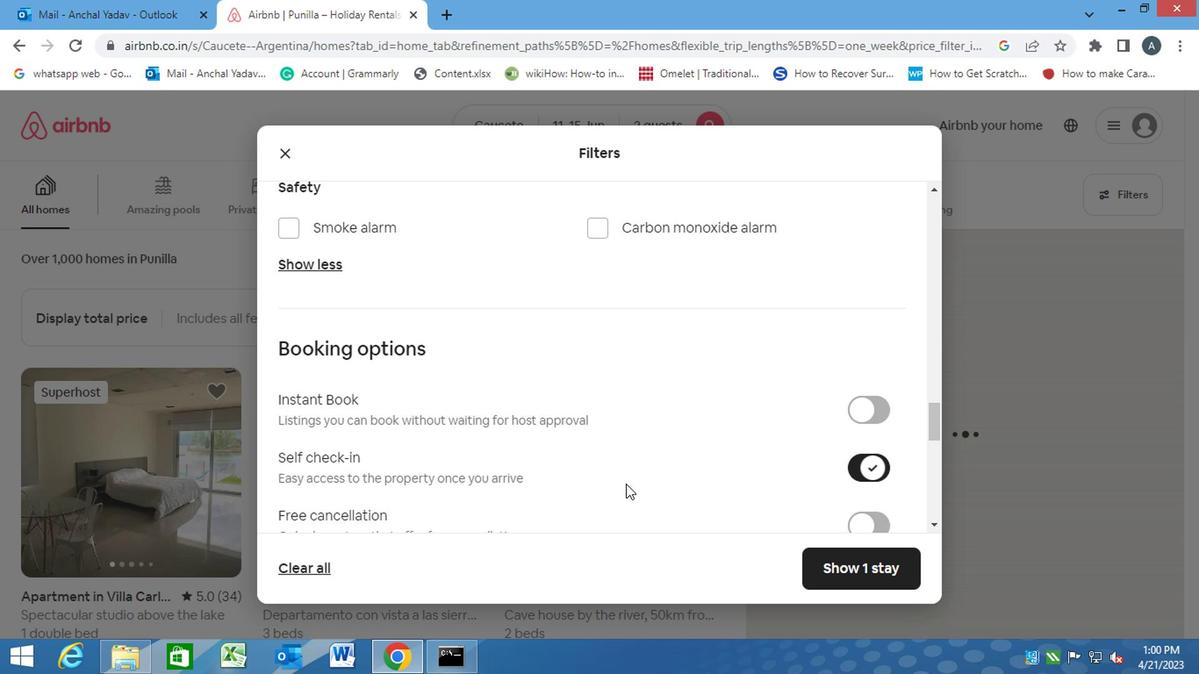 
Action: Mouse scrolled (616, 484) with delta (0, 0)
Screenshot: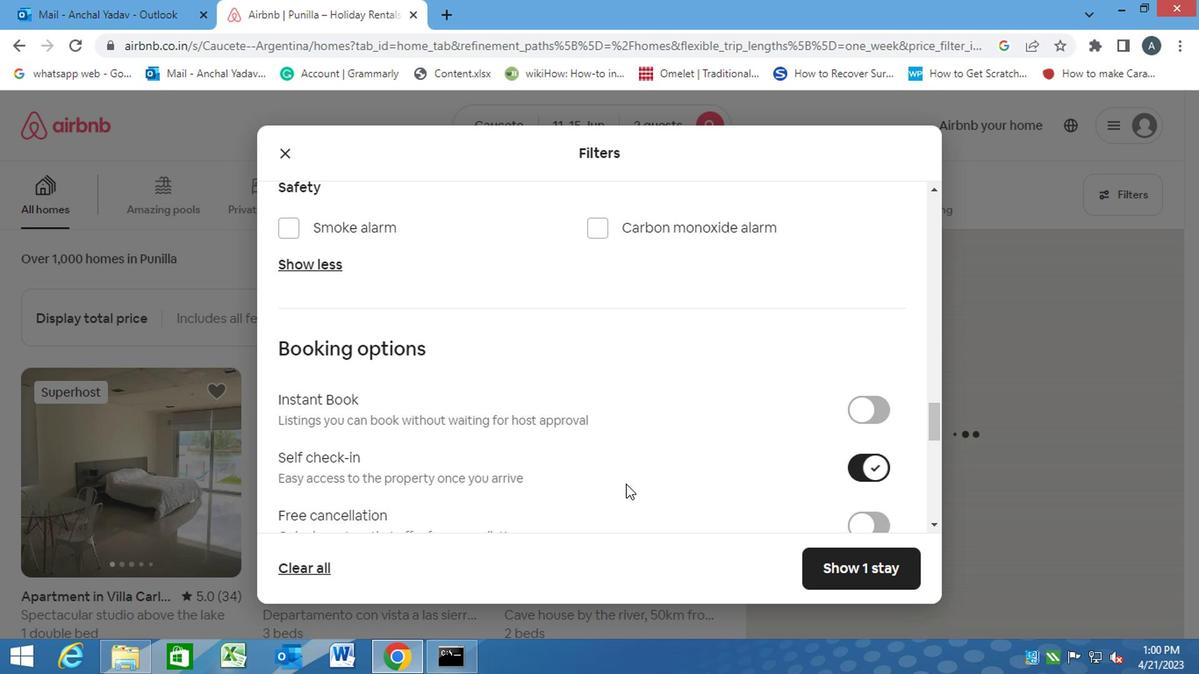 
Action: Mouse moved to (507, 454)
Screenshot: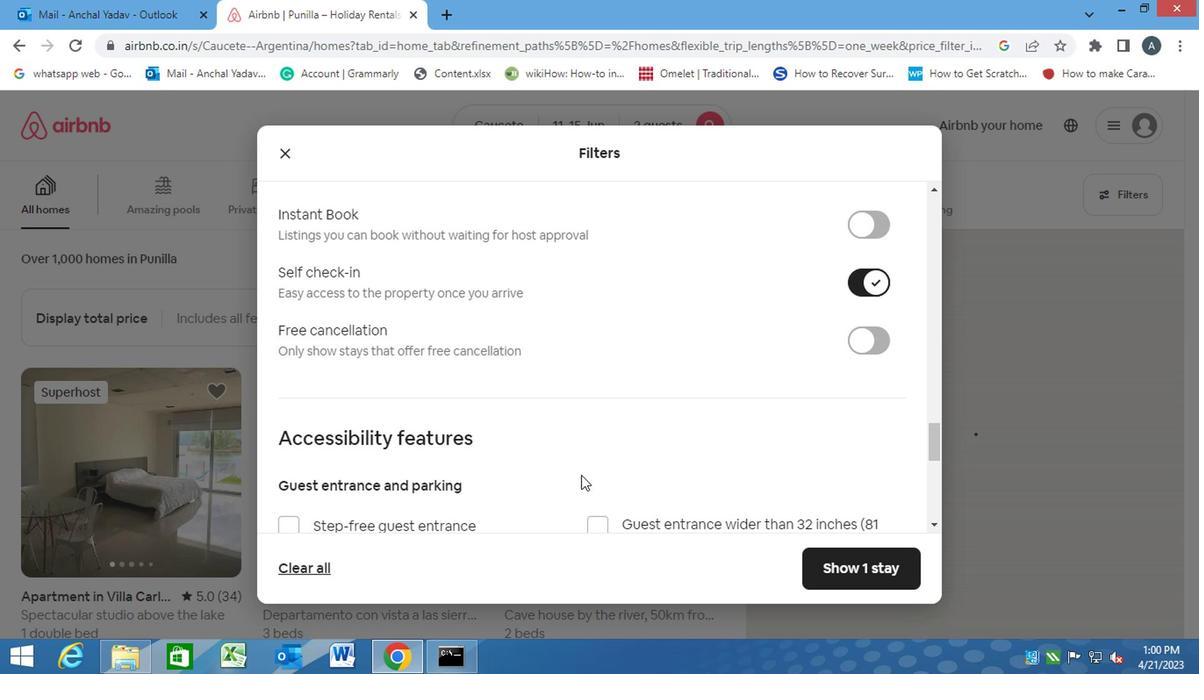 
Action: Mouse scrolled (507, 453) with delta (0, -1)
Screenshot: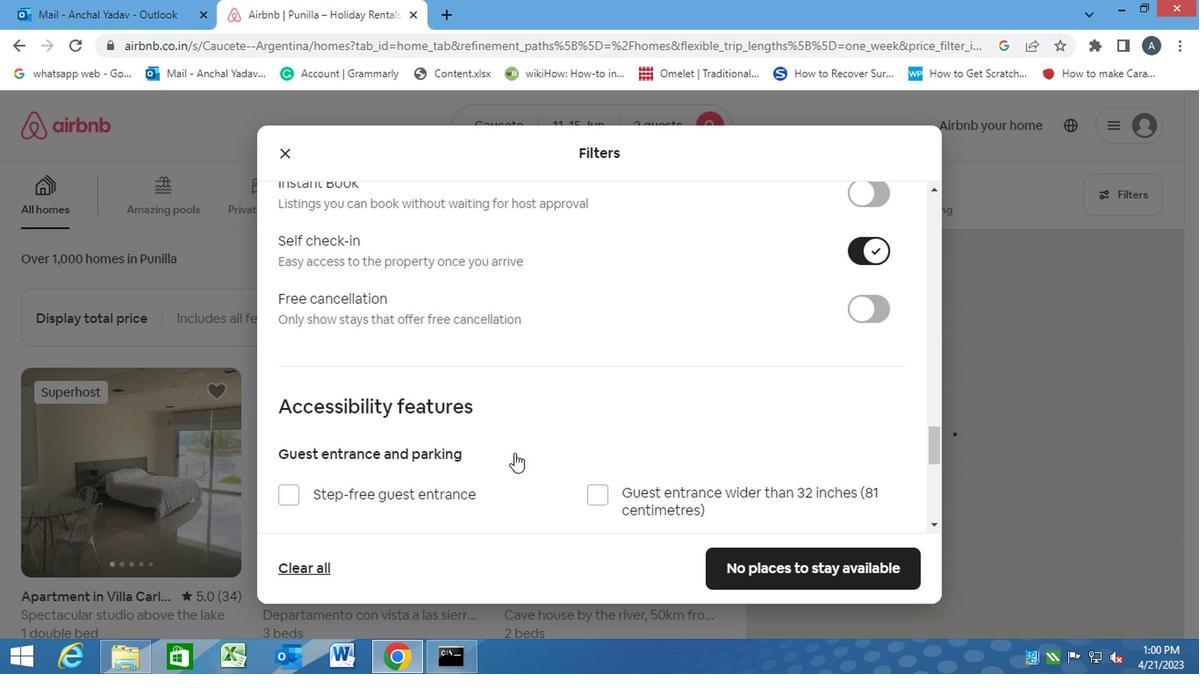 
Action: Mouse moved to (503, 453)
Screenshot: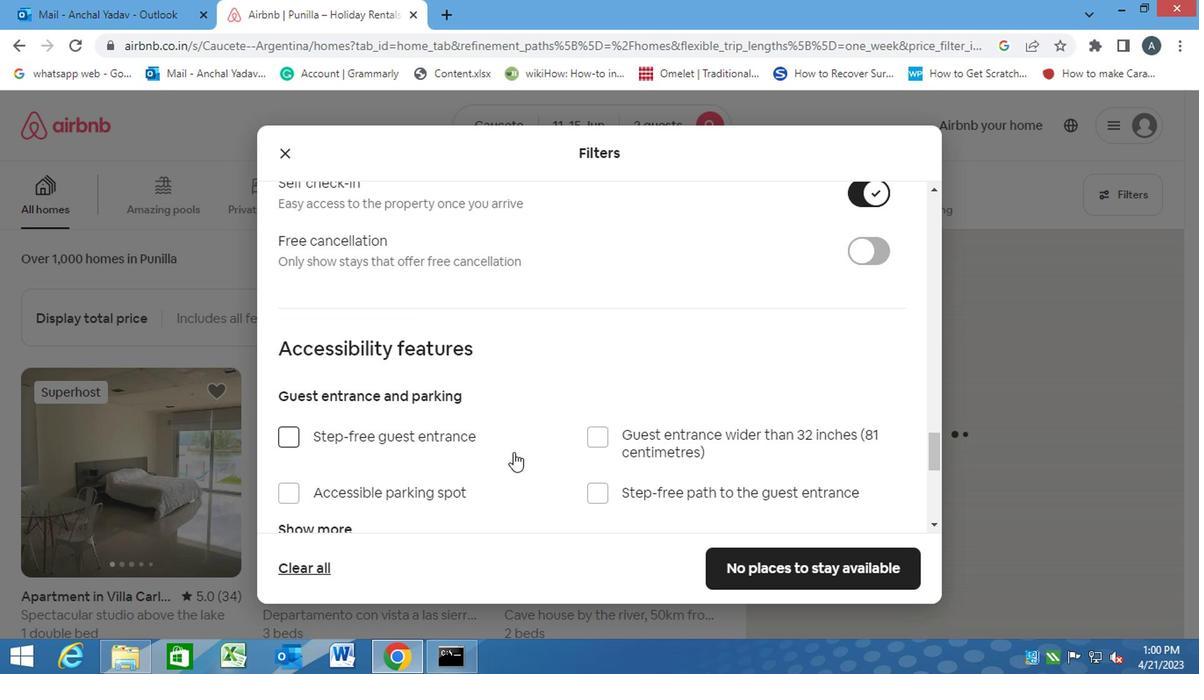 
Action: Mouse scrolled (503, 453) with delta (0, 0)
Screenshot: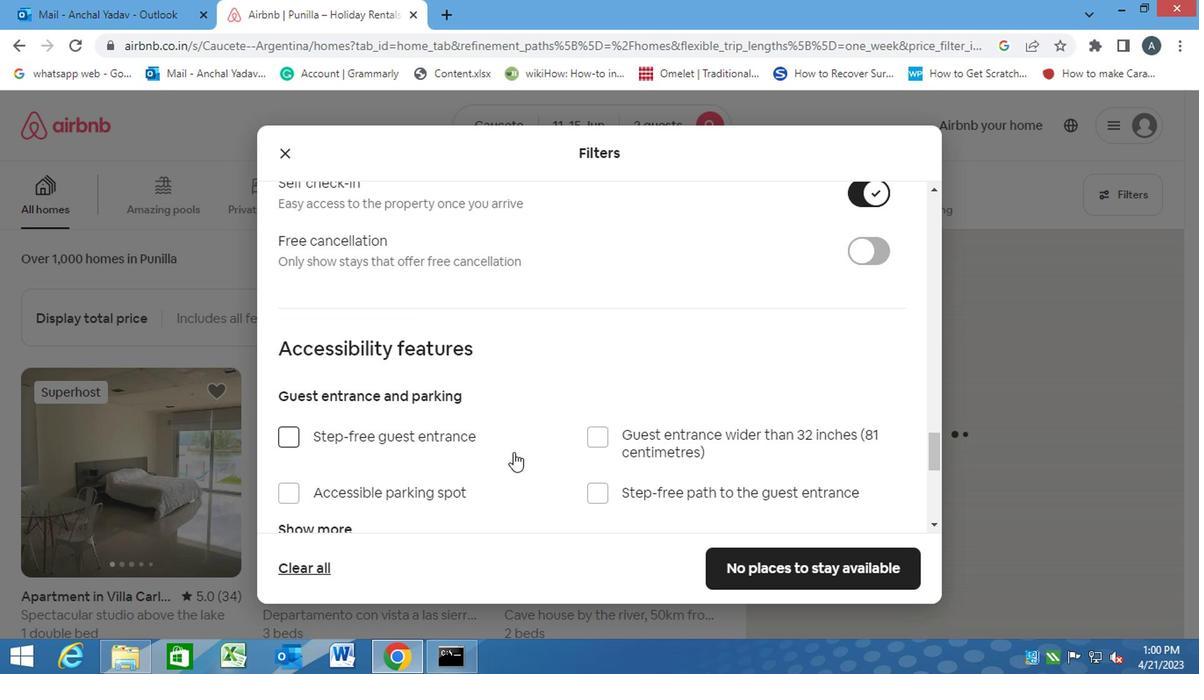 
Action: Mouse moved to (494, 450)
Screenshot: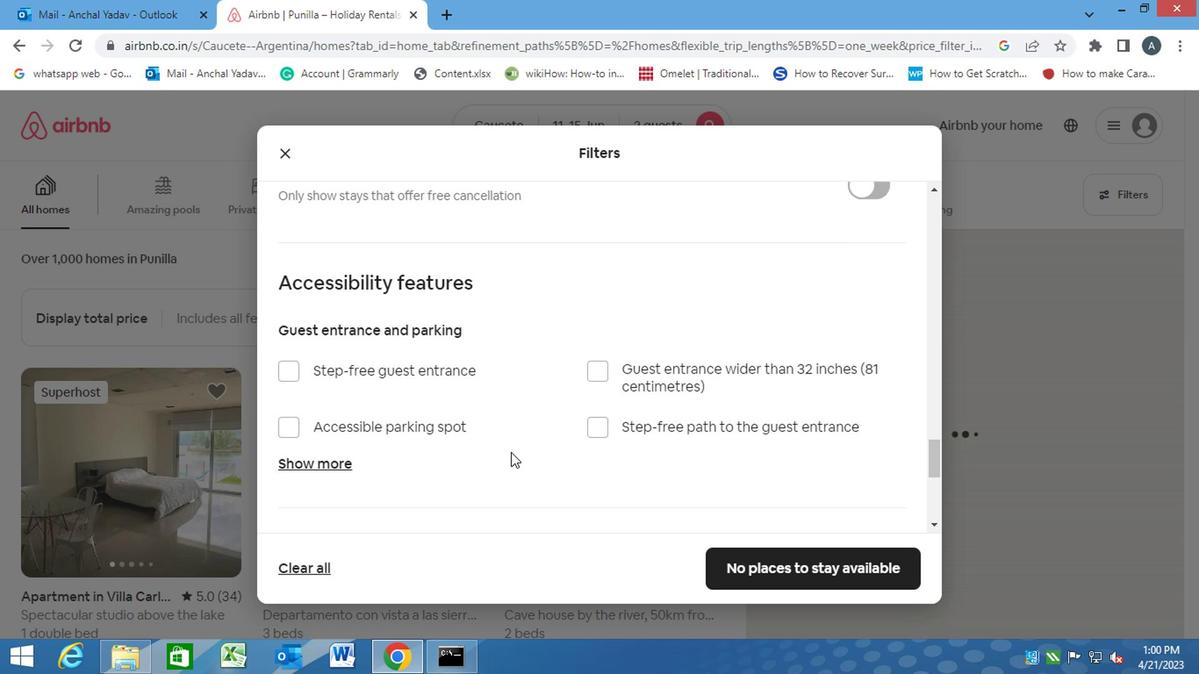 
Action: Mouse scrolled (494, 449) with delta (0, -1)
Screenshot: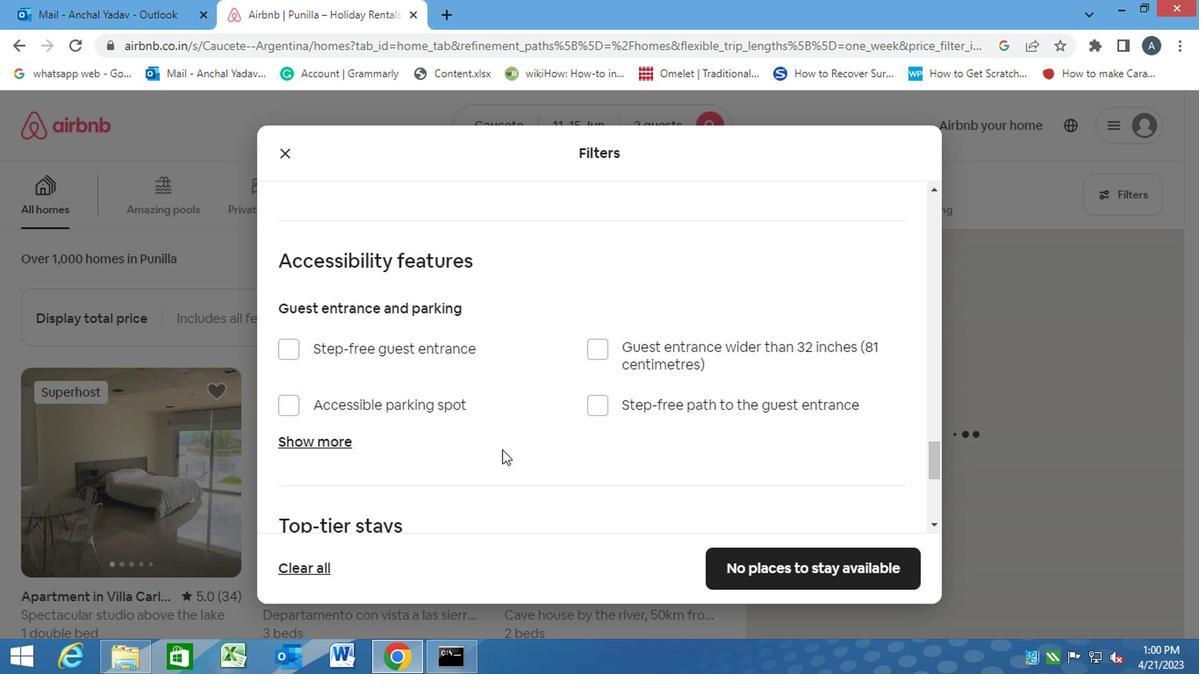 
Action: Mouse moved to (494, 450)
Screenshot: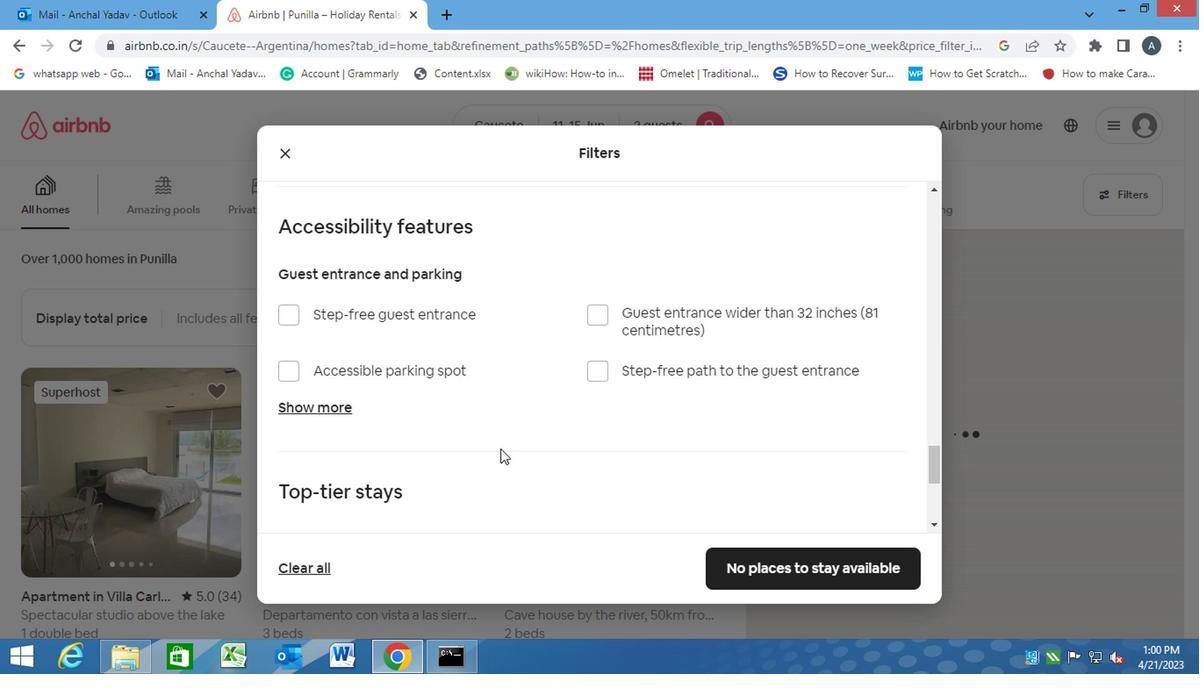 
Action: Mouse scrolled (494, 449) with delta (0, -1)
Screenshot: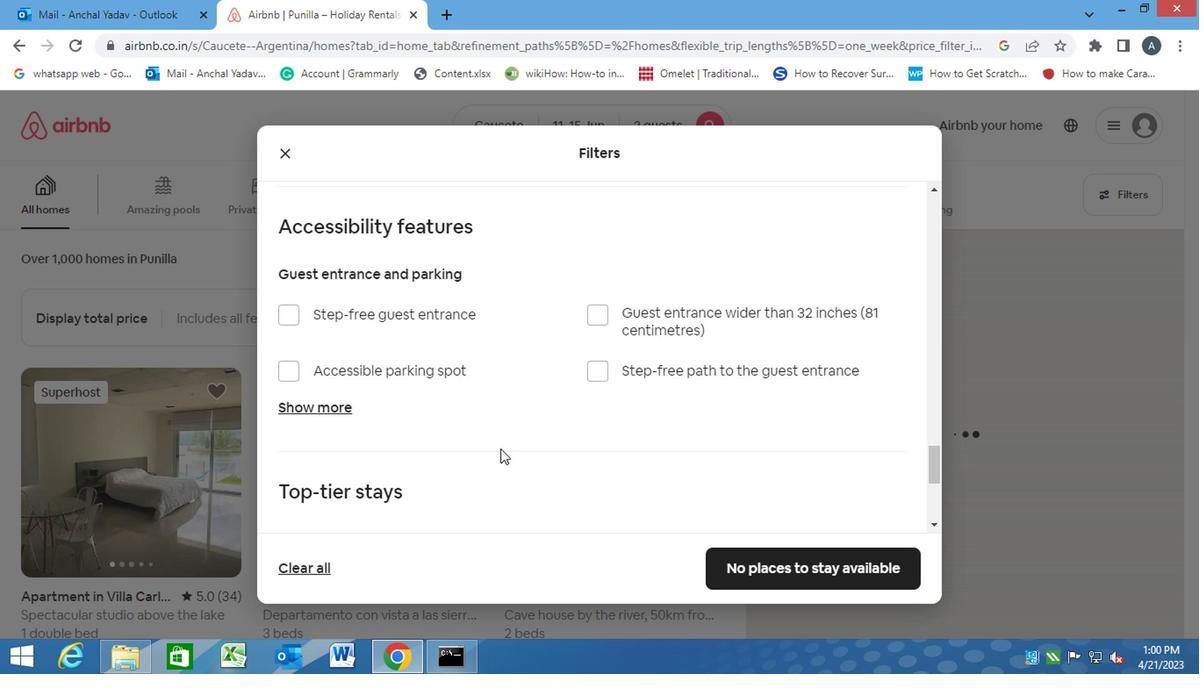 
Action: Mouse moved to (493, 450)
Screenshot: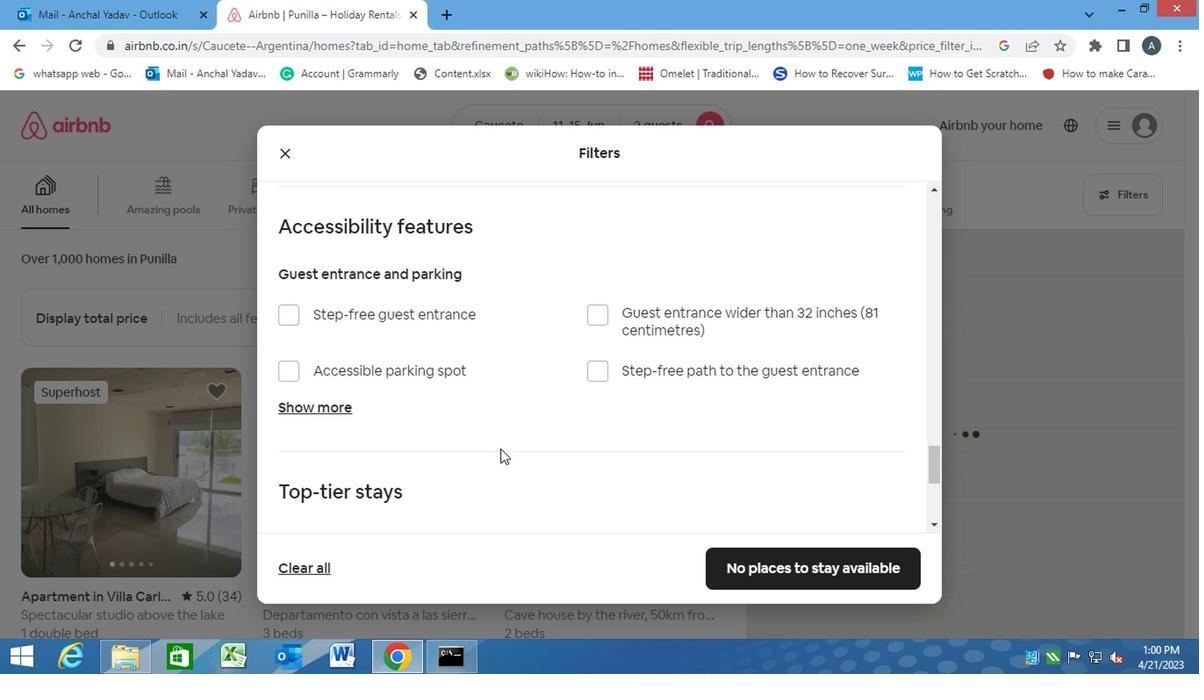 
Action: Mouse scrolled (493, 449) with delta (0, -1)
Screenshot: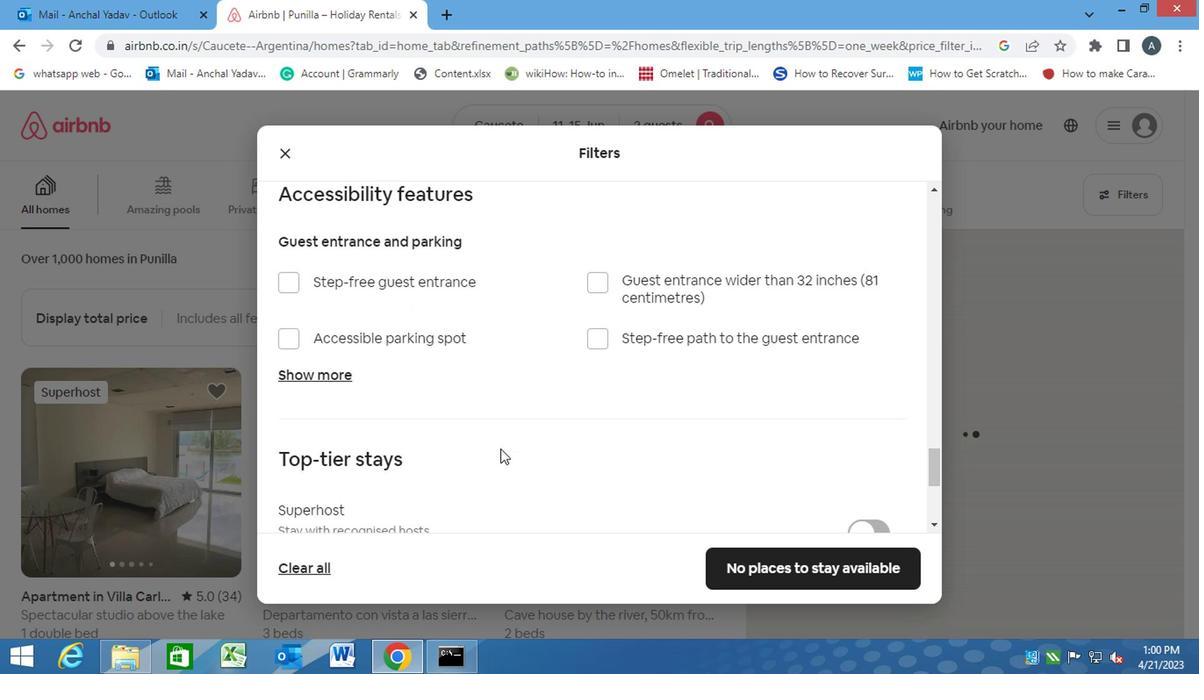 
Action: Mouse moved to (297, 427)
Screenshot: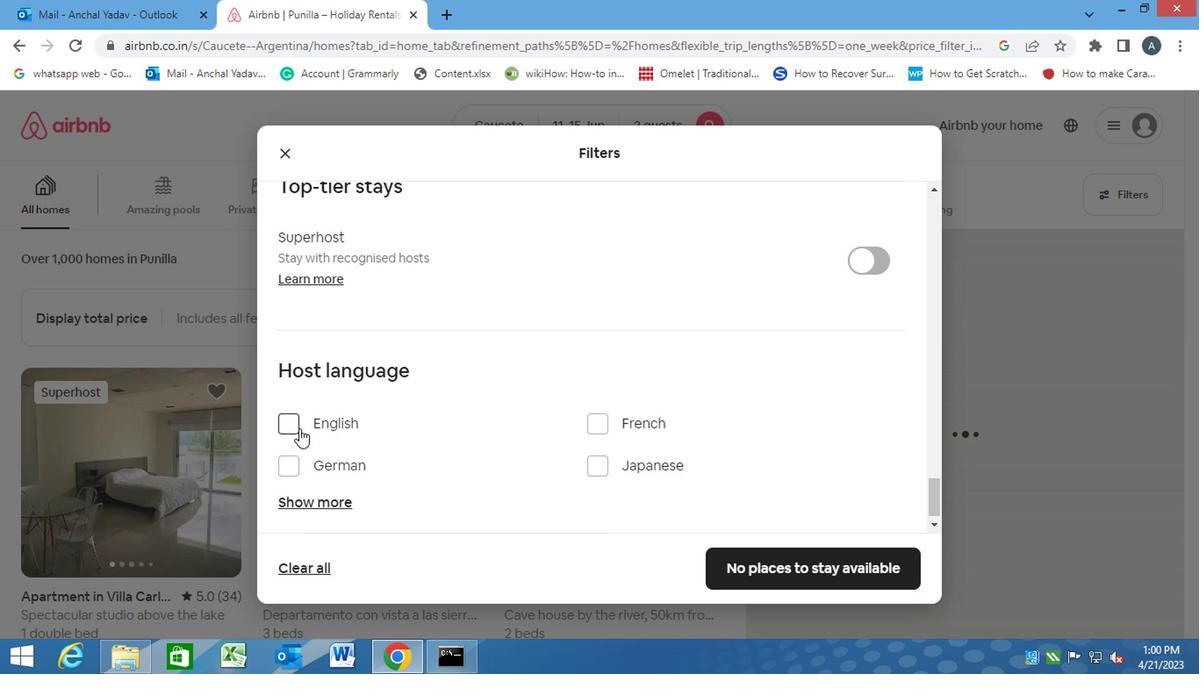 
Action: Mouse pressed left at (297, 427)
Screenshot: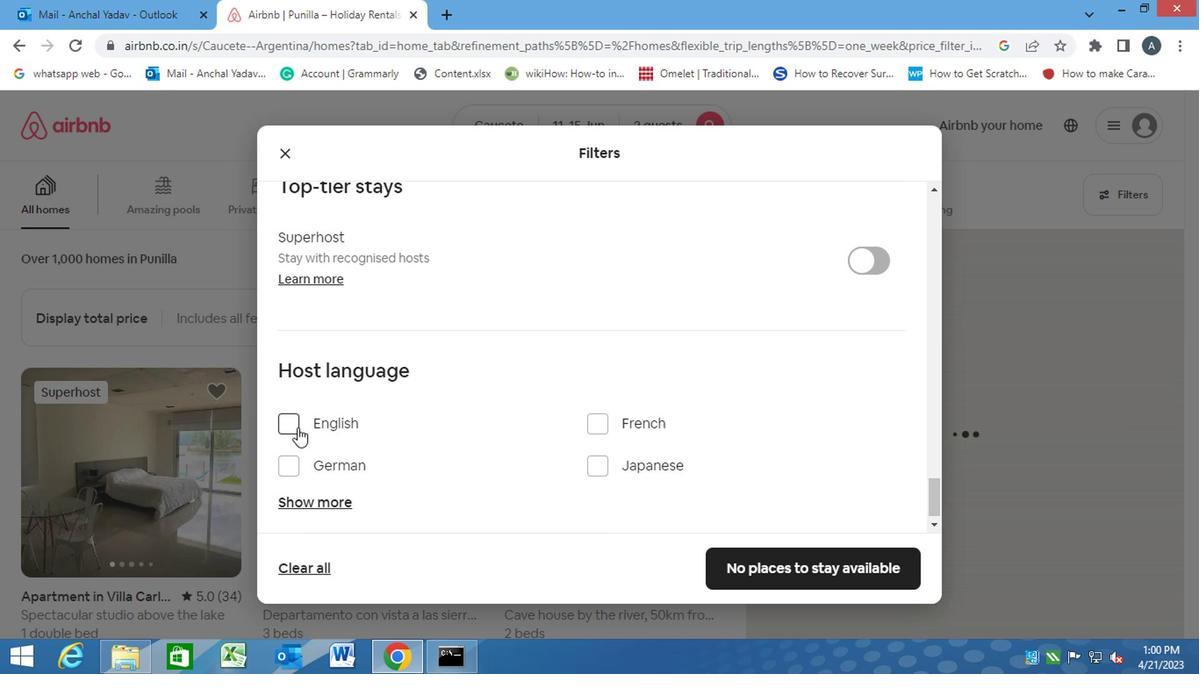 
Action: Mouse moved to (871, 579)
Screenshot: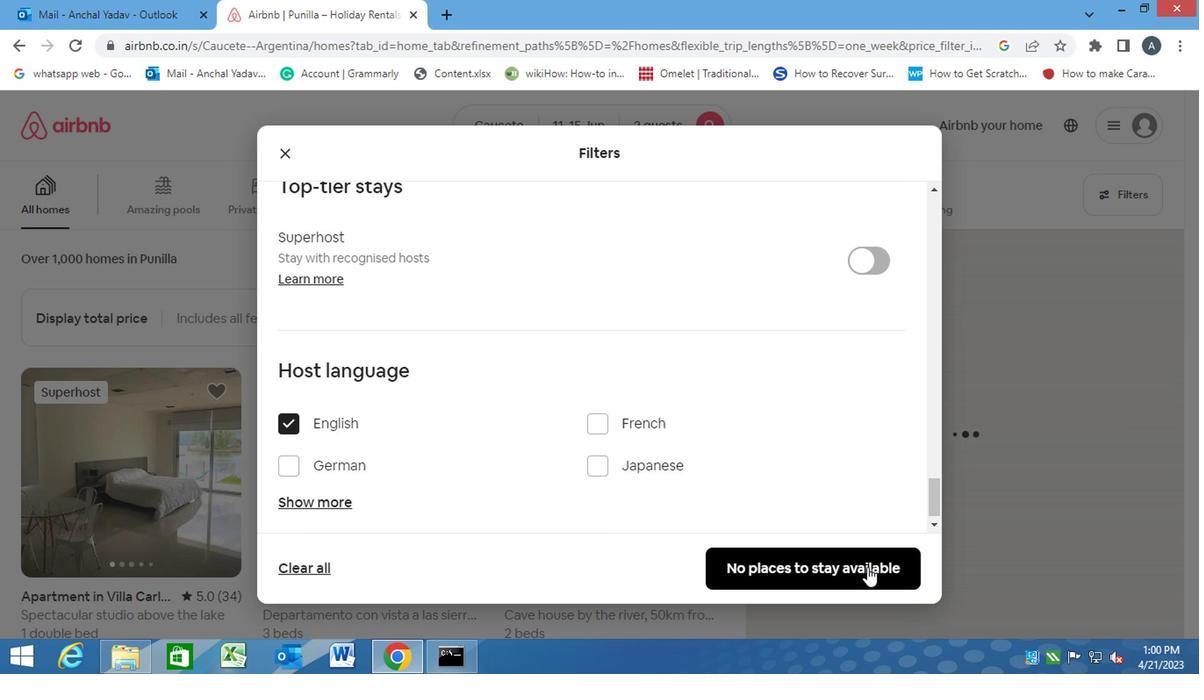 
Action: Mouse pressed left at (871, 579)
Screenshot: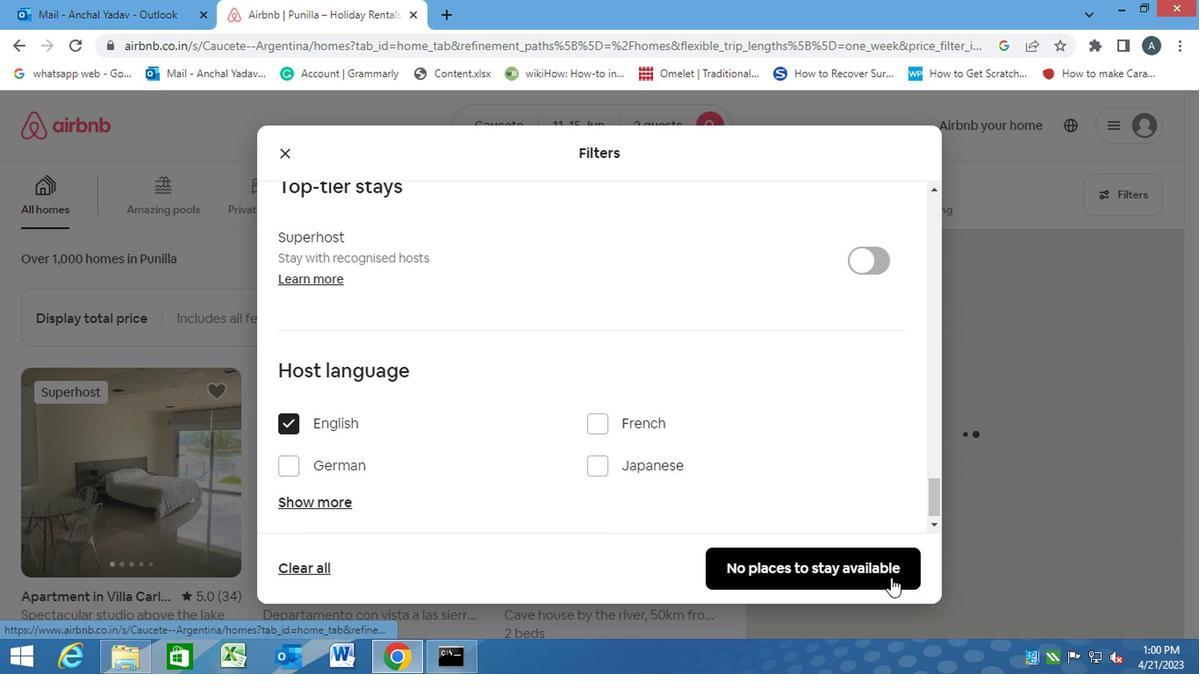 
Action: Mouse moved to (642, 559)
Screenshot: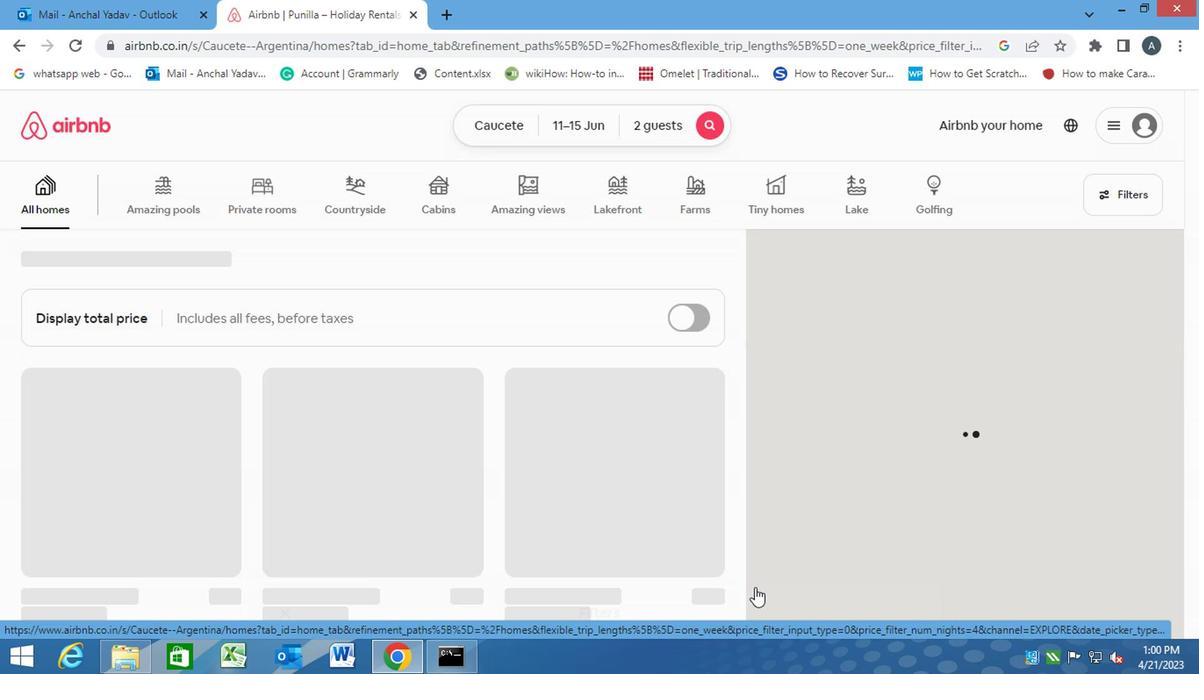 
